 Task: Find connections with filter location Bāli with filter topic #Futurismwith filter profile language Spanish with filter current company Apollo Tyres Ltd with filter school College of Engineering & Management, Kolaghat with filter industry Baked Goods Manufacturing with filter service category Headshot Photography with filter keywords title Administrator
Action: Mouse moved to (597, 81)
Screenshot: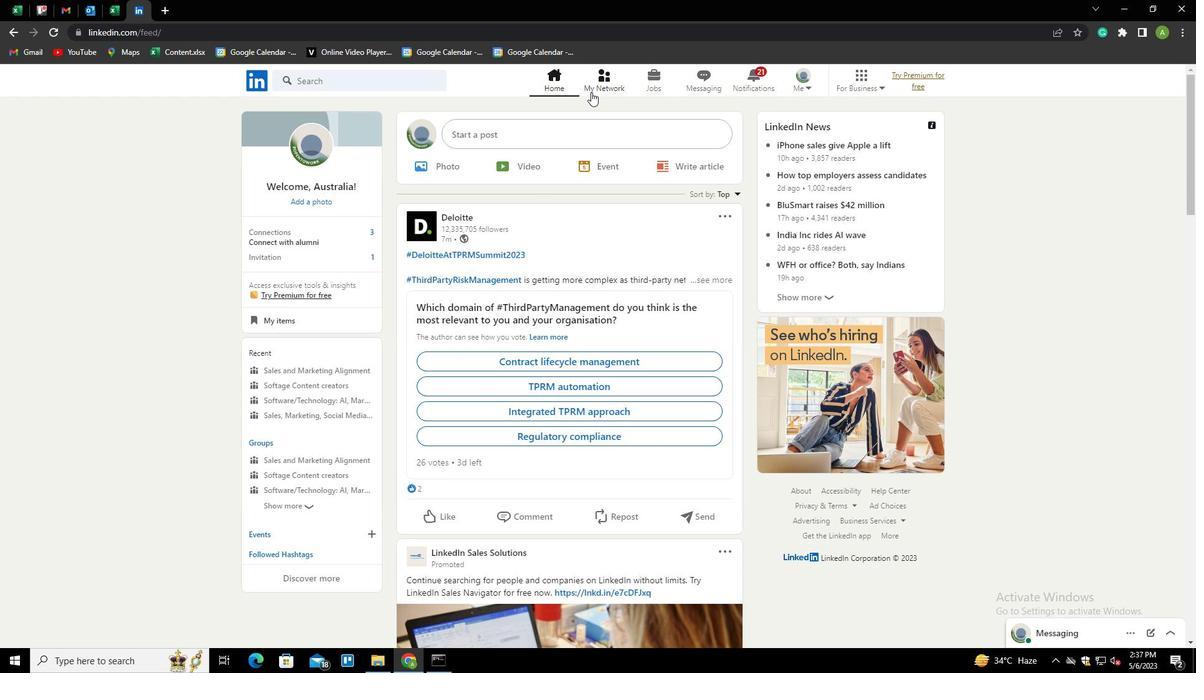 
Action: Mouse pressed left at (597, 81)
Screenshot: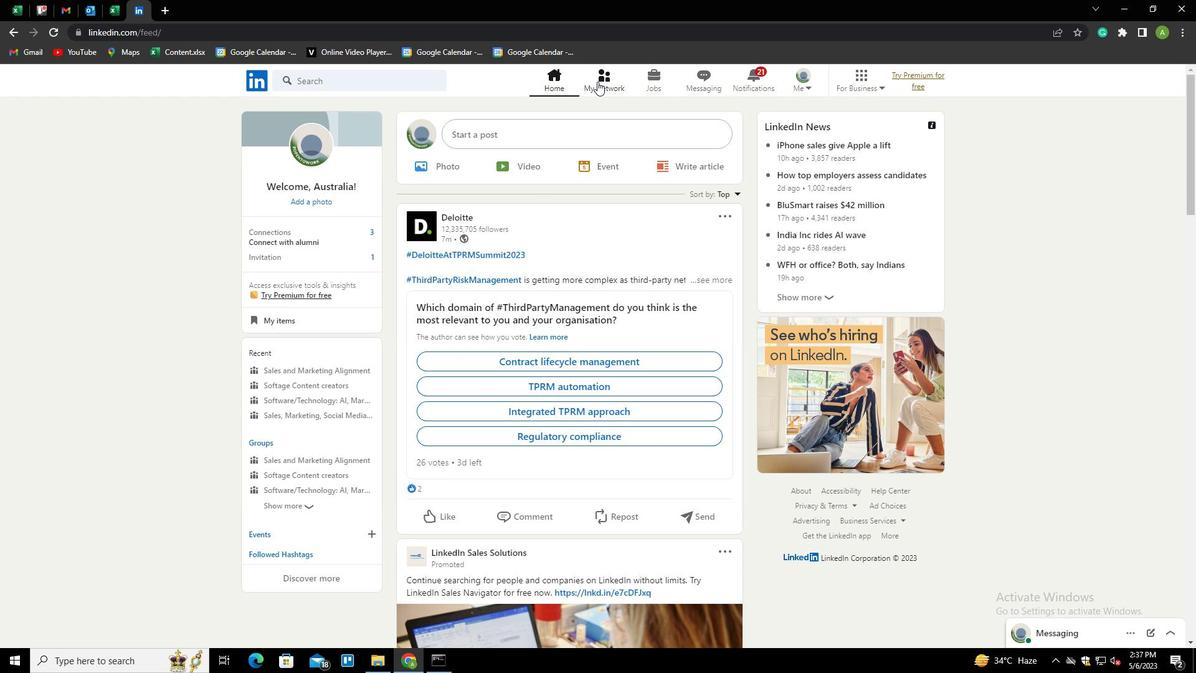 
Action: Mouse moved to (322, 148)
Screenshot: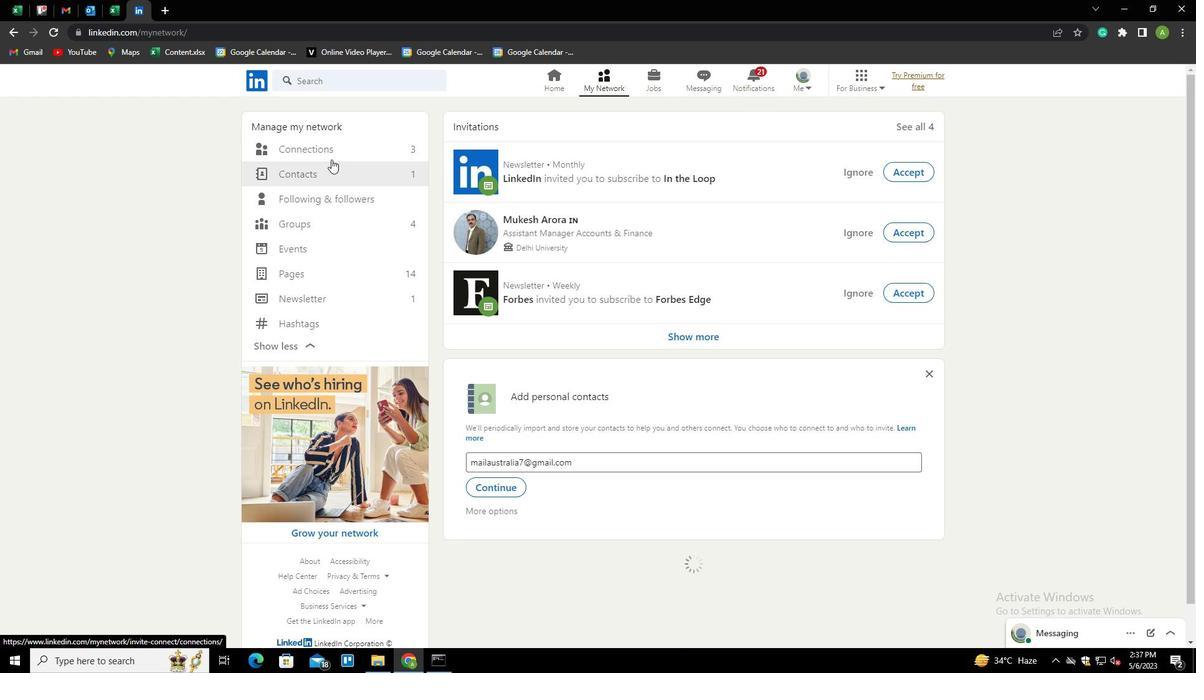 
Action: Mouse pressed left at (322, 148)
Screenshot: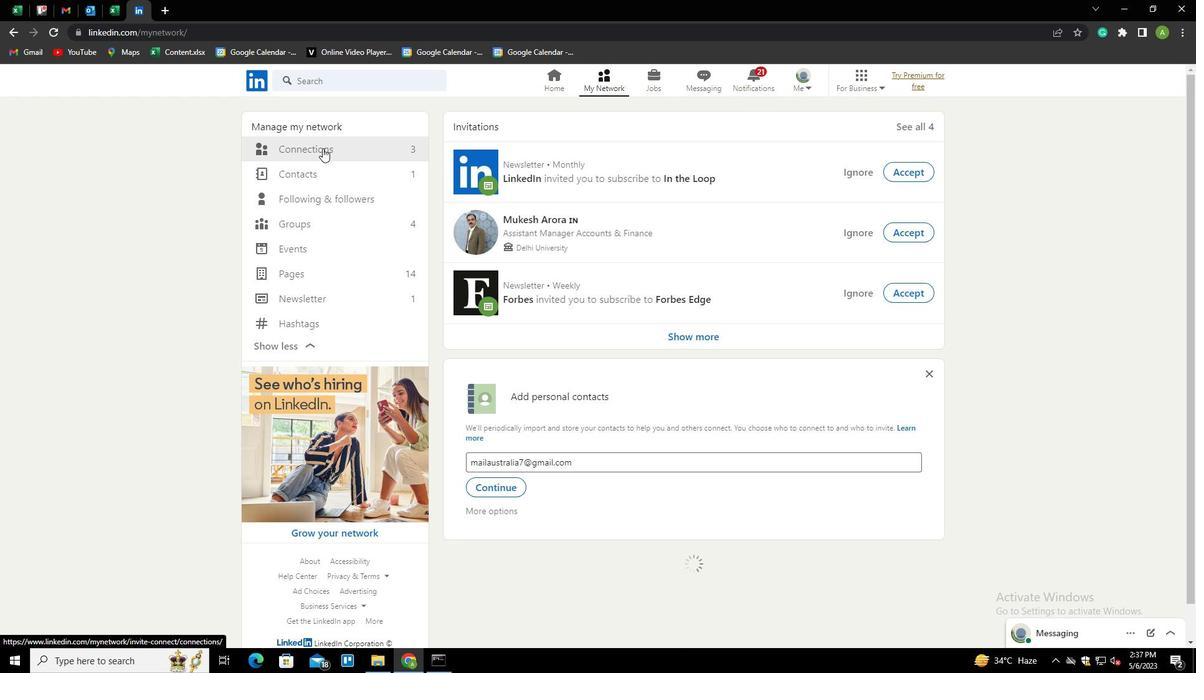 
Action: Mouse moved to (682, 147)
Screenshot: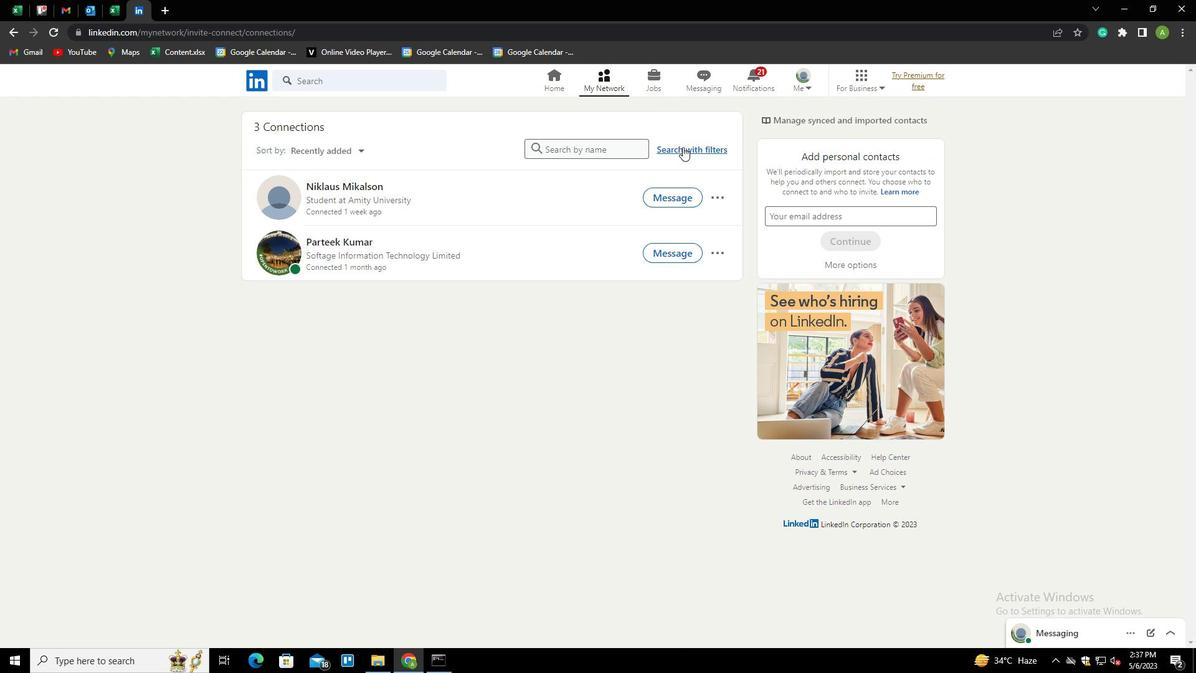 
Action: Mouse pressed left at (682, 147)
Screenshot: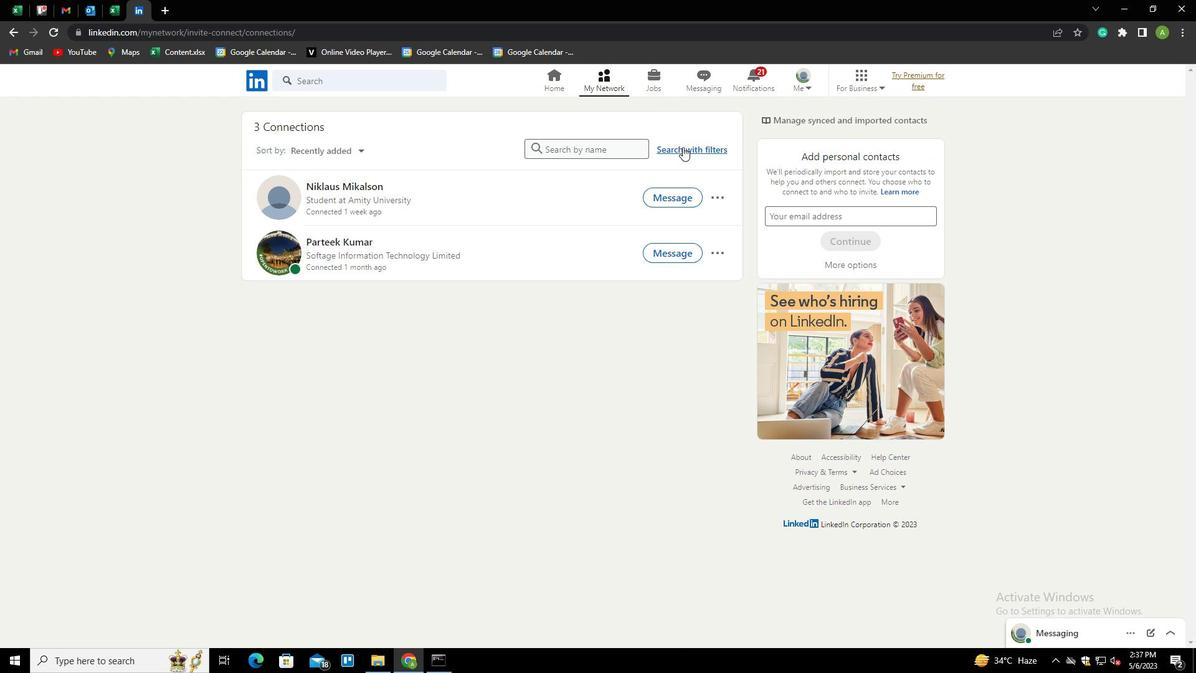 
Action: Mouse moved to (639, 112)
Screenshot: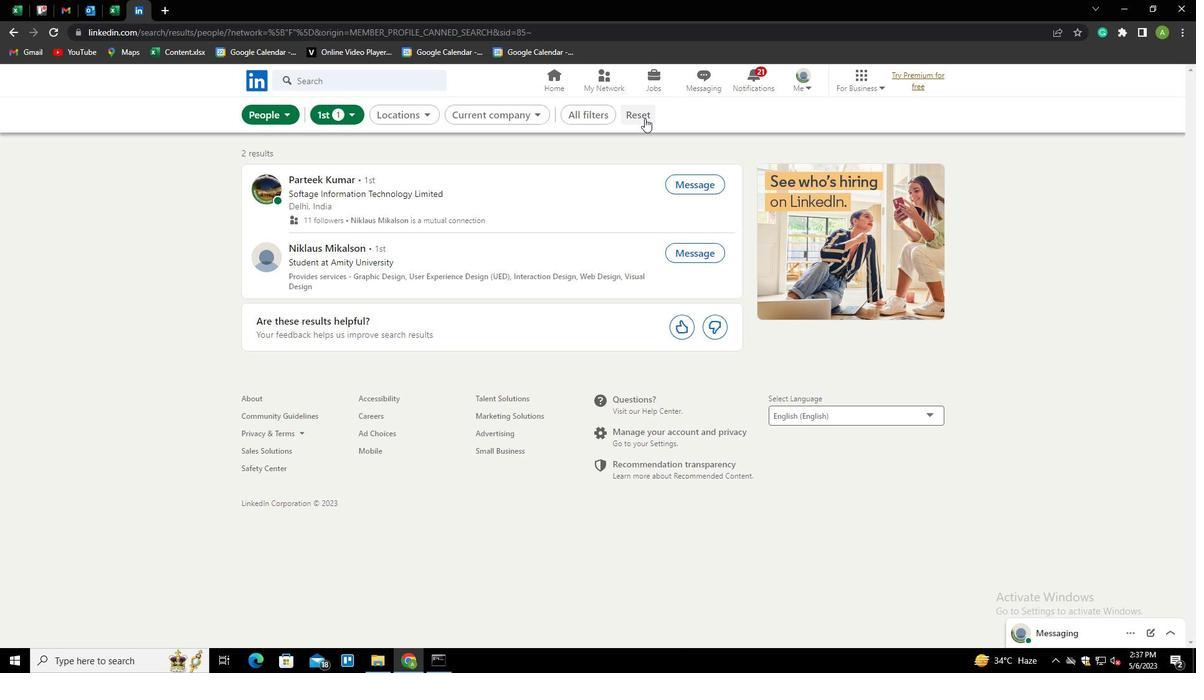 
Action: Mouse pressed left at (639, 112)
Screenshot: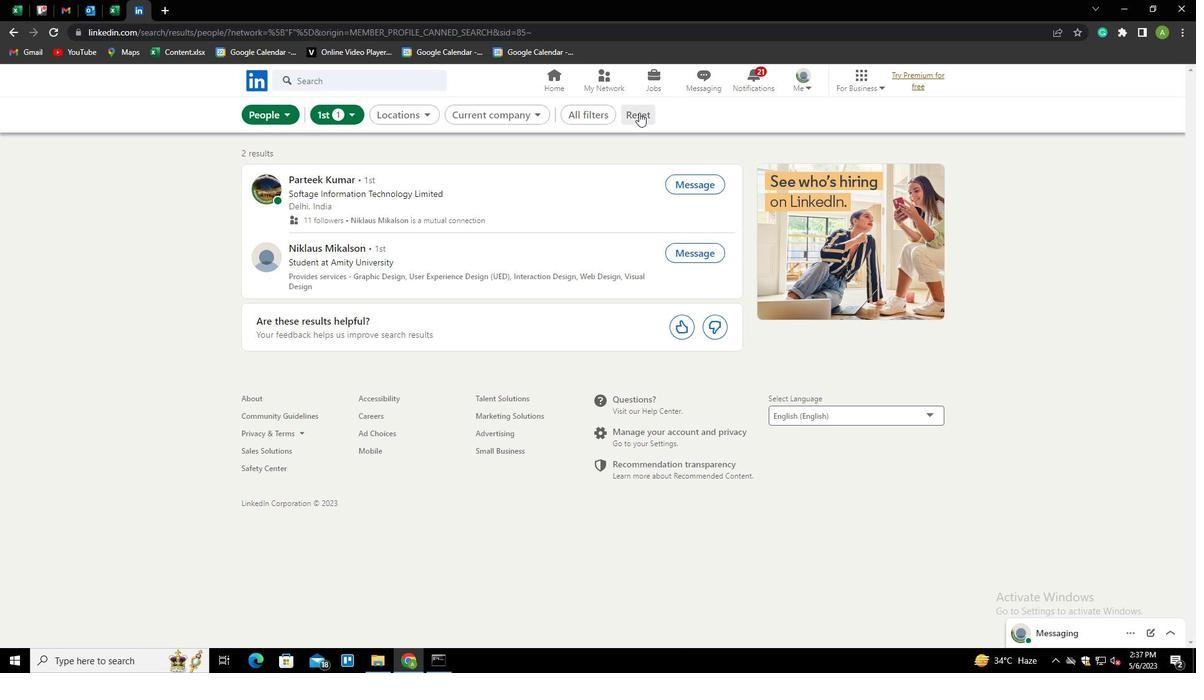 
Action: Mouse moved to (616, 112)
Screenshot: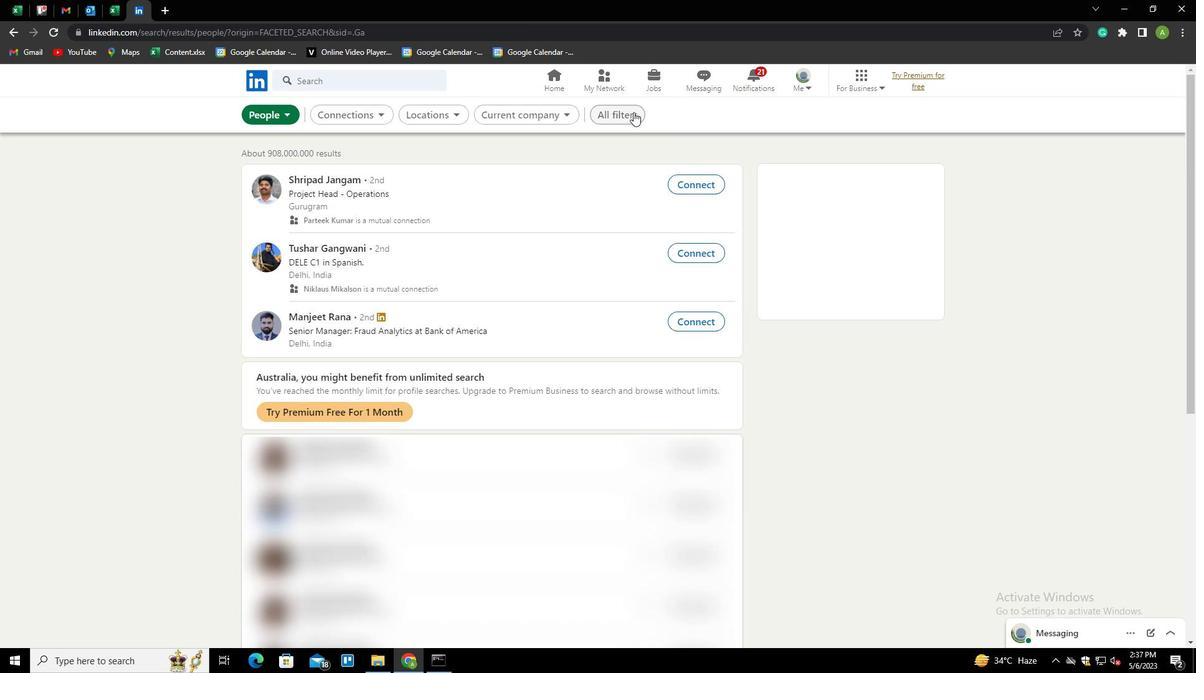 
Action: Mouse pressed left at (616, 112)
Screenshot: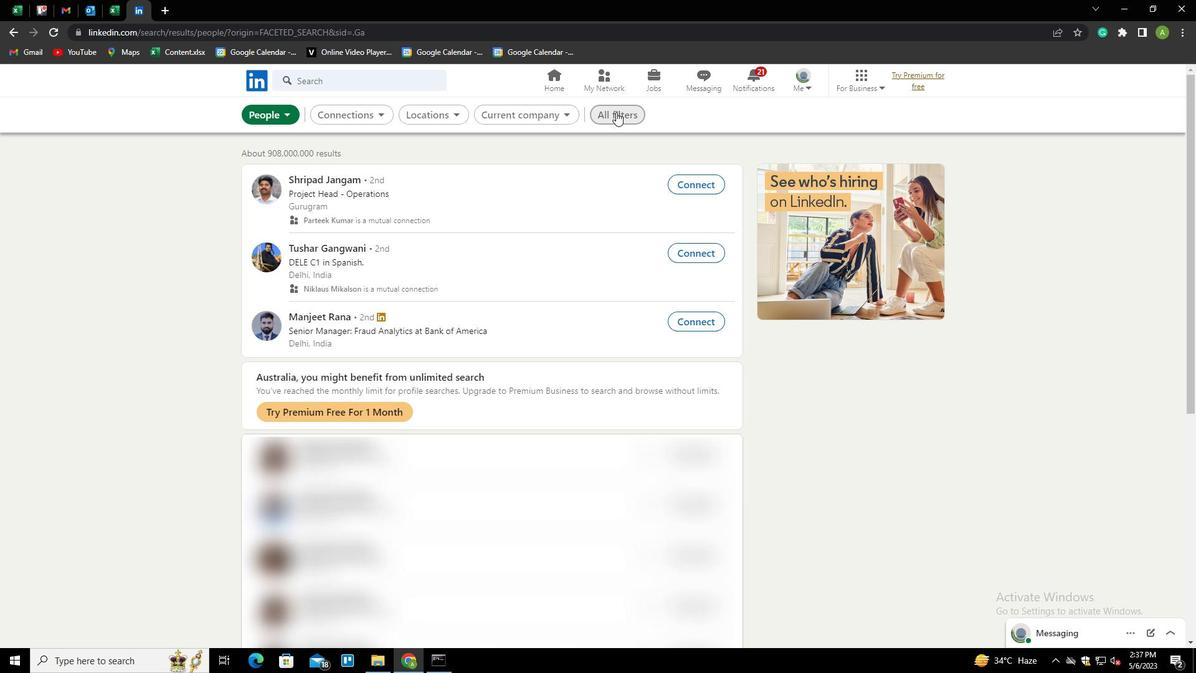
Action: Mouse moved to (1037, 375)
Screenshot: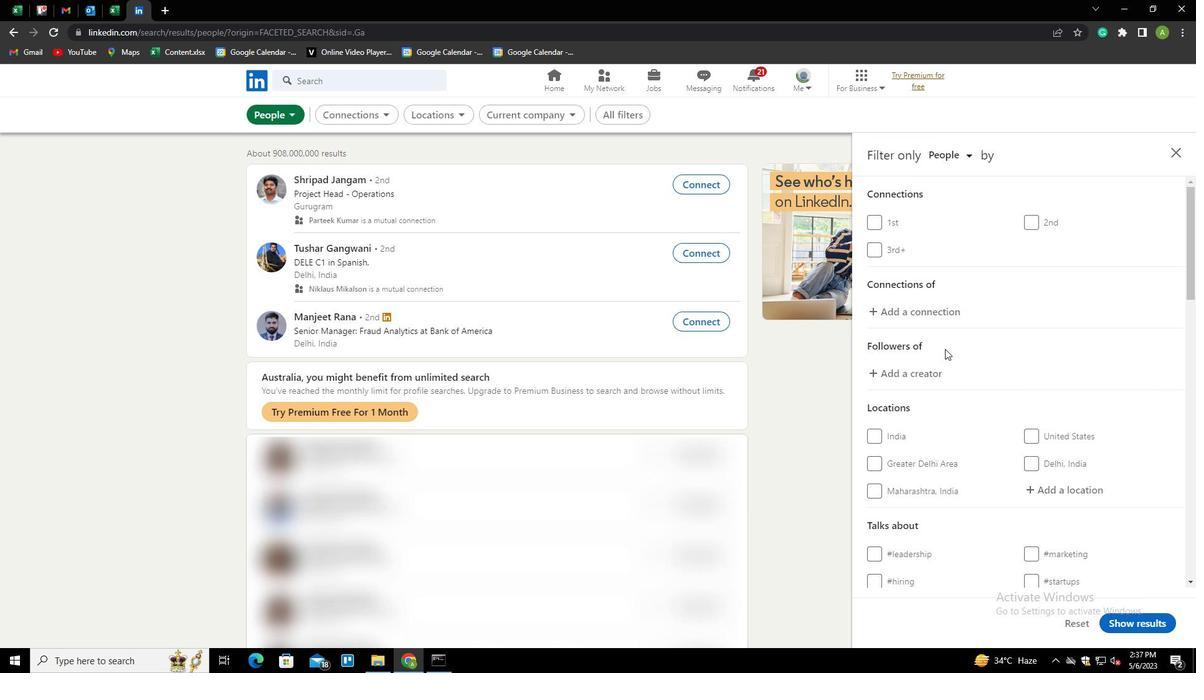 
Action: Mouse scrolled (1037, 374) with delta (0, 0)
Screenshot: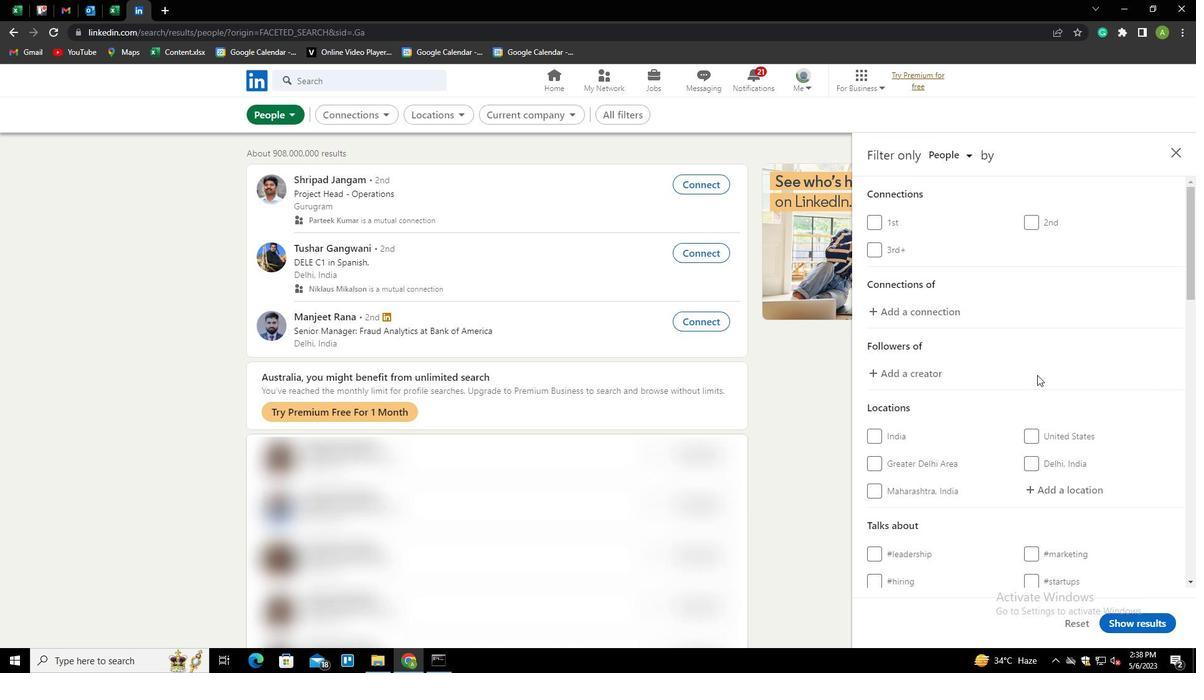 
Action: Mouse scrolled (1037, 374) with delta (0, 0)
Screenshot: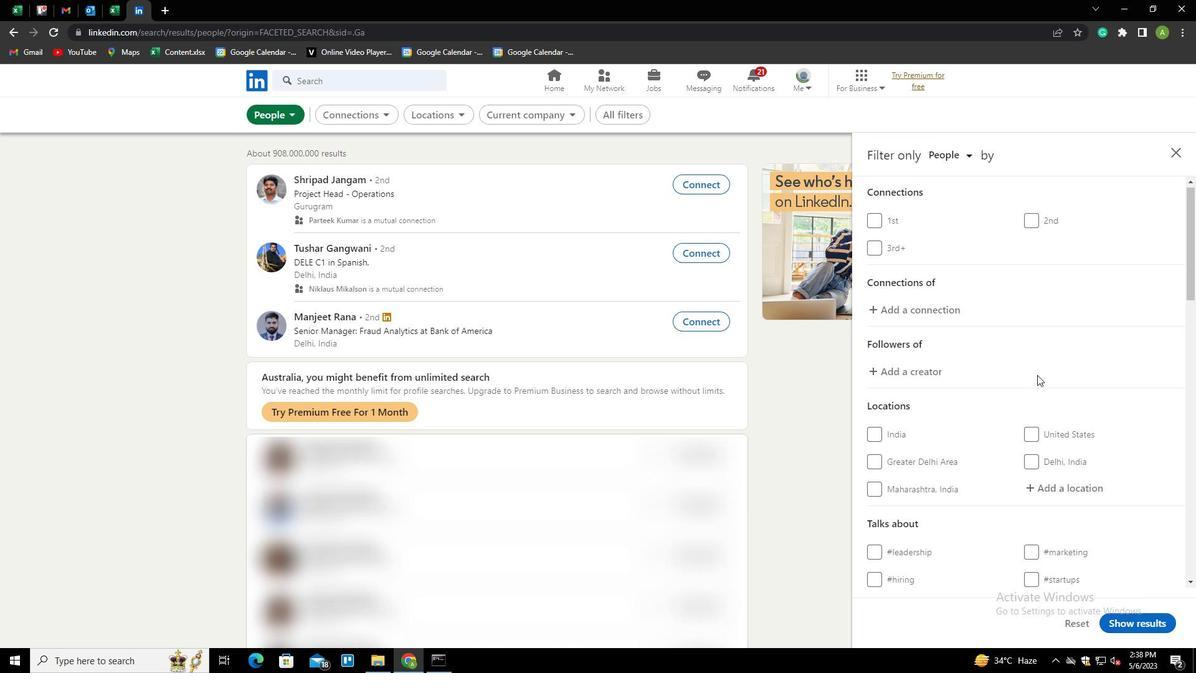 
Action: Mouse moved to (1037, 370)
Screenshot: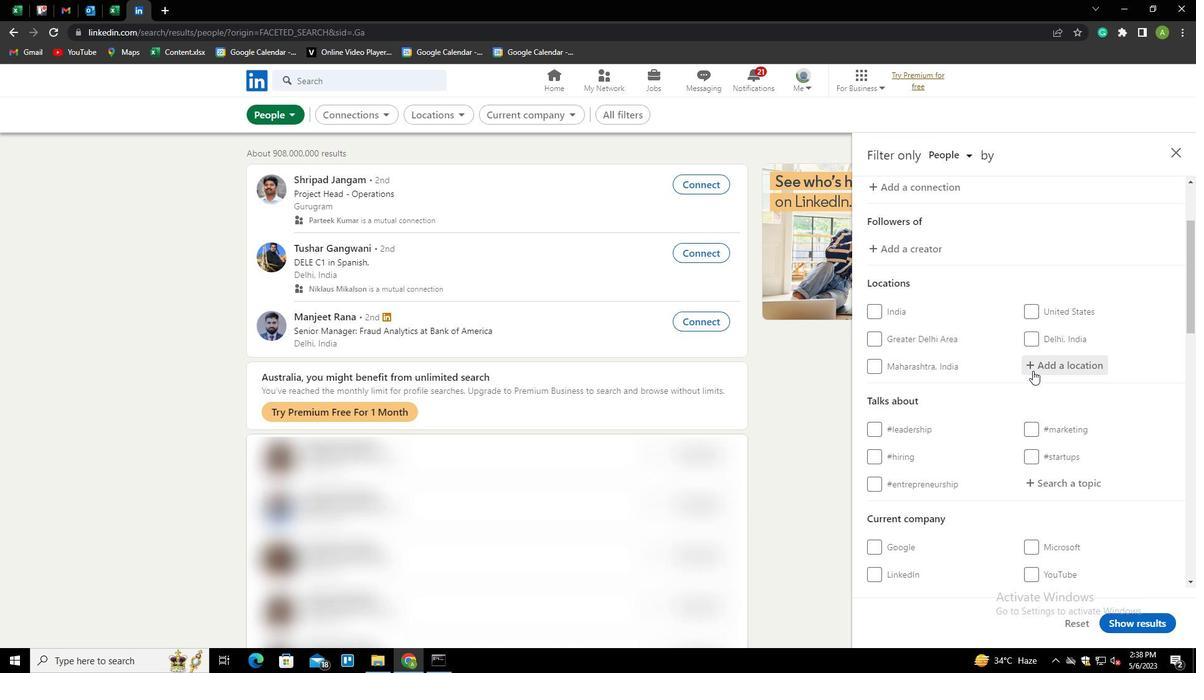 
Action: Mouse scrolled (1037, 369) with delta (0, 0)
Screenshot: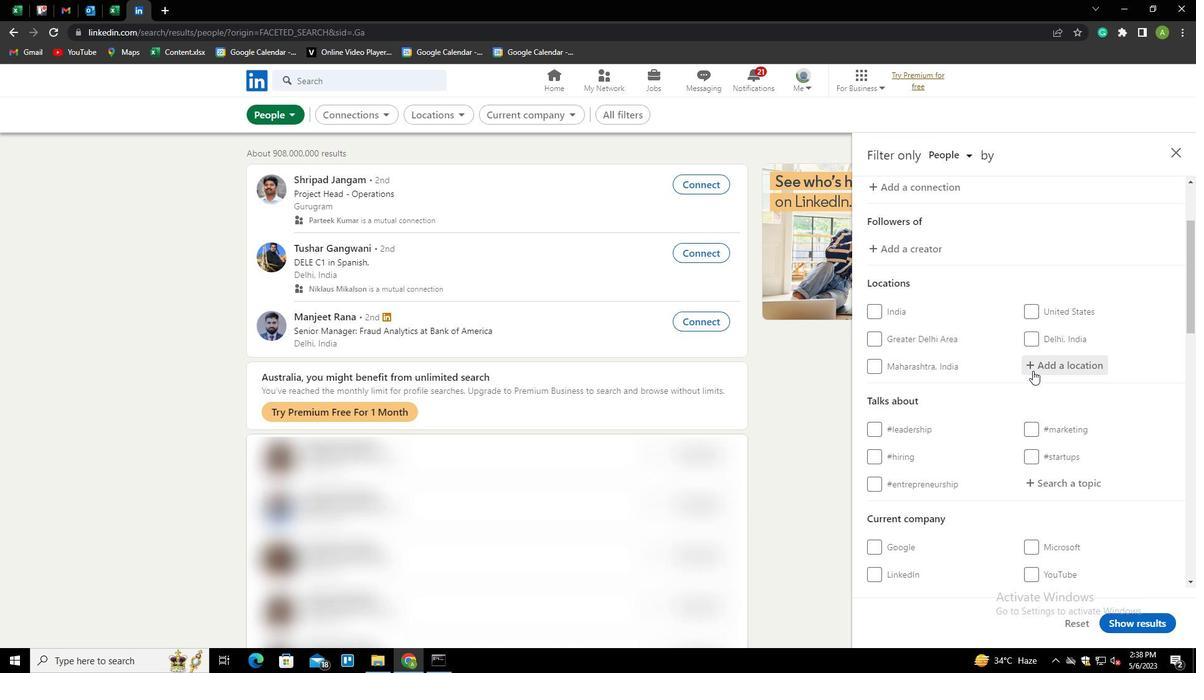 
Action: Mouse moved to (1040, 311)
Screenshot: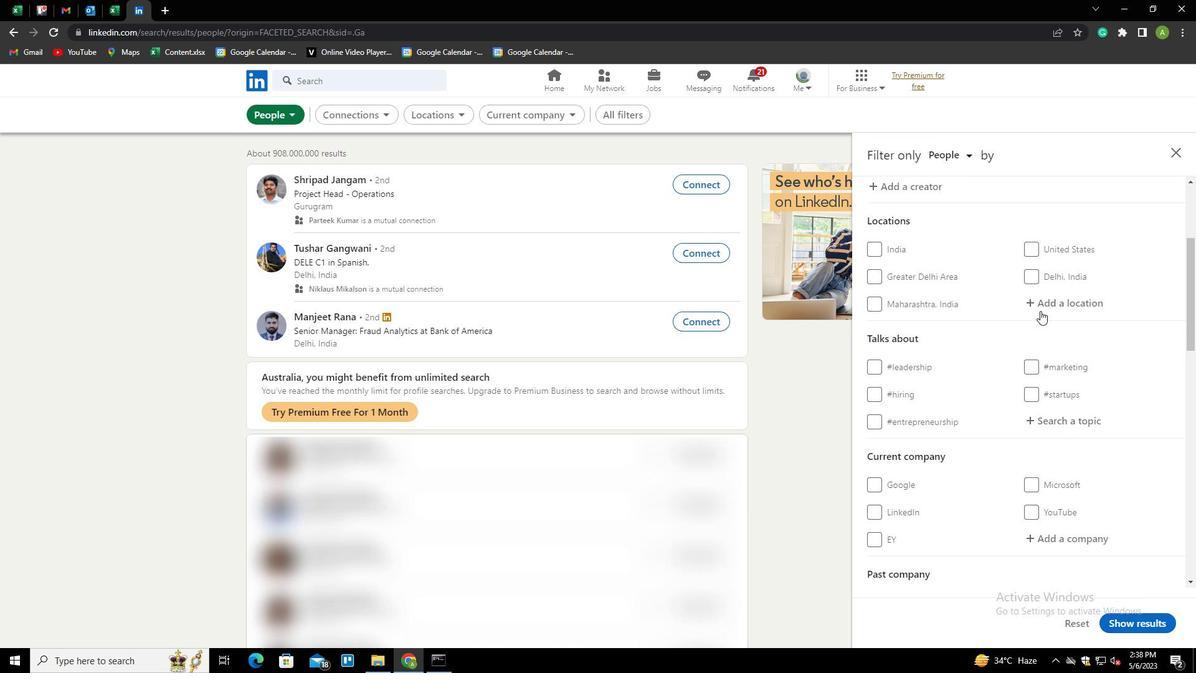 
Action: Mouse pressed left at (1040, 311)
Screenshot: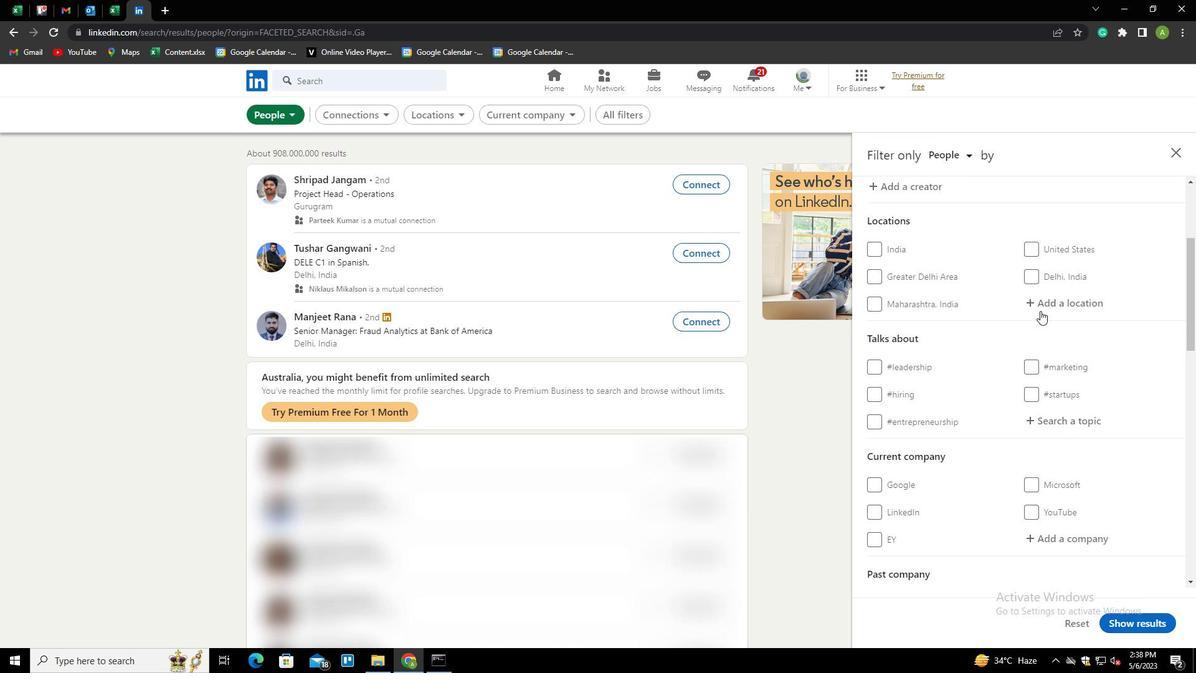 
Action: Mouse moved to (1090, 223)
Screenshot: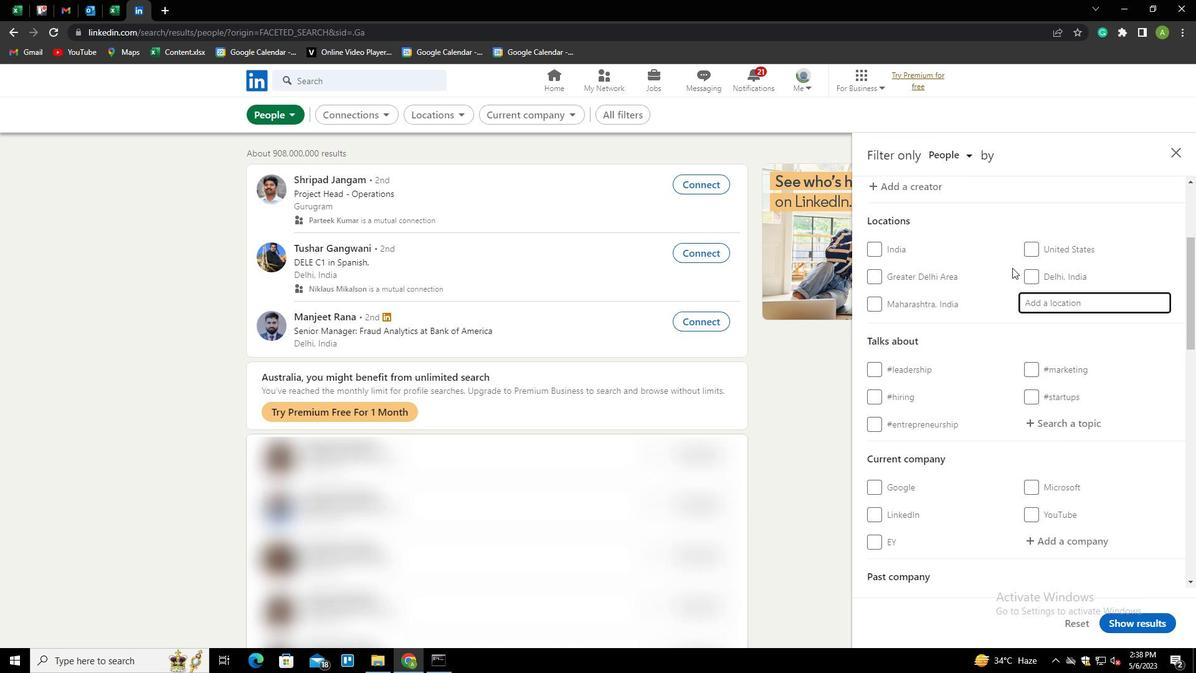
Action: Key pressed <Key.shift><Key.shift><Key.shift><Key.shift><Key.shift><Key.shift><Key.shift><Key.shift><Key.shift><Key.shift><Key.shift><Key.shift><Key.shift>BALI<Key.down><Key.enter>
Screenshot: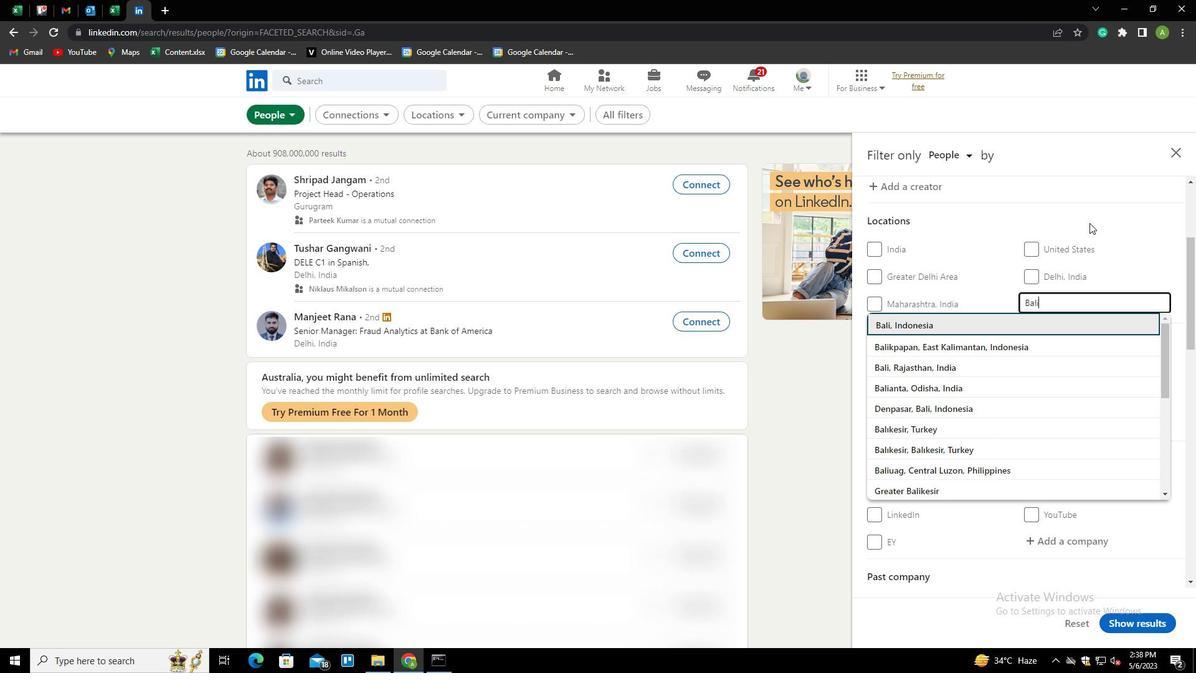 
Action: Mouse moved to (1091, 221)
Screenshot: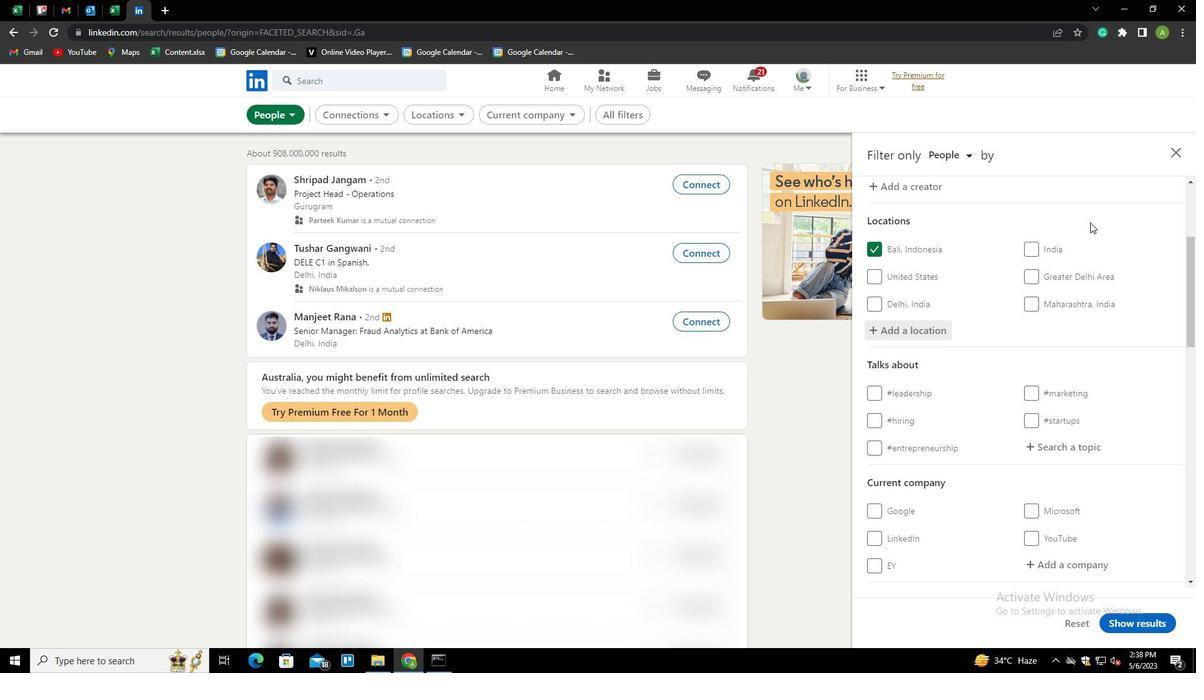 
Action: Mouse scrolled (1091, 221) with delta (0, 0)
Screenshot: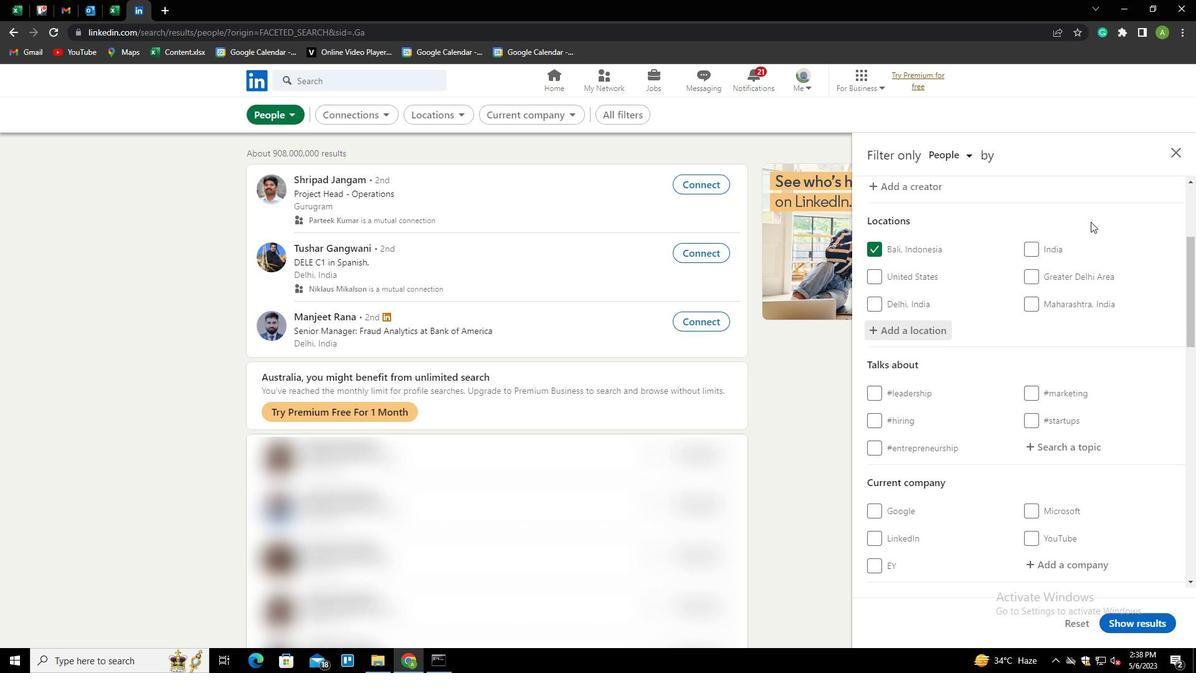 
Action: Mouse scrolled (1091, 221) with delta (0, 0)
Screenshot: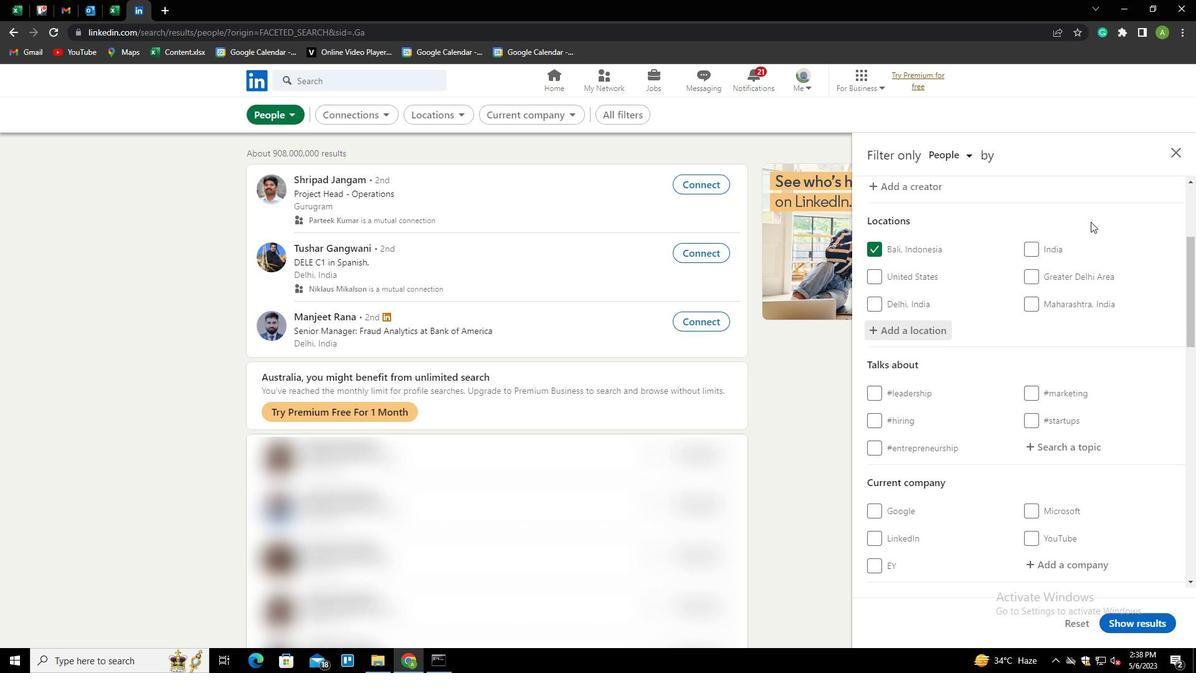 
Action: Mouse moved to (1062, 319)
Screenshot: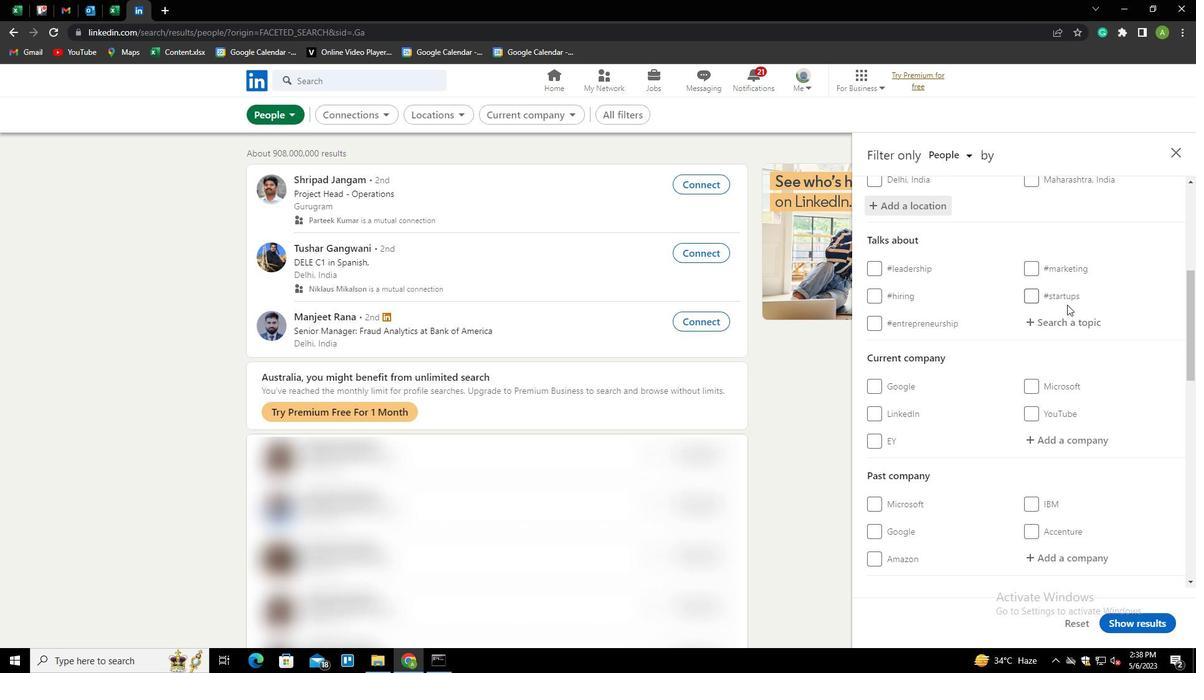 
Action: Mouse pressed left at (1062, 319)
Screenshot: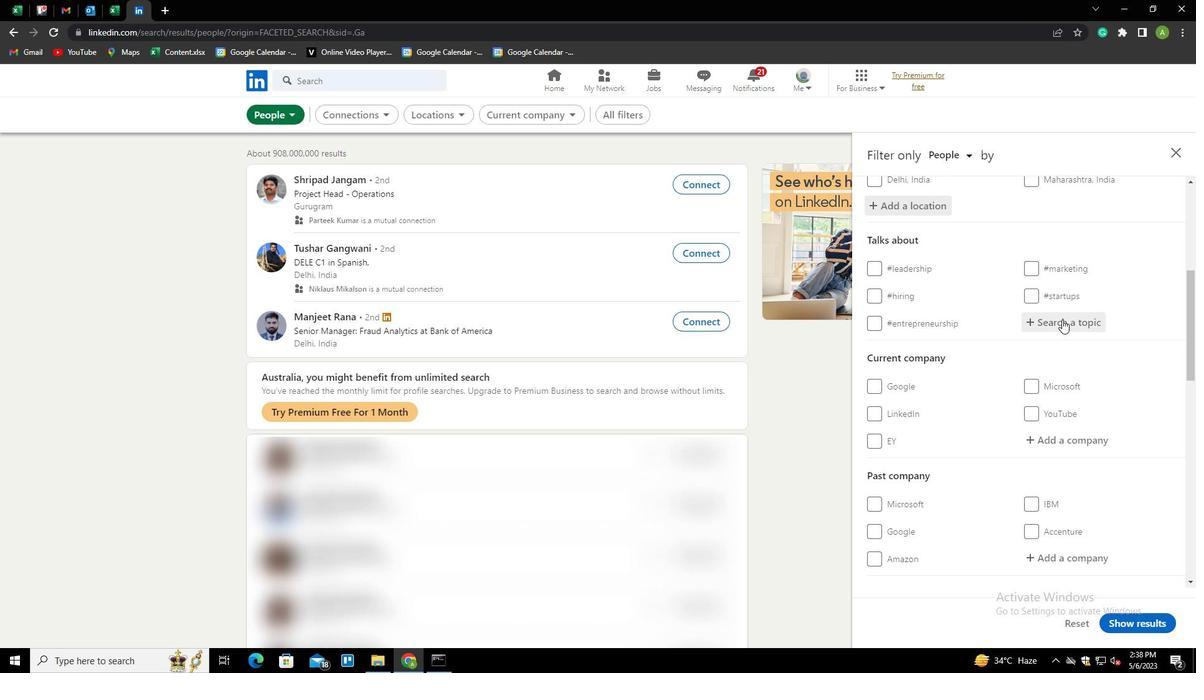 
Action: Key pressed F
Screenshot: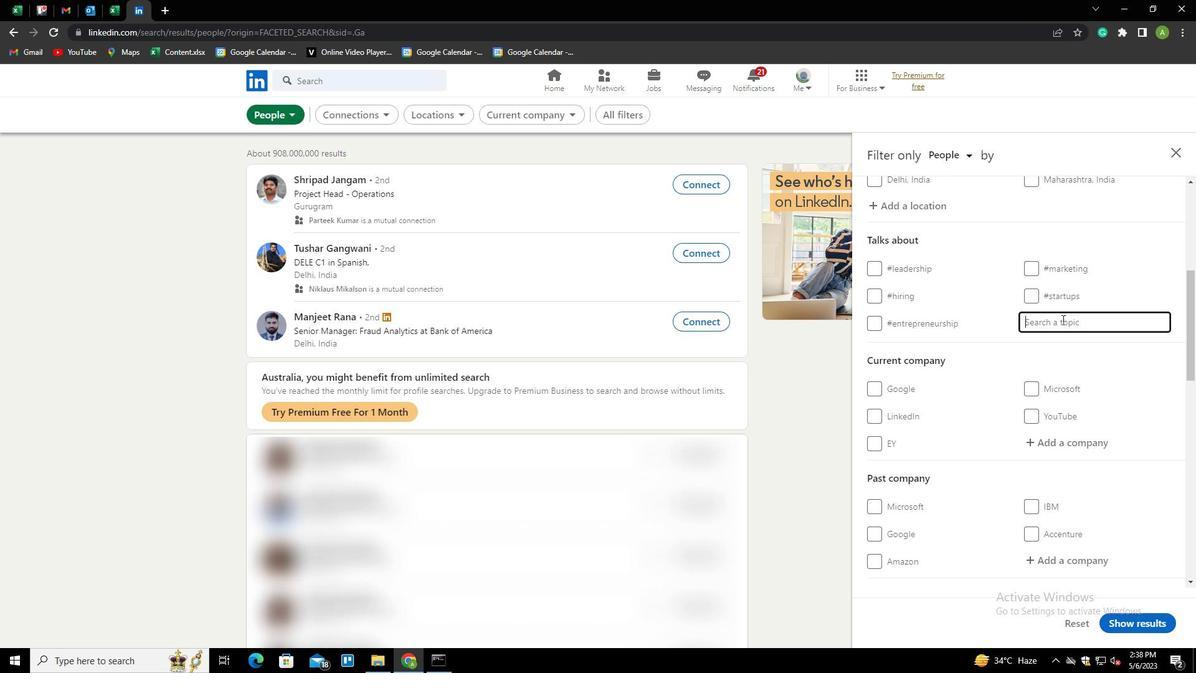 
Action: Mouse moved to (1082, 306)
Screenshot: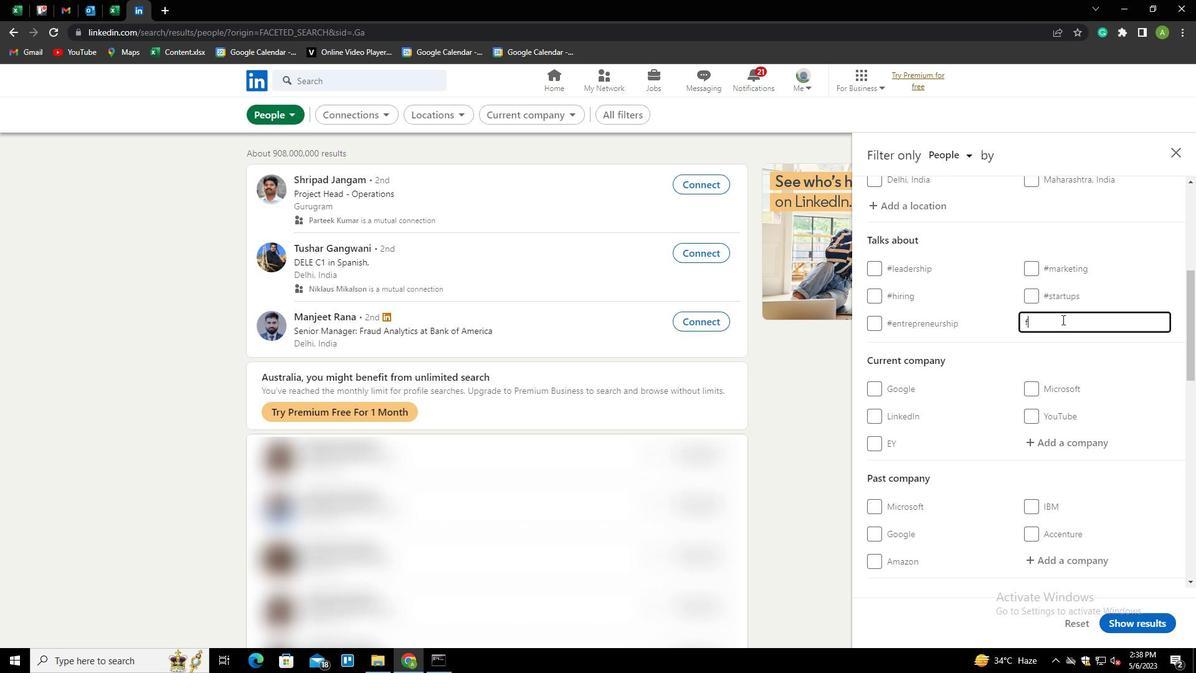 
Action: Key pressed UTURISM<Key.down><Key.enter>
Screenshot: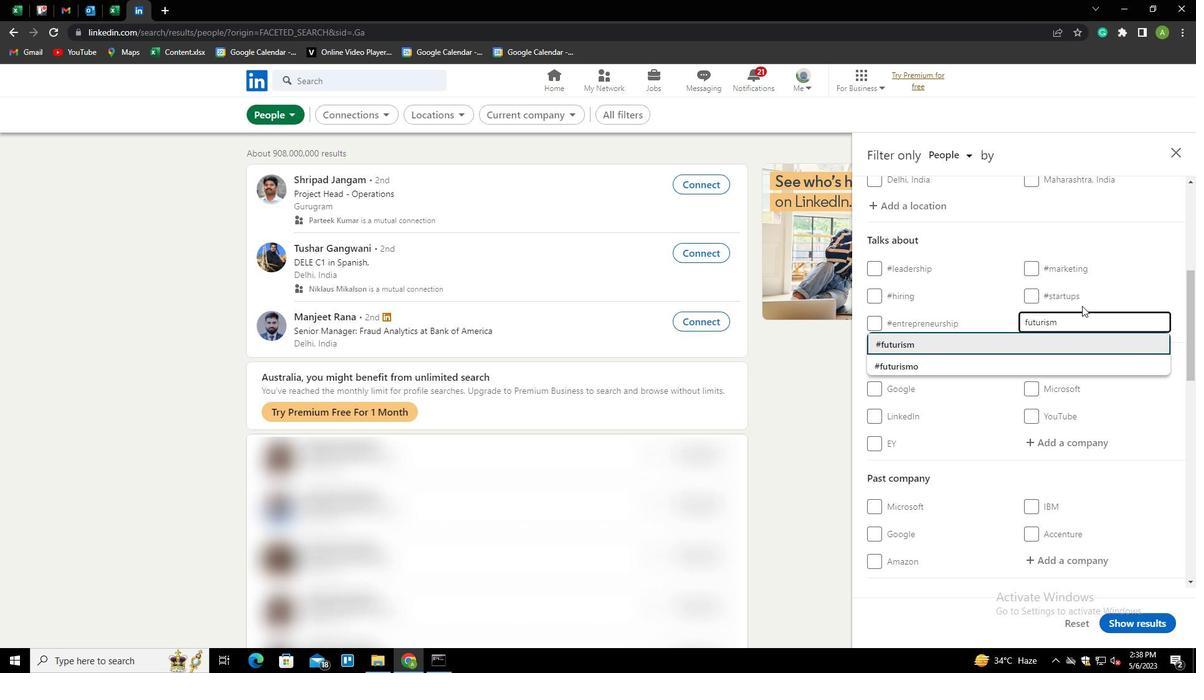 
Action: Mouse scrolled (1082, 305) with delta (0, 0)
Screenshot: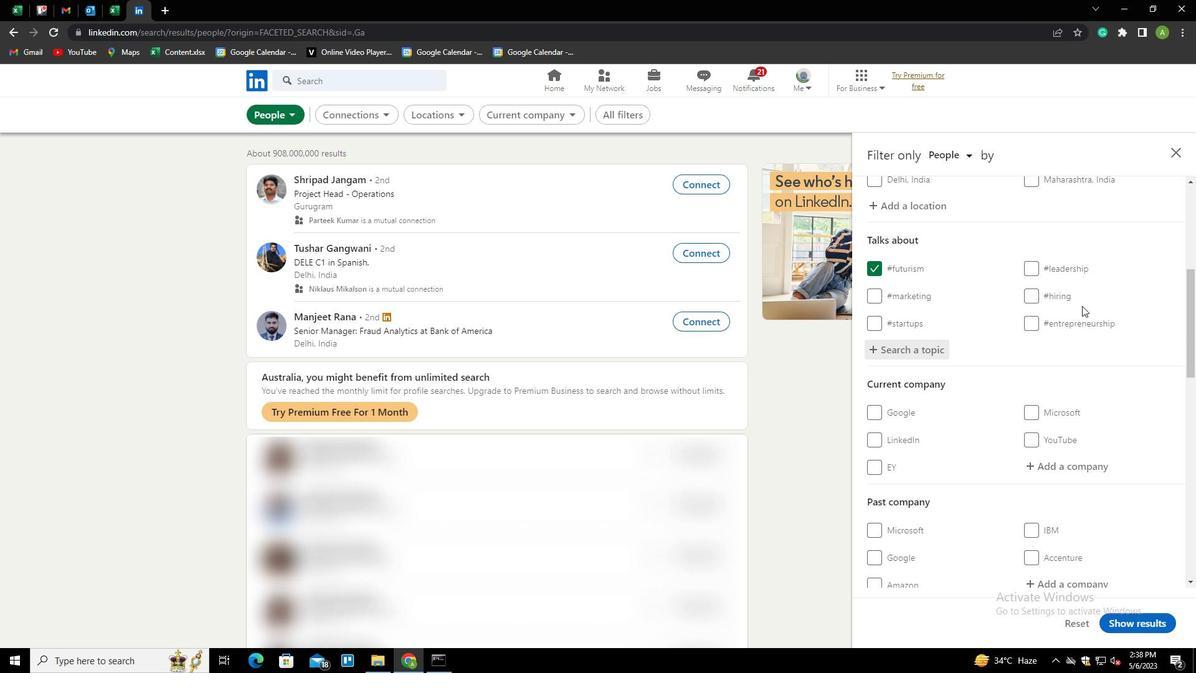 
Action: Mouse scrolled (1082, 305) with delta (0, 0)
Screenshot: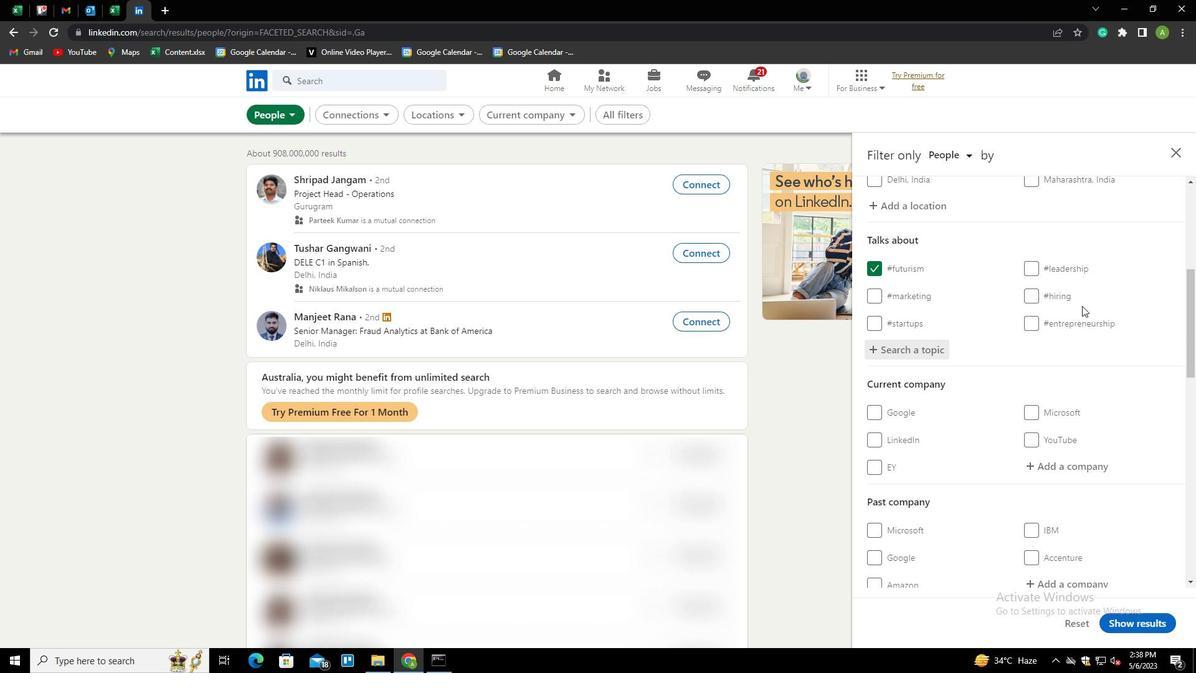 
Action: Mouse moved to (1082, 306)
Screenshot: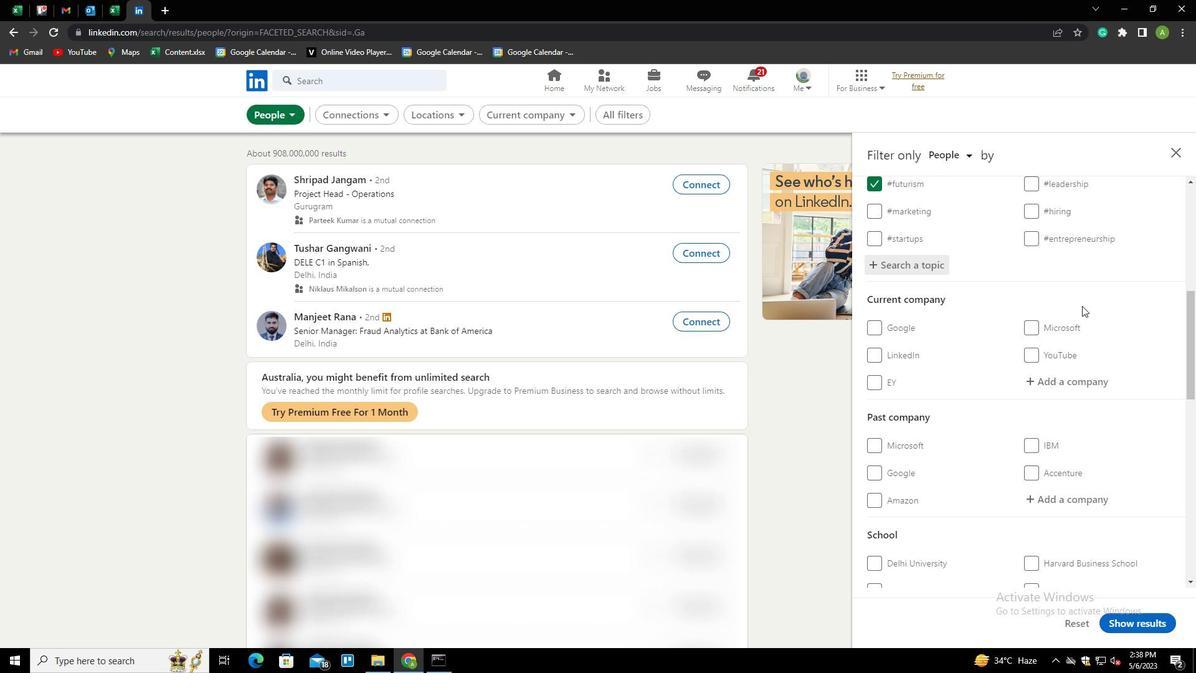 
Action: Mouse scrolled (1082, 306) with delta (0, 0)
Screenshot: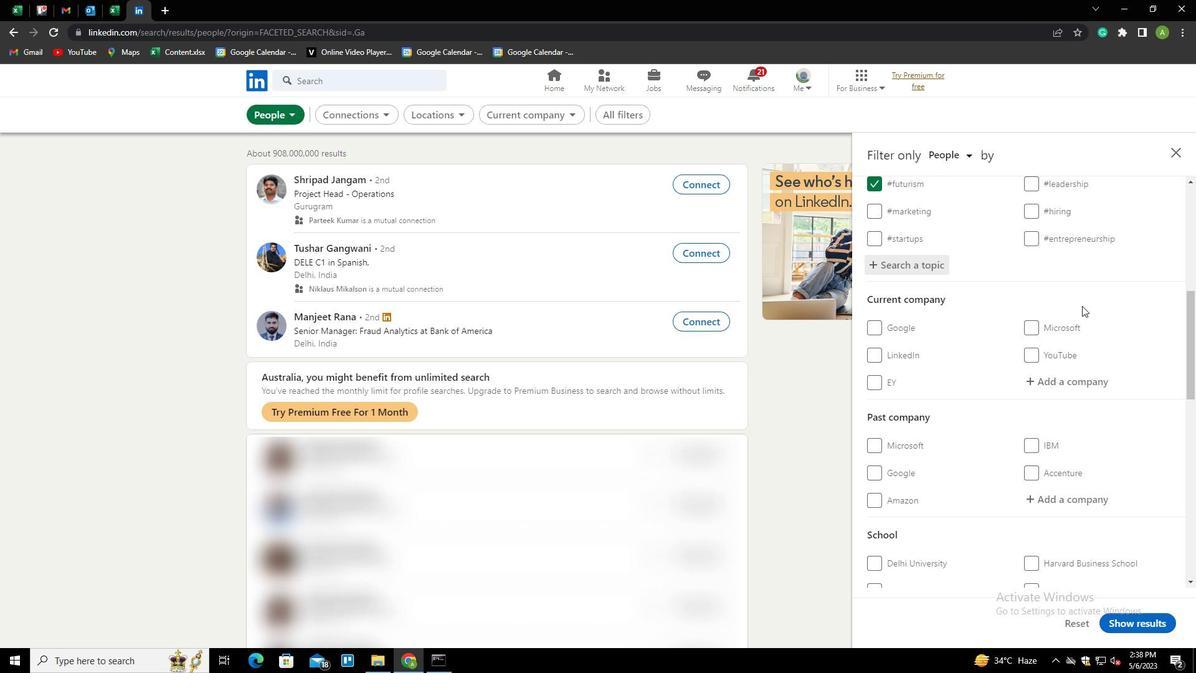 
Action: Mouse scrolled (1082, 306) with delta (0, 0)
Screenshot: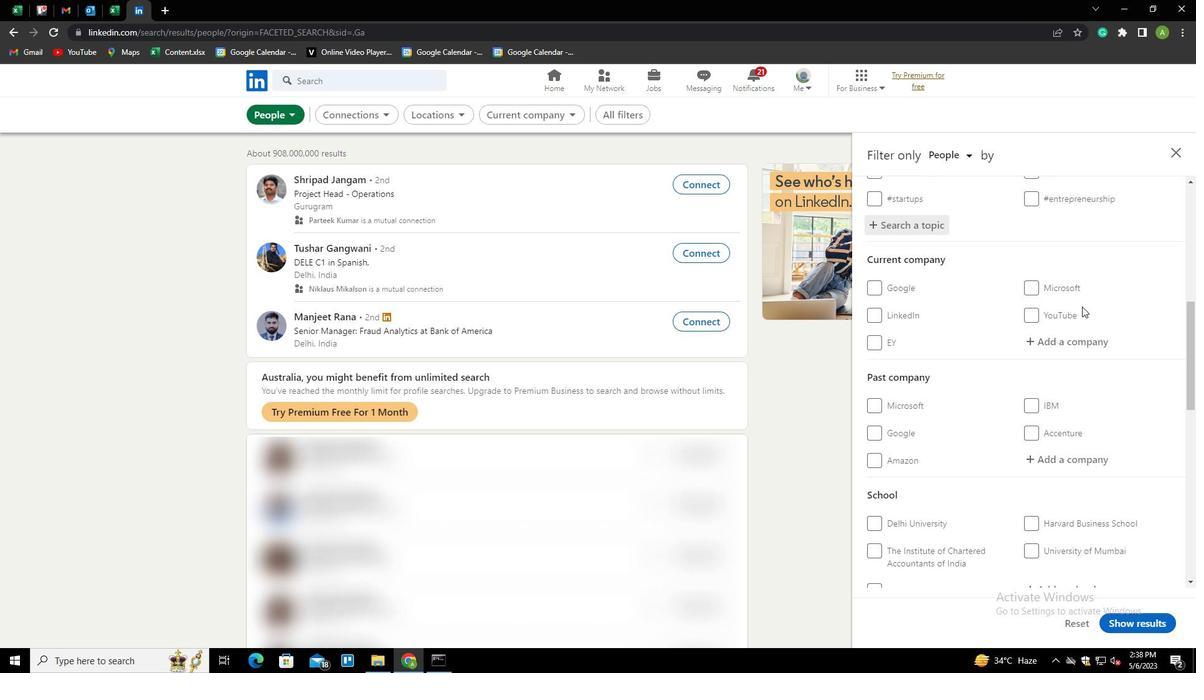 
Action: Mouse scrolled (1082, 306) with delta (0, 0)
Screenshot: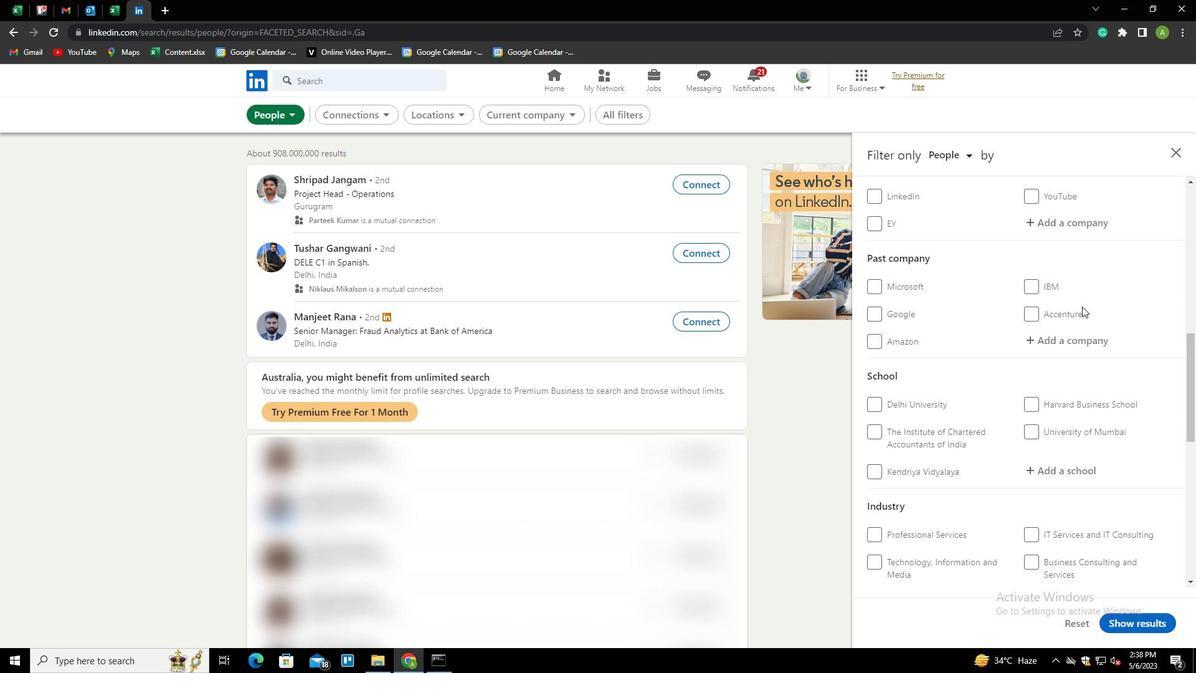
Action: Mouse moved to (1082, 307)
Screenshot: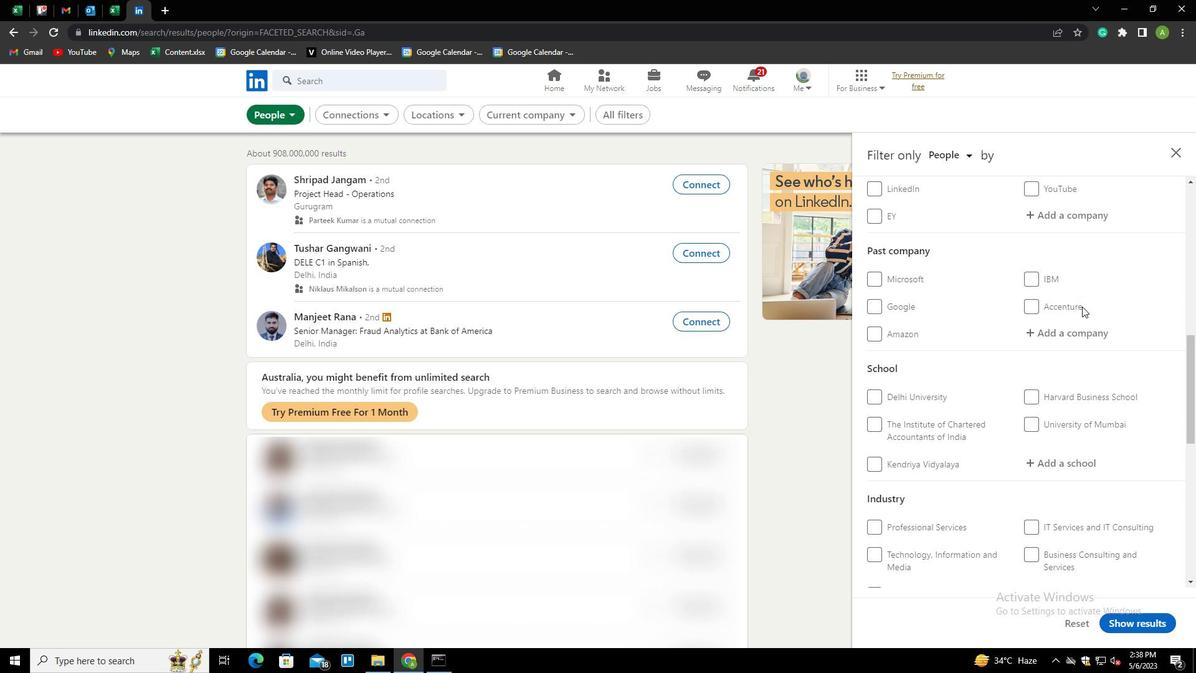 
Action: Mouse scrolled (1082, 306) with delta (0, 0)
Screenshot: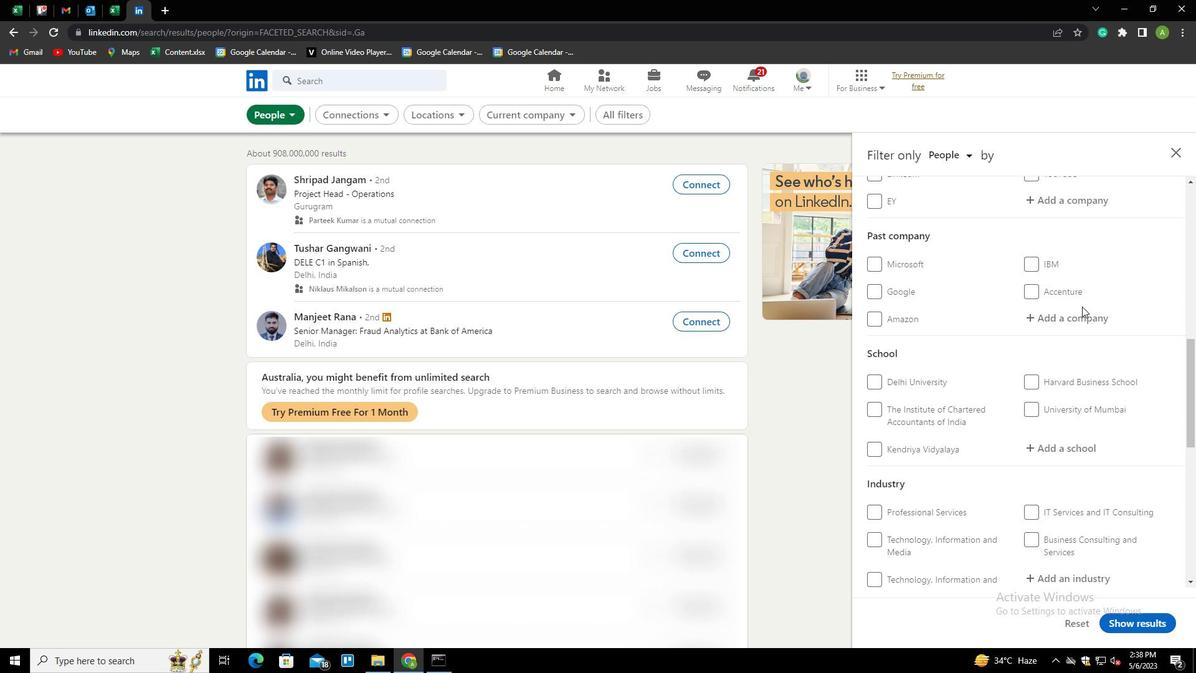 
Action: Mouse moved to (1082, 307)
Screenshot: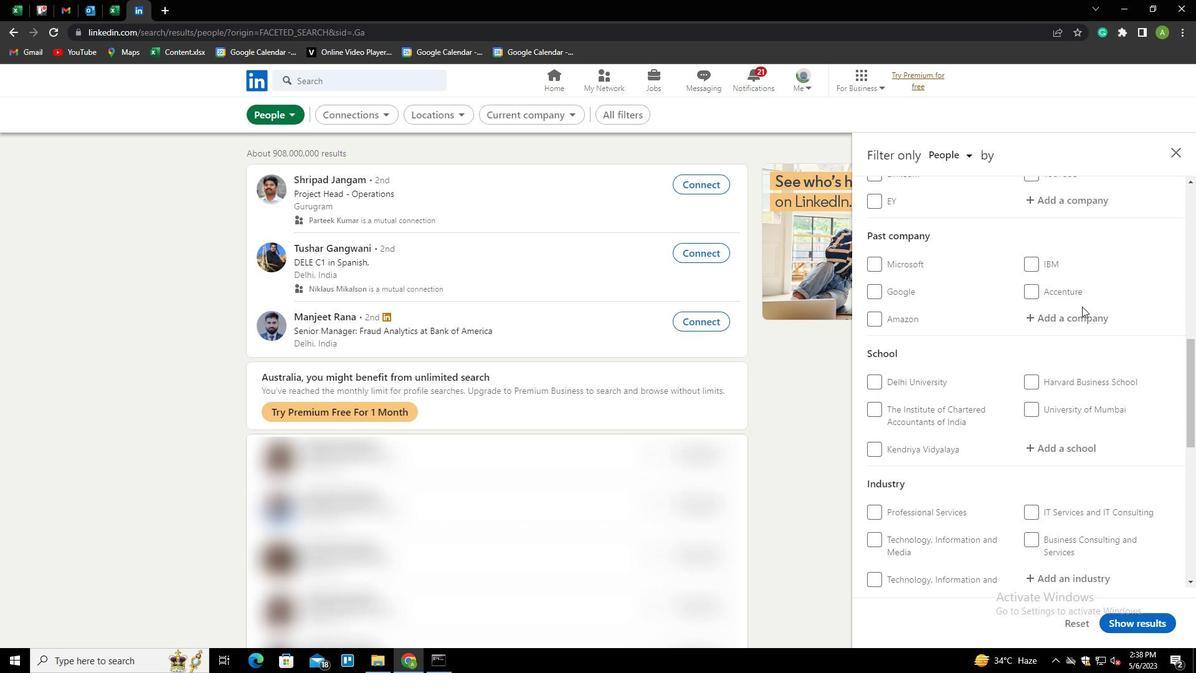 
Action: Mouse scrolled (1082, 306) with delta (0, 0)
Screenshot: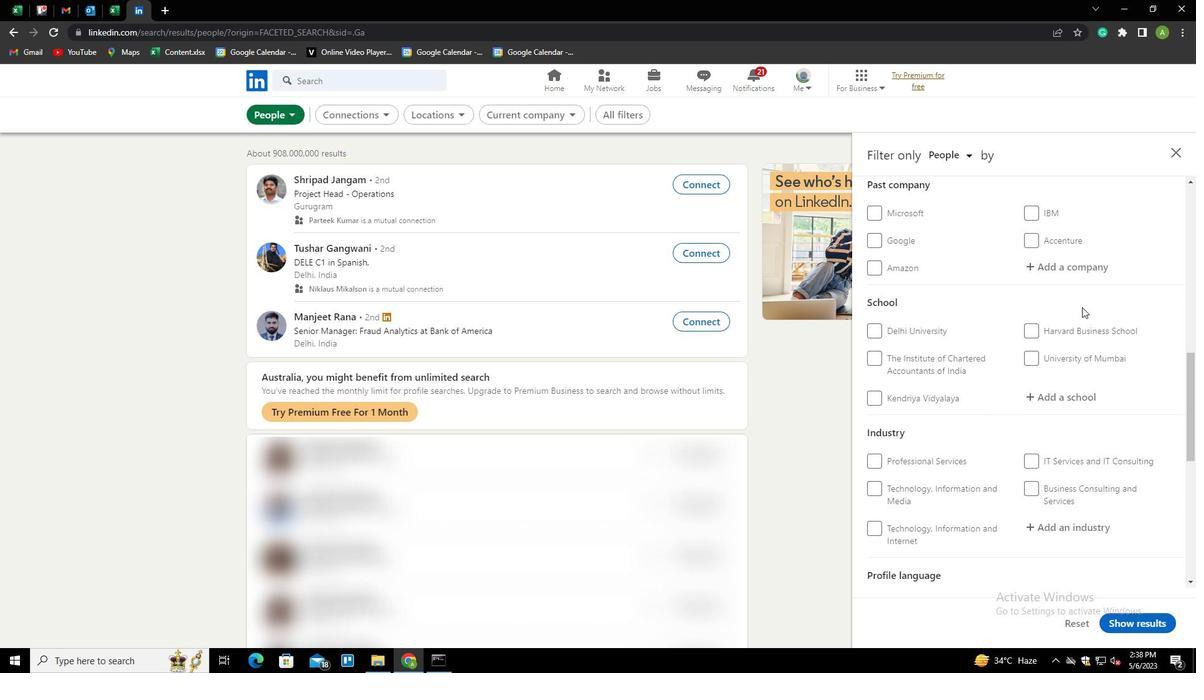 
Action: Mouse moved to (1082, 307)
Screenshot: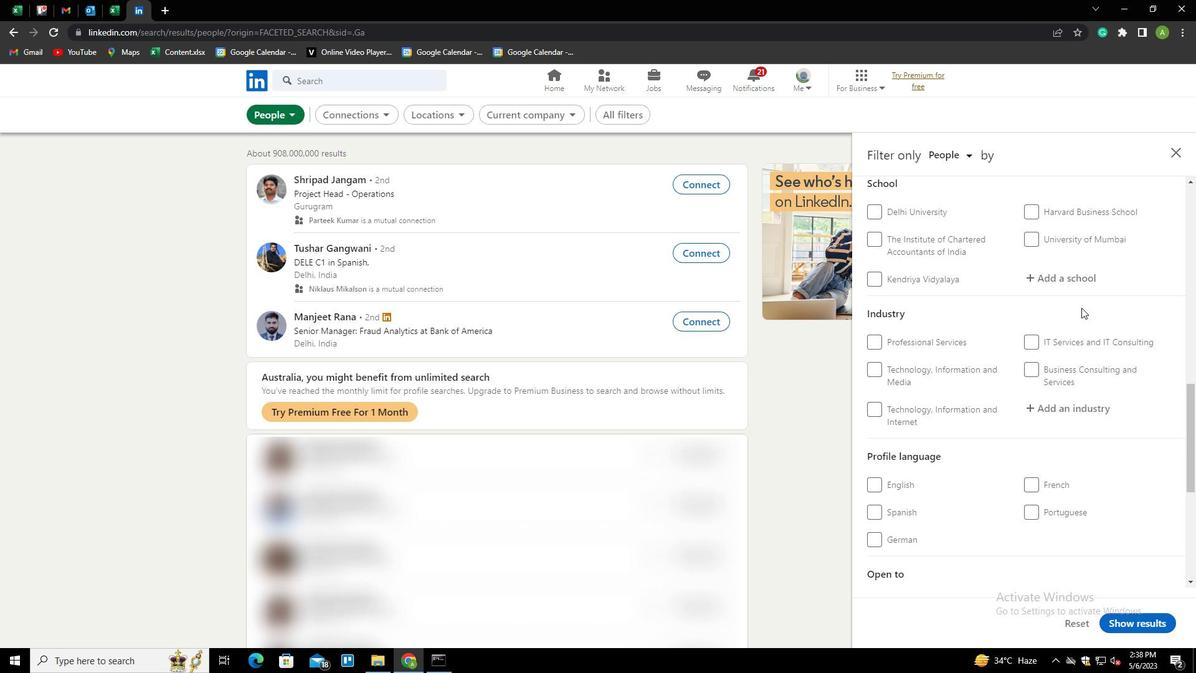 
Action: Mouse scrolled (1082, 307) with delta (0, 0)
Screenshot: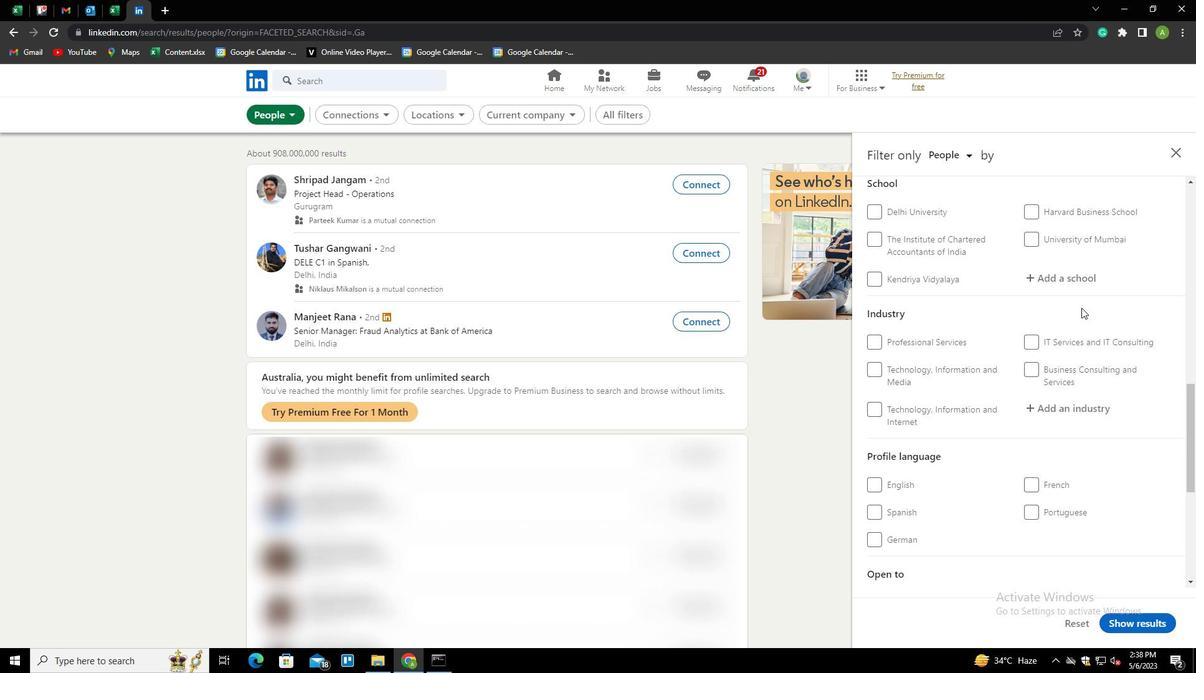 
Action: Mouse moved to (1080, 310)
Screenshot: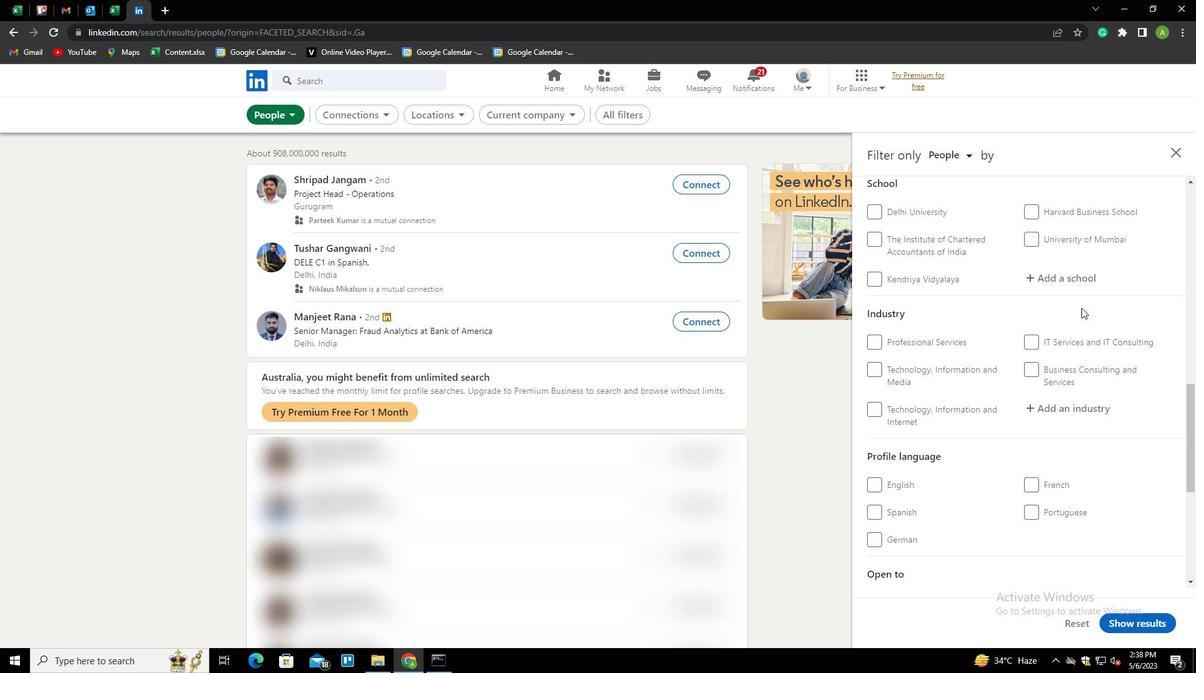 
Action: Mouse scrolled (1080, 309) with delta (0, 0)
Screenshot: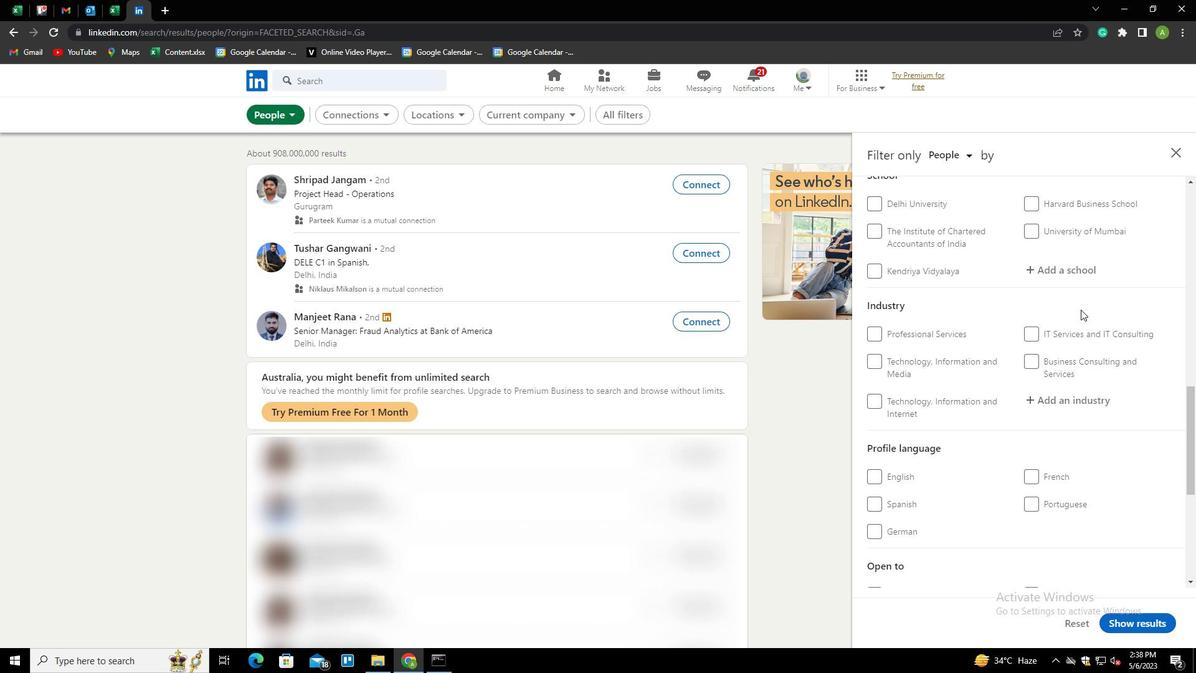 
Action: Mouse moved to (888, 383)
Screenshot: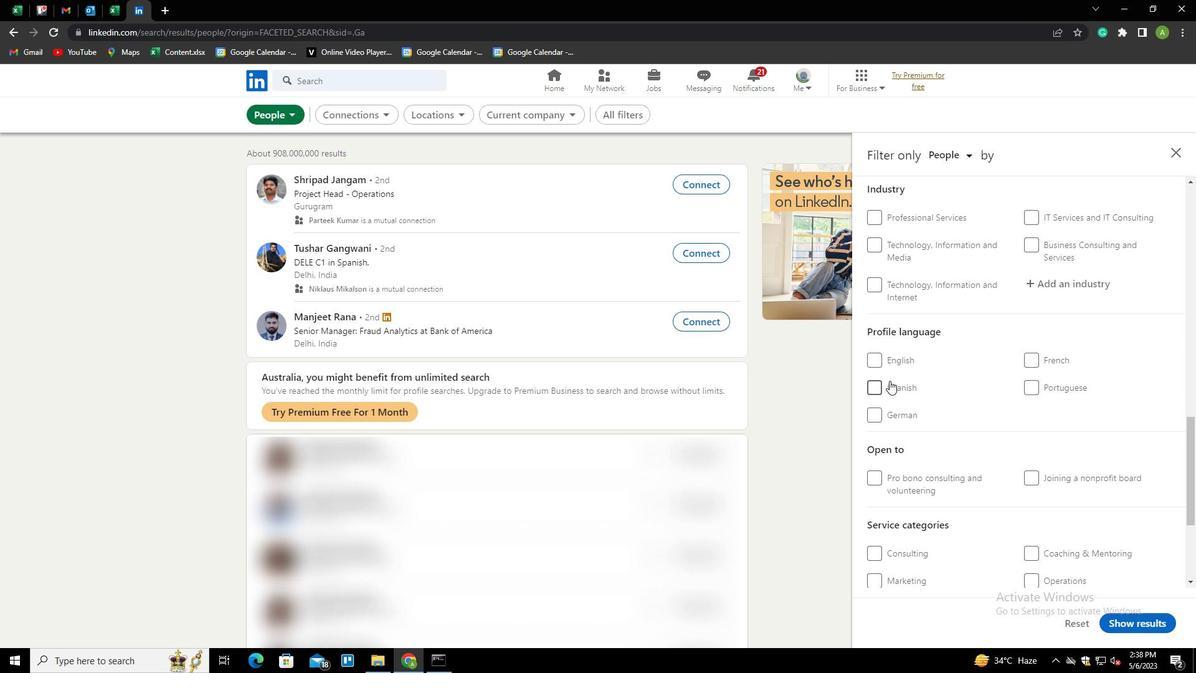 
Action: Mouse pressed left at (888, 383)
Screenshot: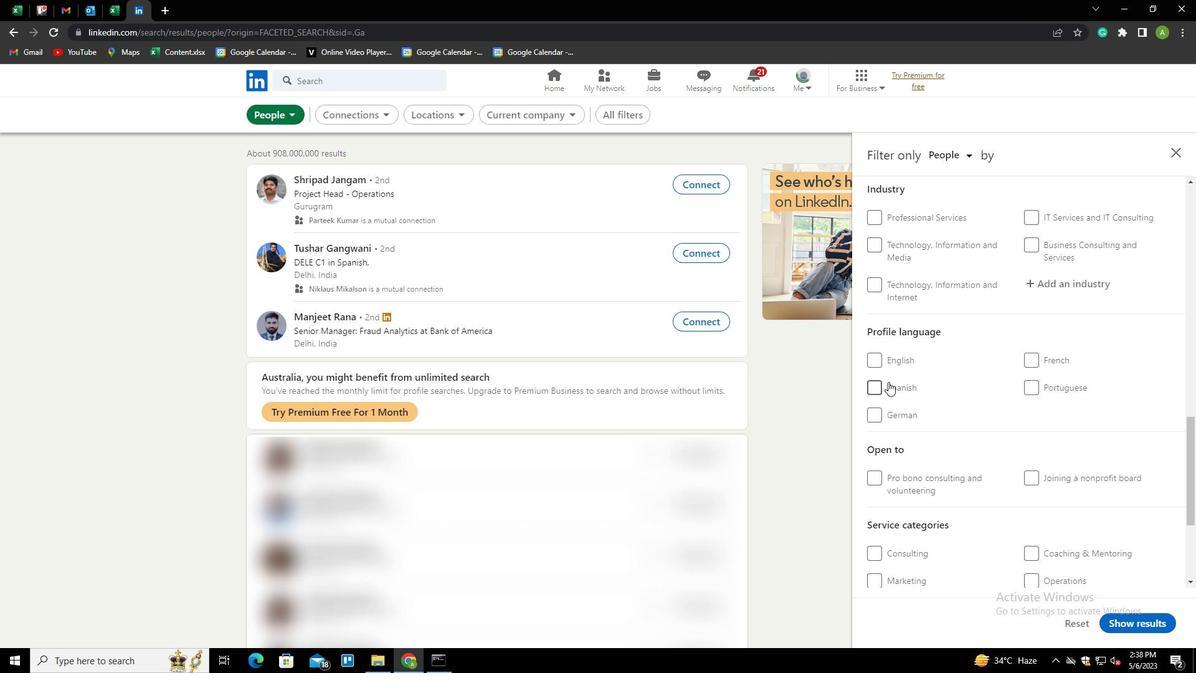 
Action: Mouse moved to (1002, 350)
Screenshot: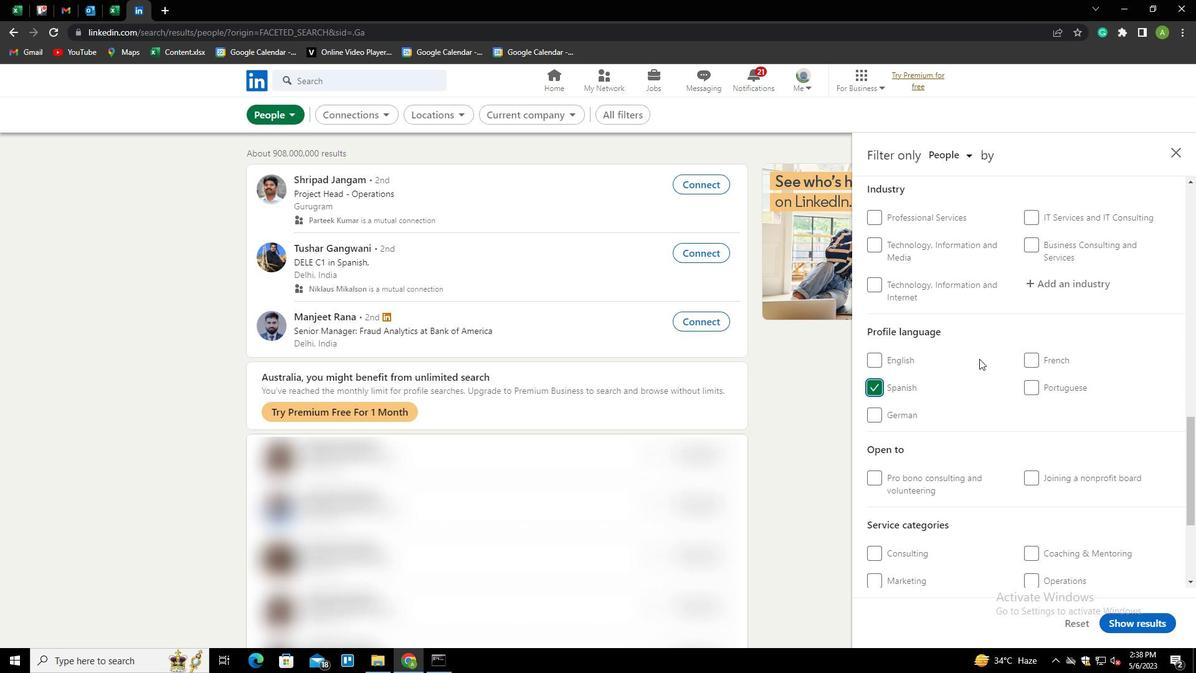 
Action: Mouse scrolled (1002, 351) with delta (0, 0)
Screenshot: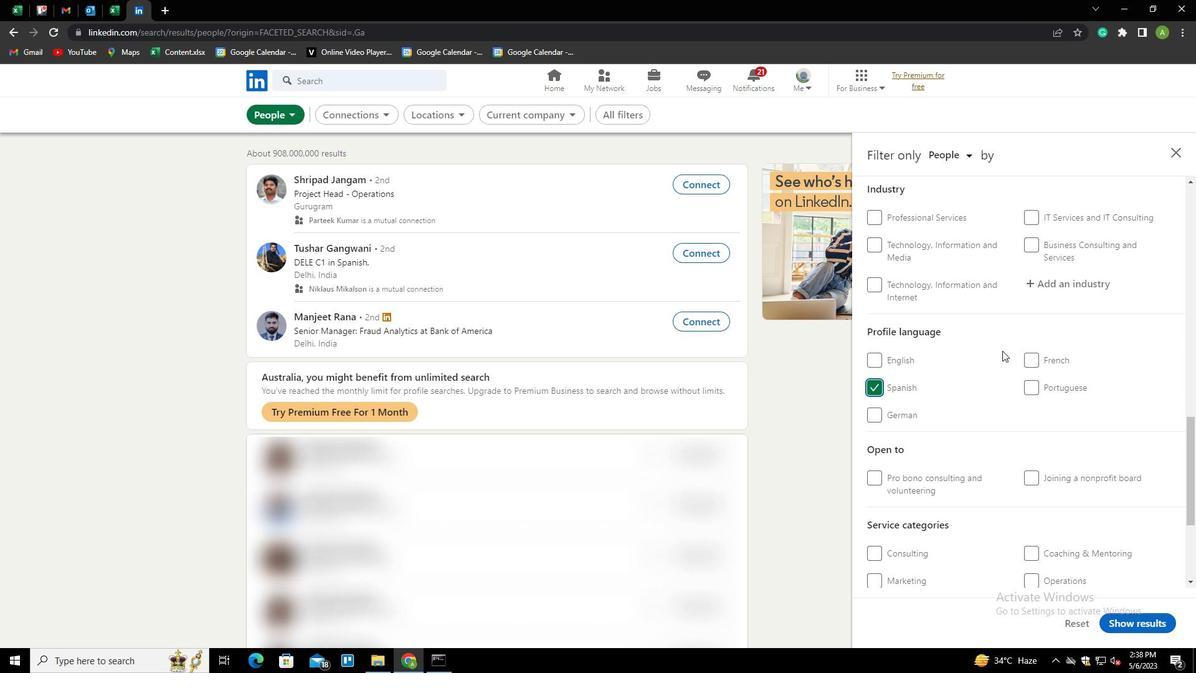 
Action: Mouse scrolled (1002, 351) with delta (0, 0)
Screenshot: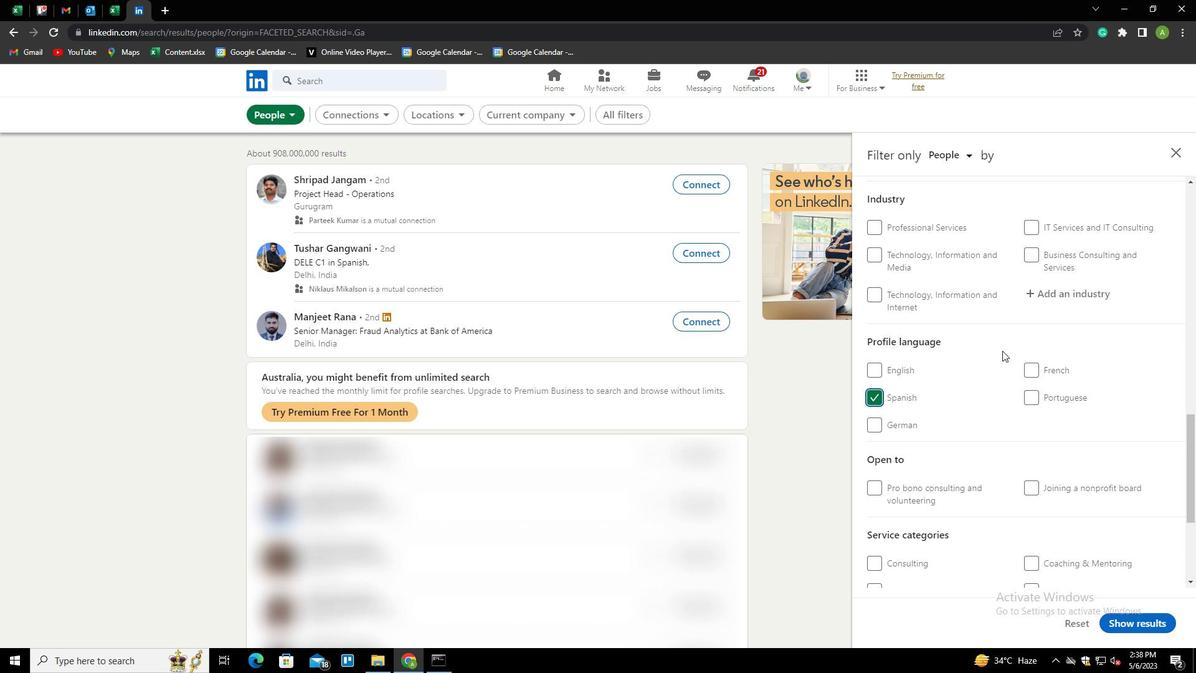 
Action: Mouse scrolled (1002, 351) with delta (0, 0)
Screenshot: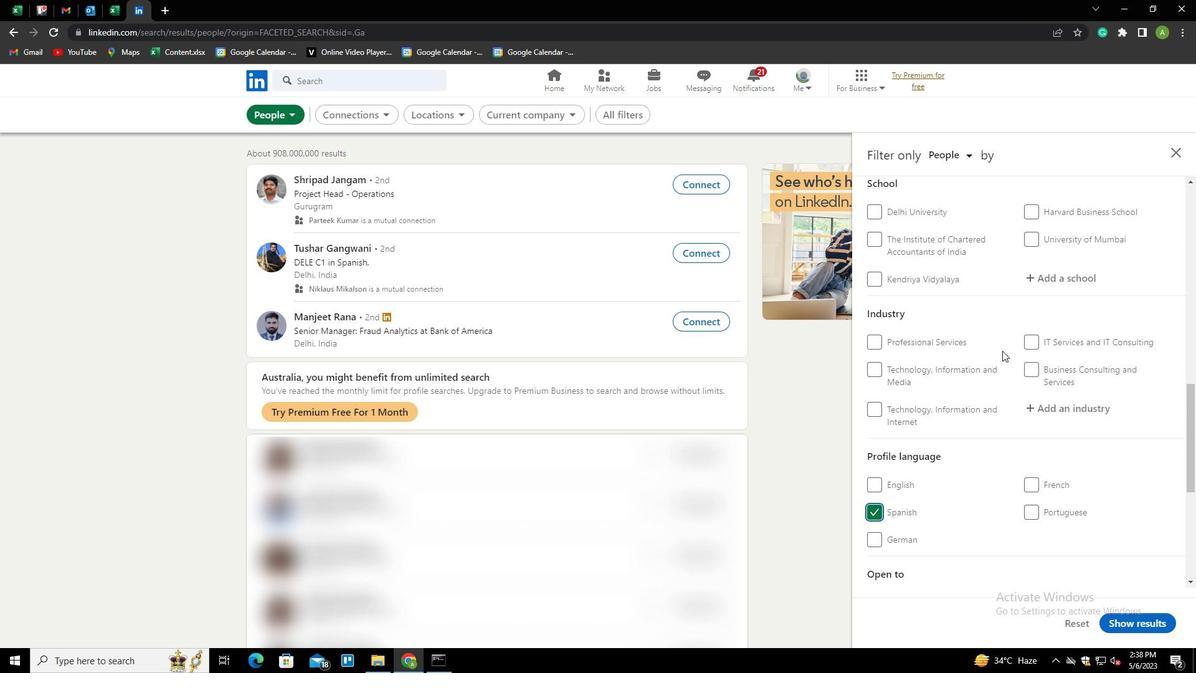 
Action: Mouse scrolled (1002, 351) with delta (0, 0)
Screenshot: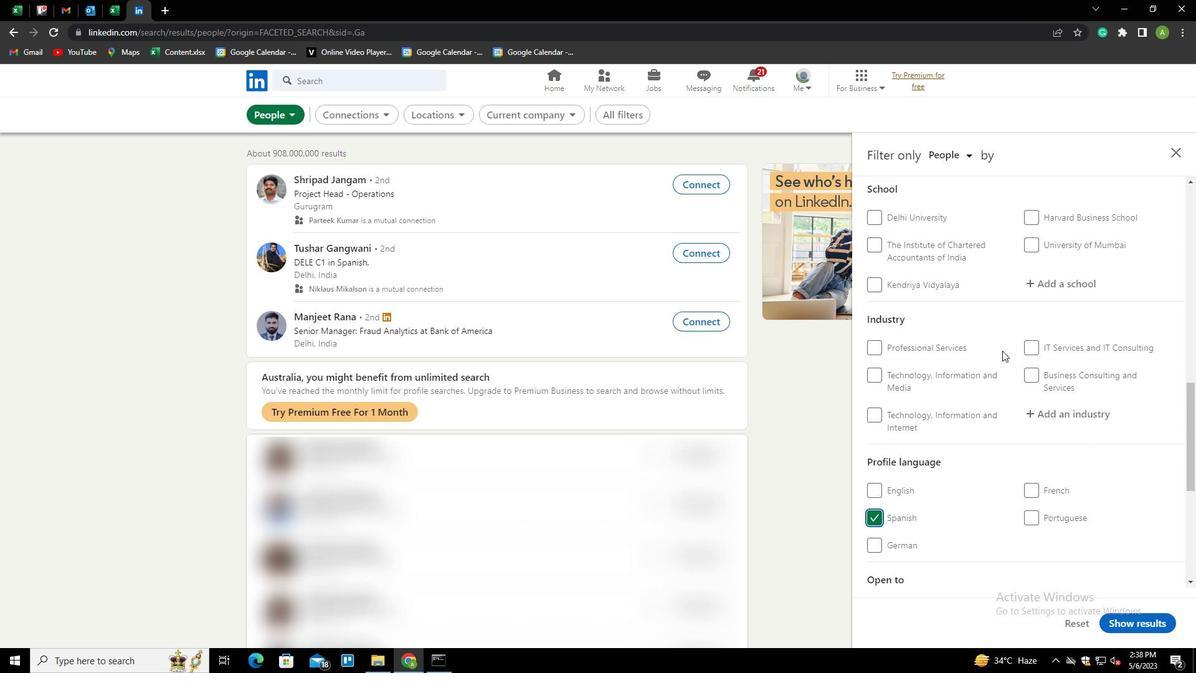 
Action: Mouse scrolled (1002, 351) with delta (0, 0)
Screenshot: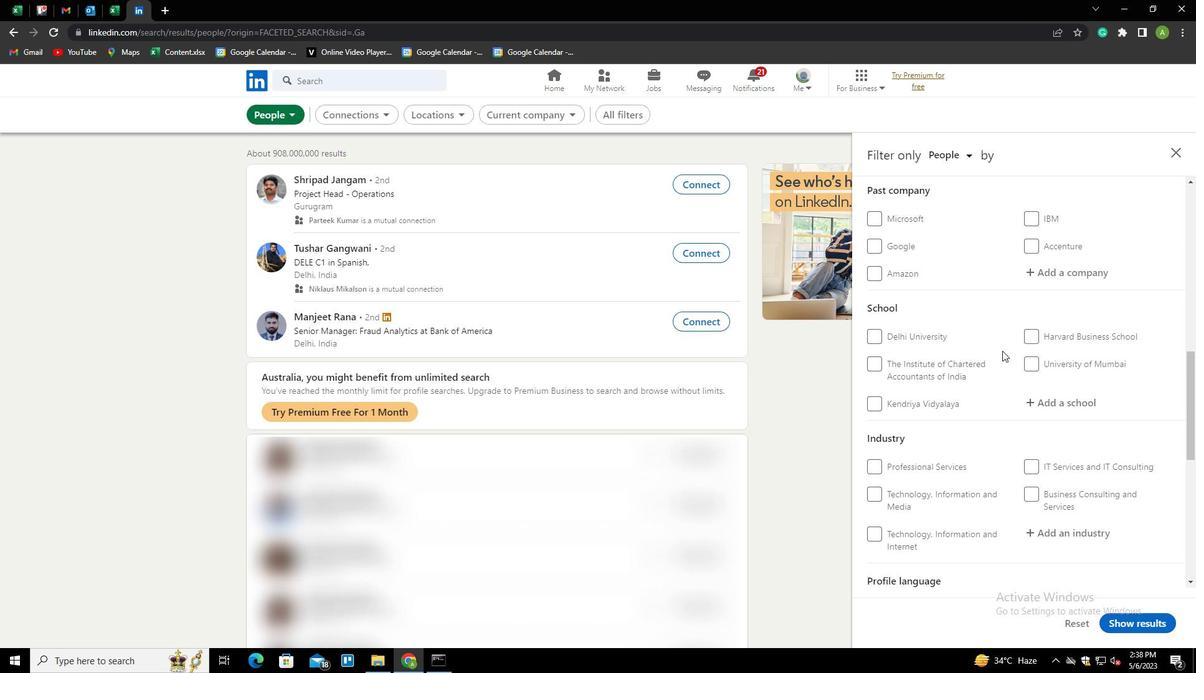 
Action: Mouse scrolled (1002, 351) with delta (0, 0)
Screenshot: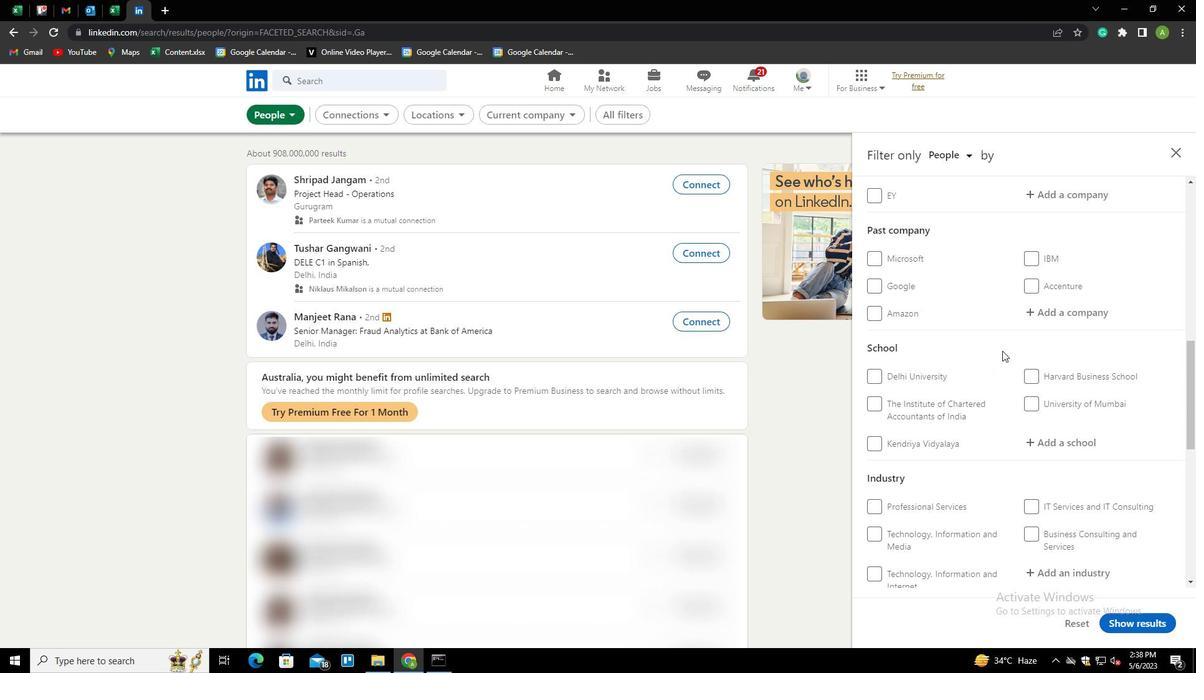 
Action: Mouse scrolled (1002, 351) with delta (0, 0)
Screenshot: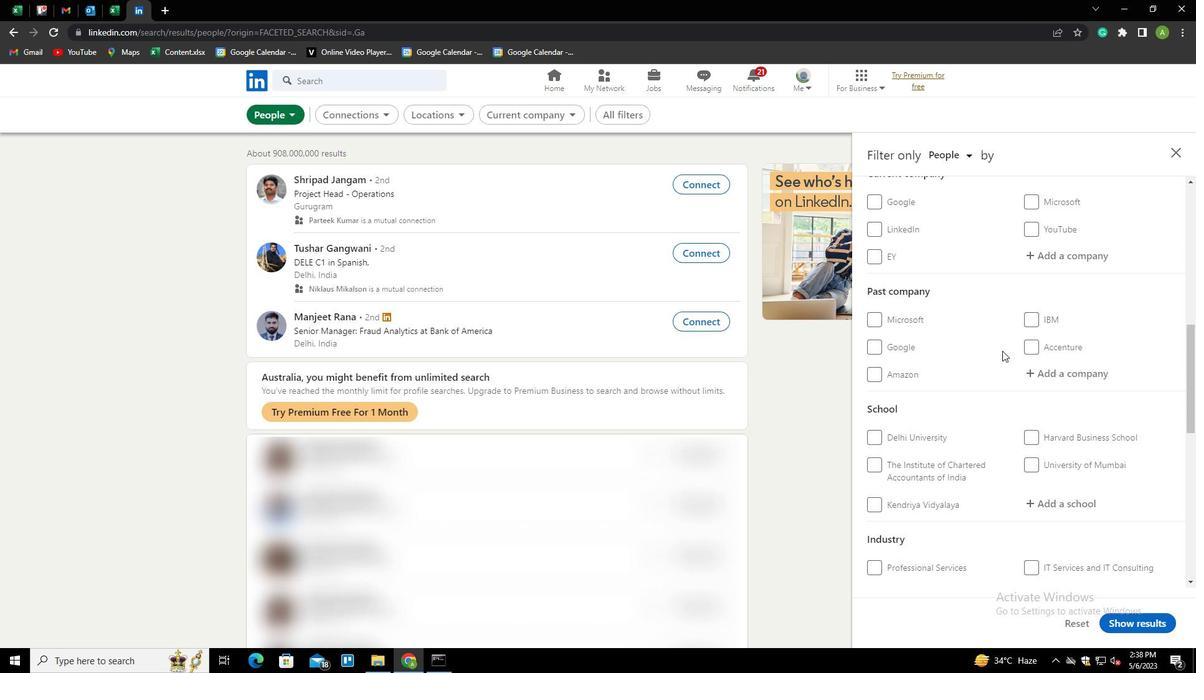 
Action: Mouse moved to (1043, 342)
Screenshot: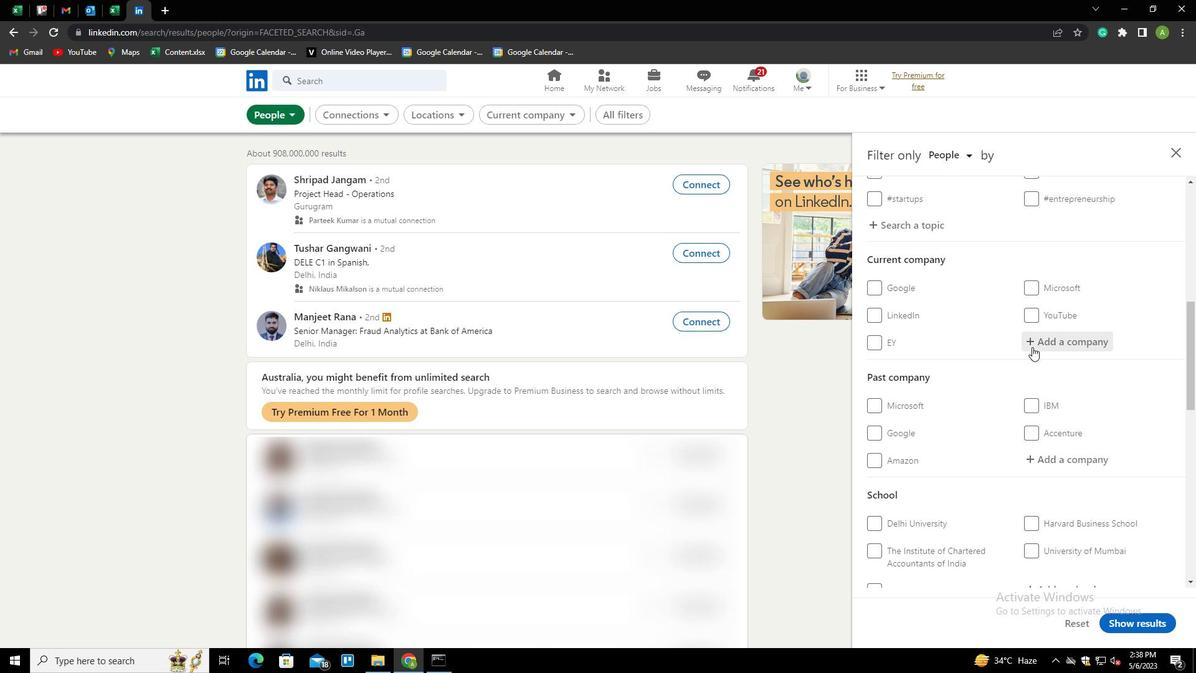 
Action: Mouse pressed left at (1043, 342)
Screenshot: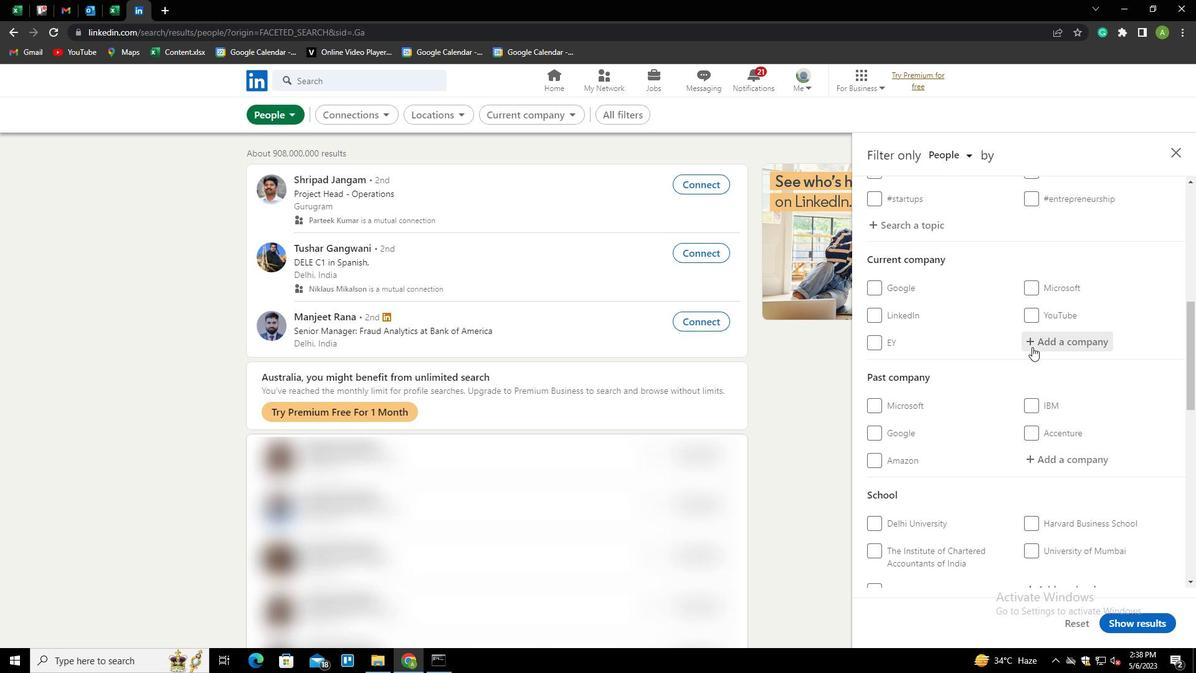 
Action: Mouse moved to (1044, 342)
Screenshot: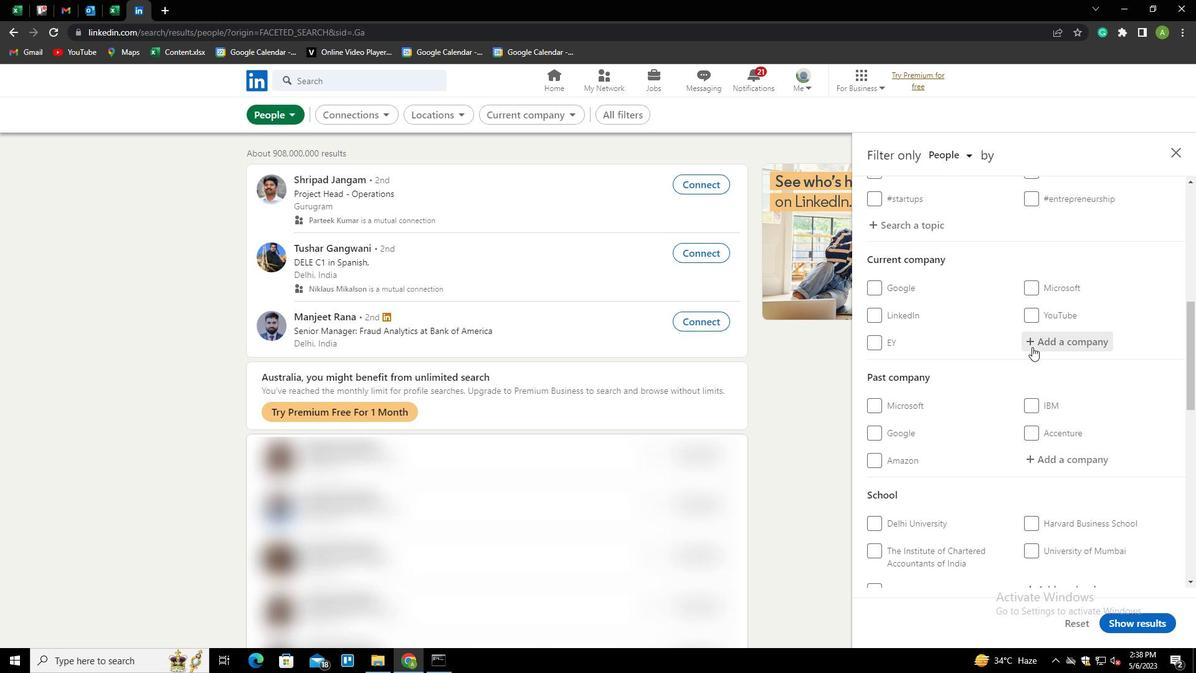 
Action: Key pressed <Key.shift><Key.shift>A
Screenshot: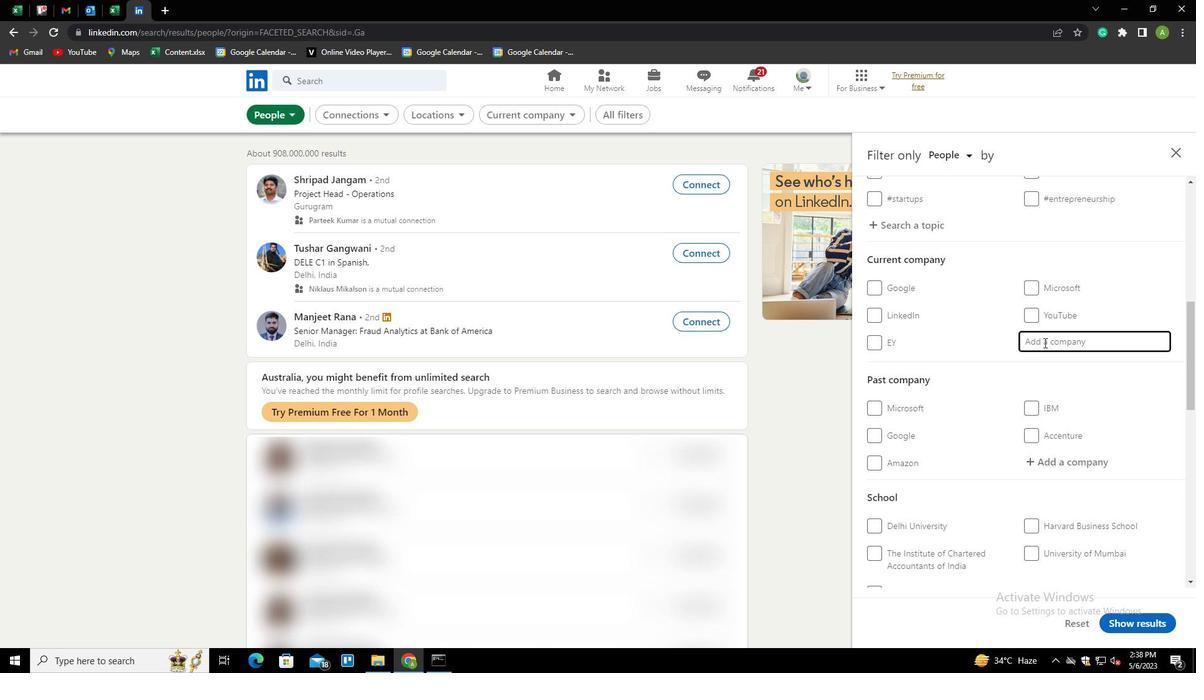 
Action: Mouse moved to (1039, 335)
Screenshot: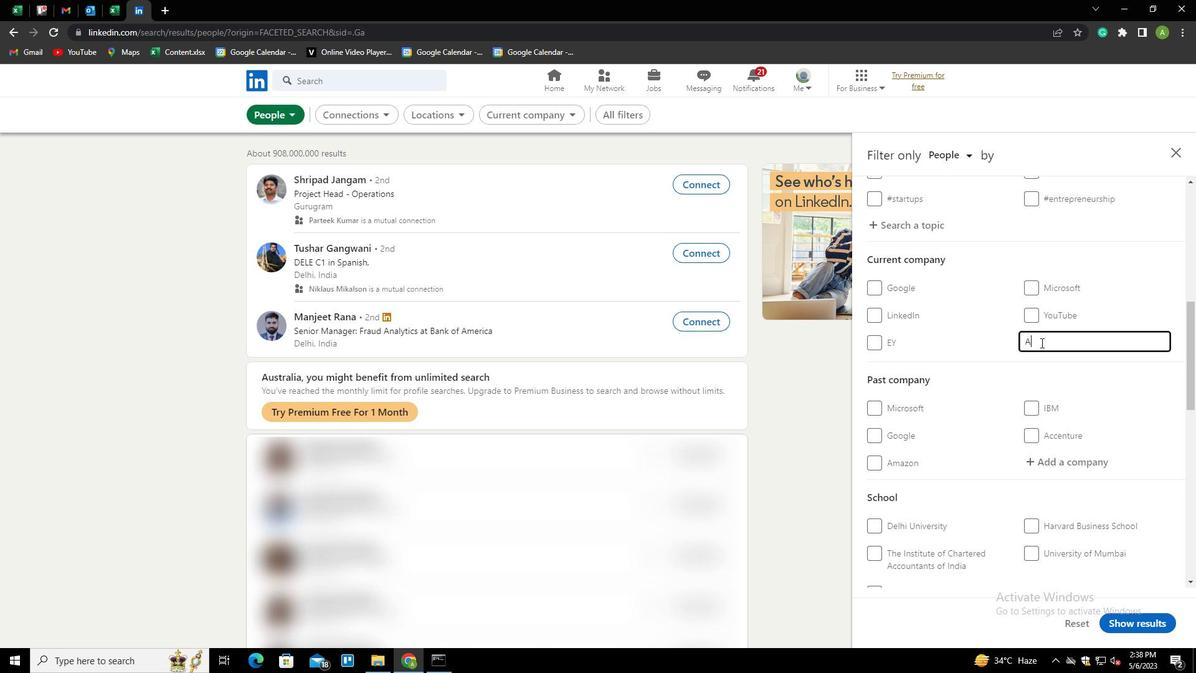 
Action: Key pressed POLLO<Key.space><Key.shift>TR<Key.backspace><Key.backspace><Key.shift>TYRES<Key.space><Key.shift>LTD<Key.down><Key.enter>
Screenshot: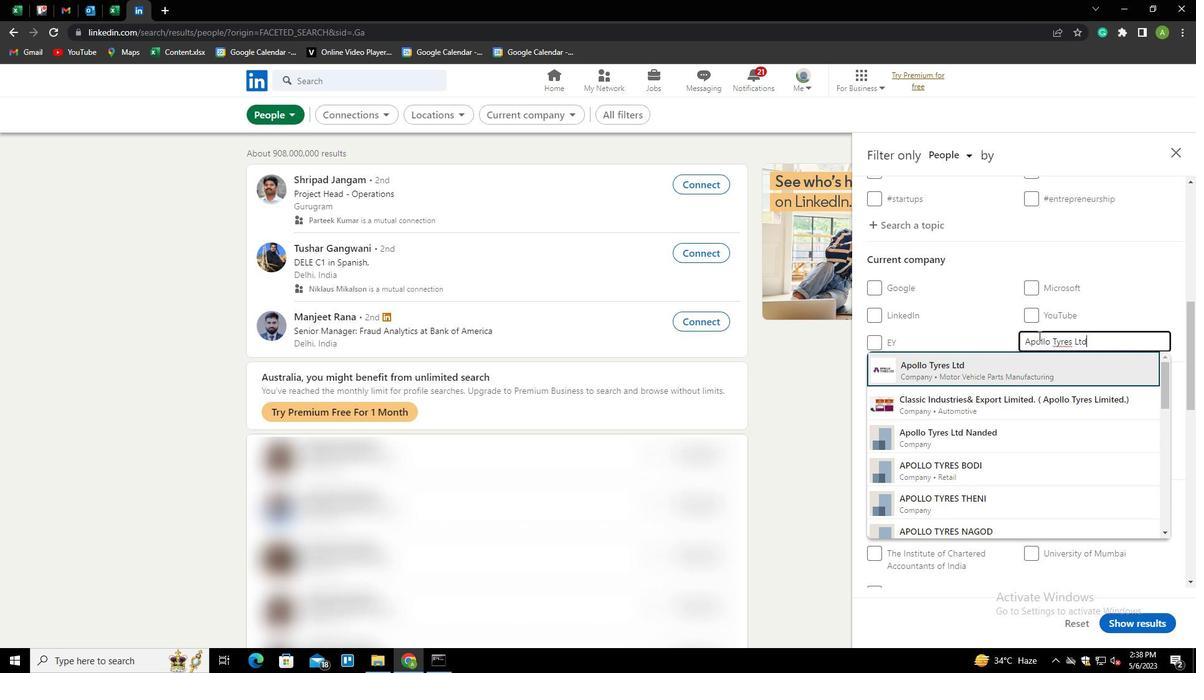 
Action: Mouse moved to (1040, 334)
Screenshot: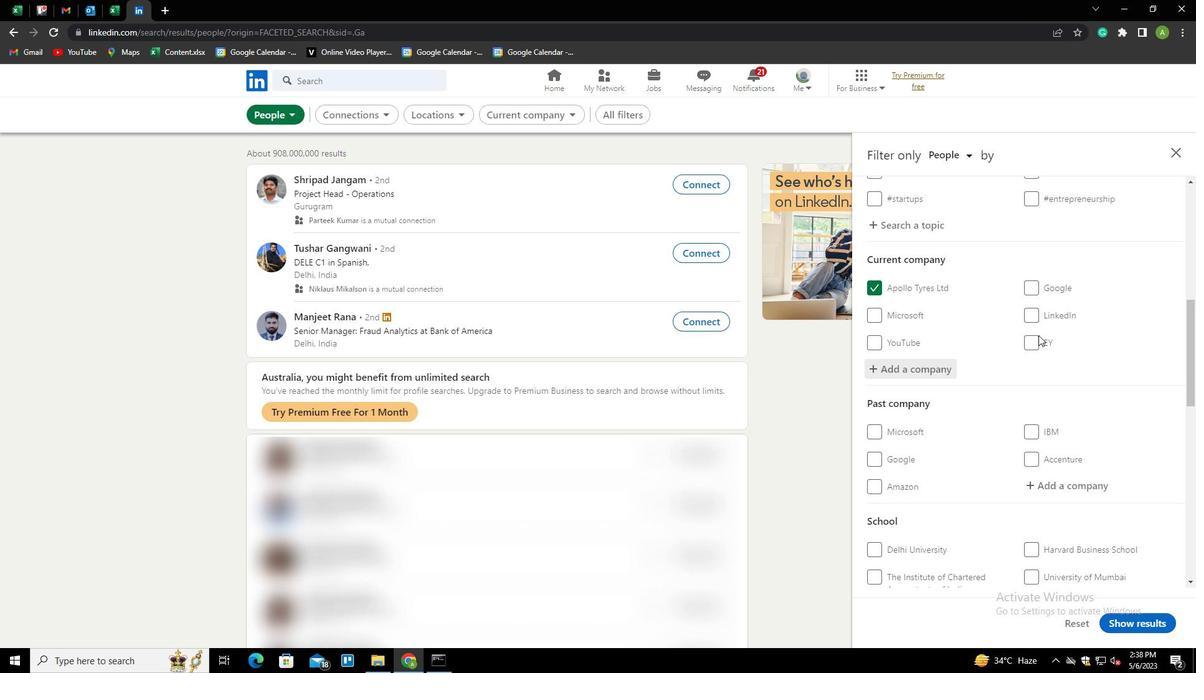 
Action: Mouse scrolled (1040, 333) with delta (0, 0)
Screenshot: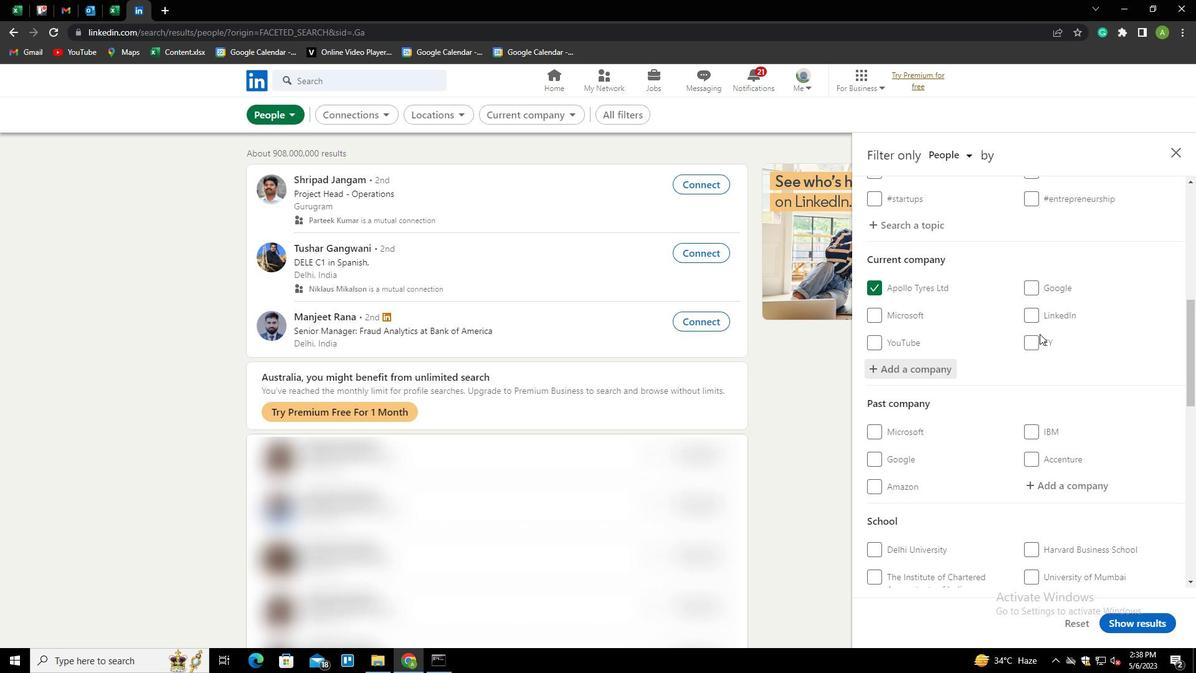 
Action: Mouse scrolled (1040, 333) with delta (0, 0)
Screenshot: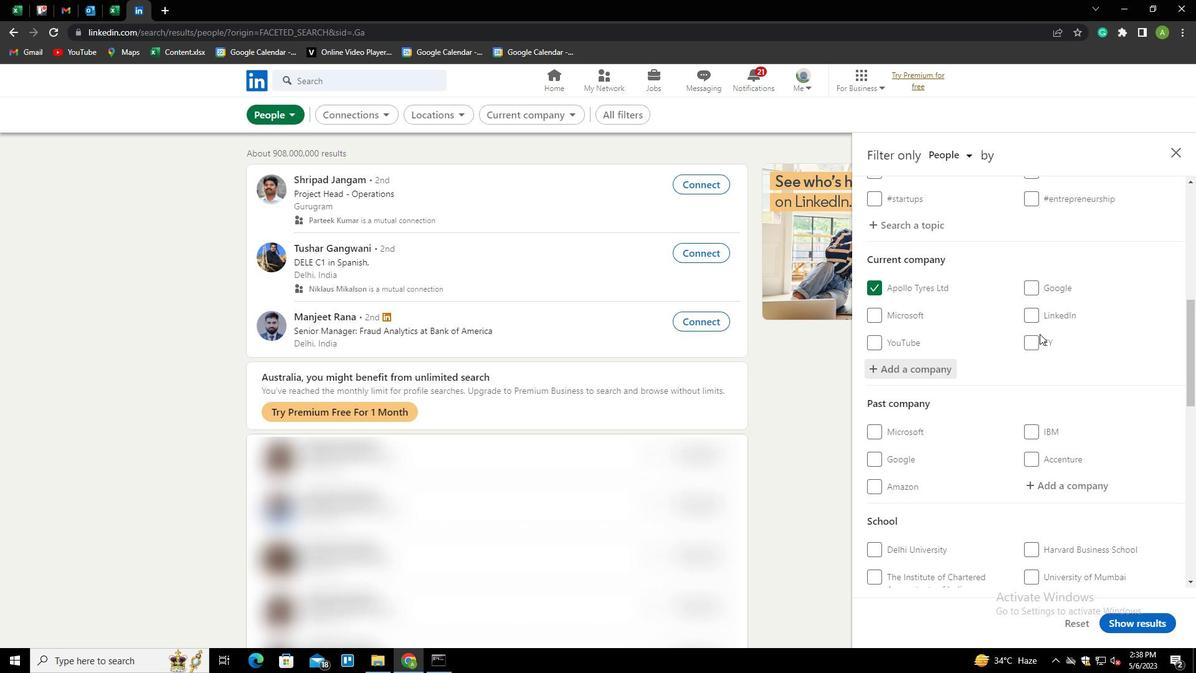 
Action: Mouse scrolled (1040, 333) with delta (0, 0)
Screenshot: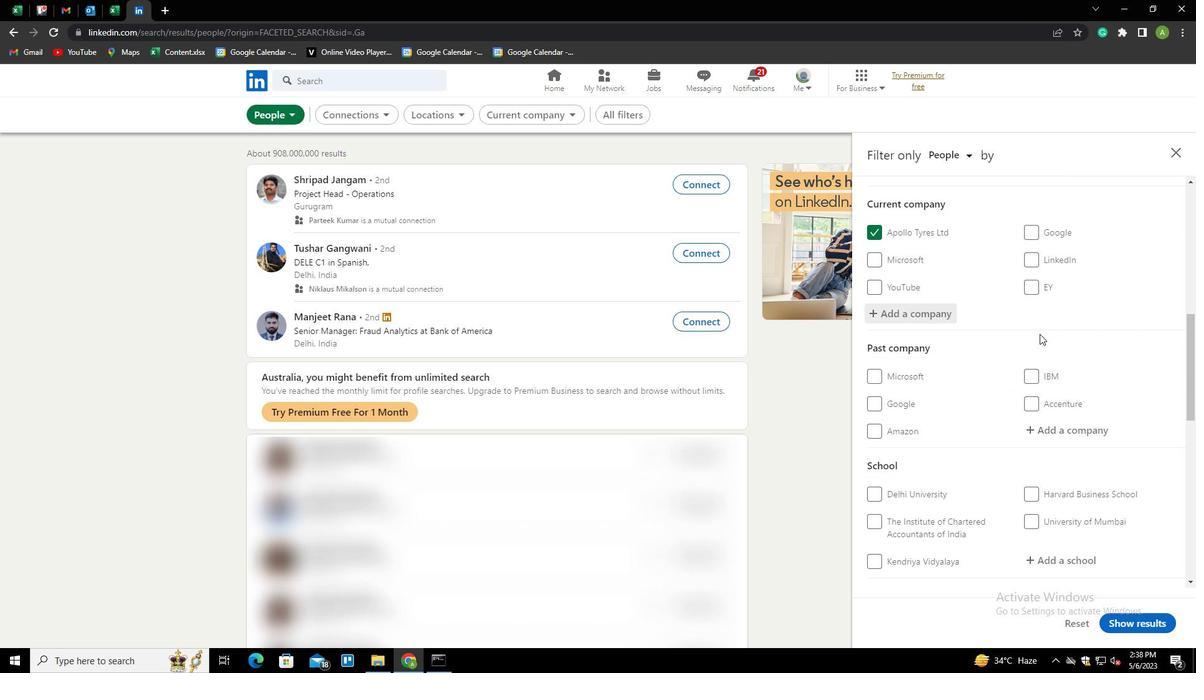 
Action: Mouse scrolled (1040, 333) with delta (0, 0)
Screenshot: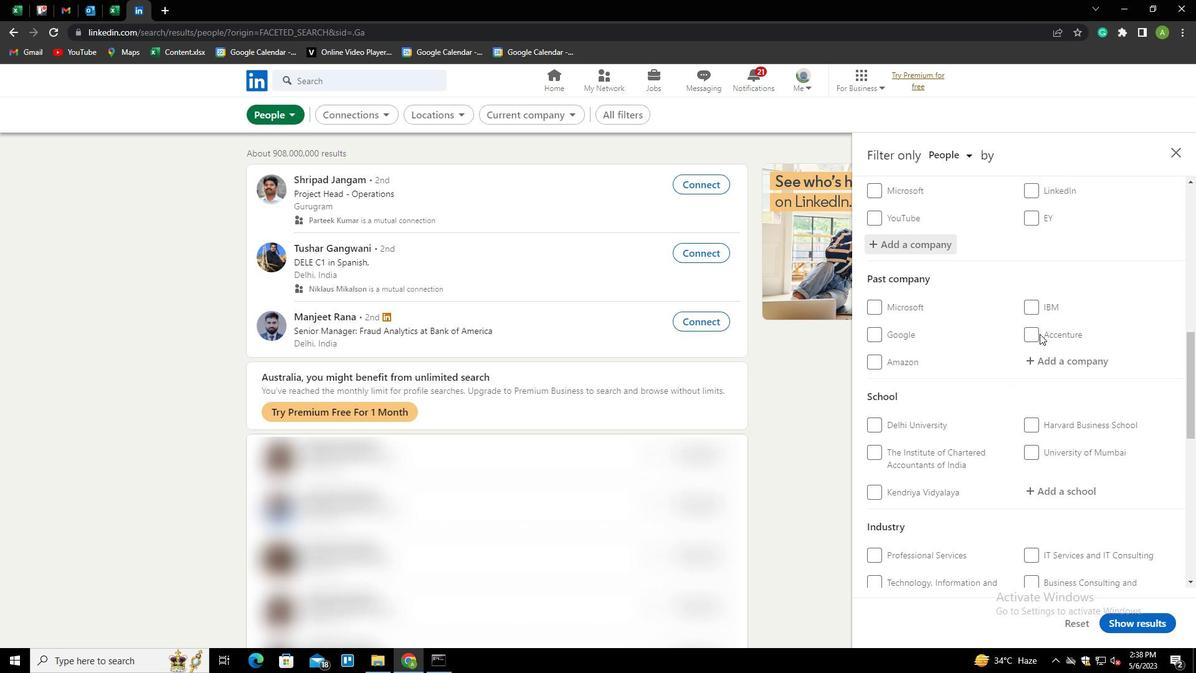 
Action: Mouse moved to (1046, 364)
Screenshot: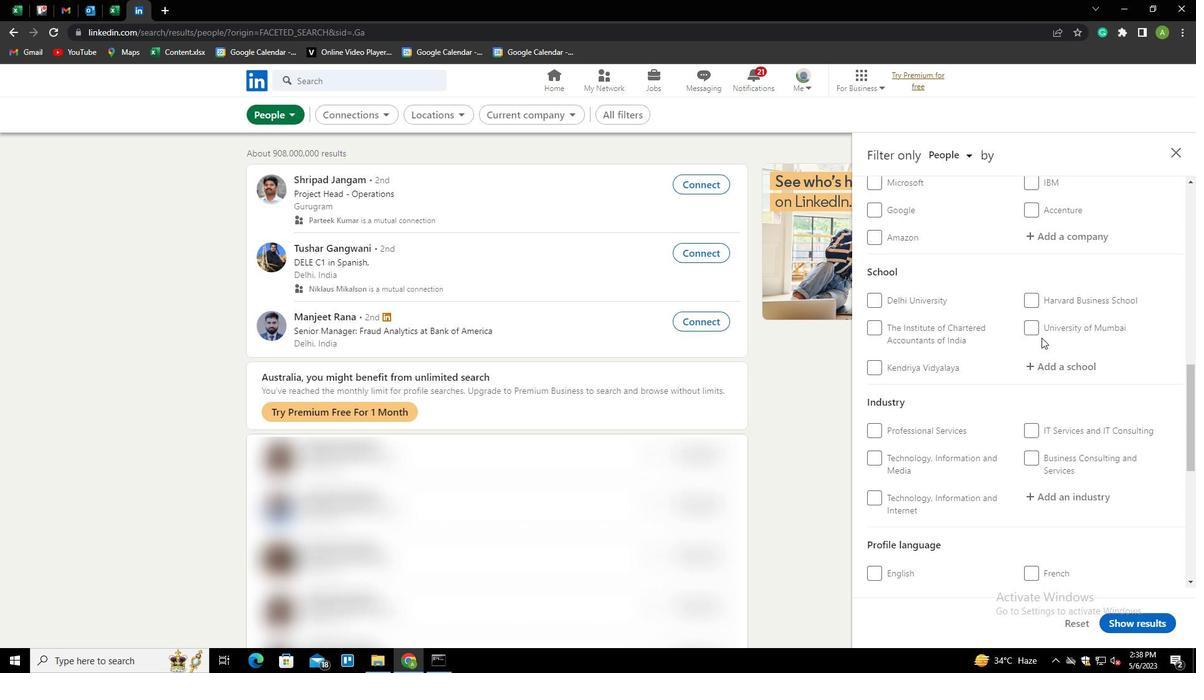 
Action: Mouse pressed left at (1046, 364)
Screenshot: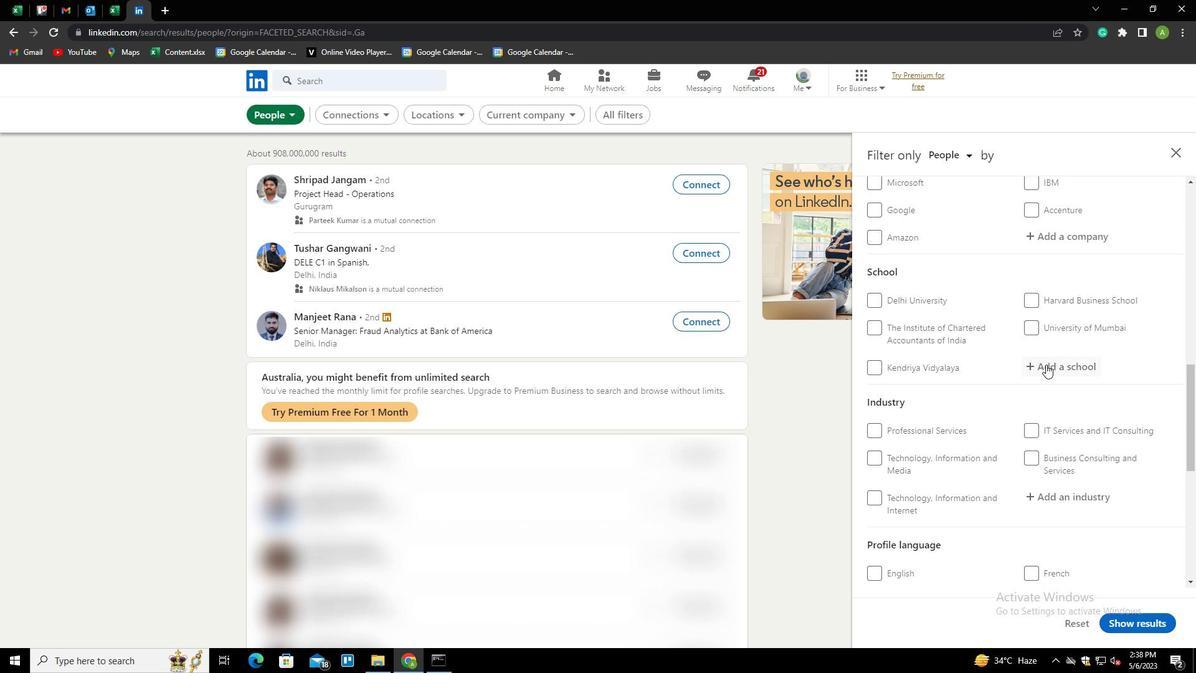 
Action: Key pressed <Key.shift>
Screenshot: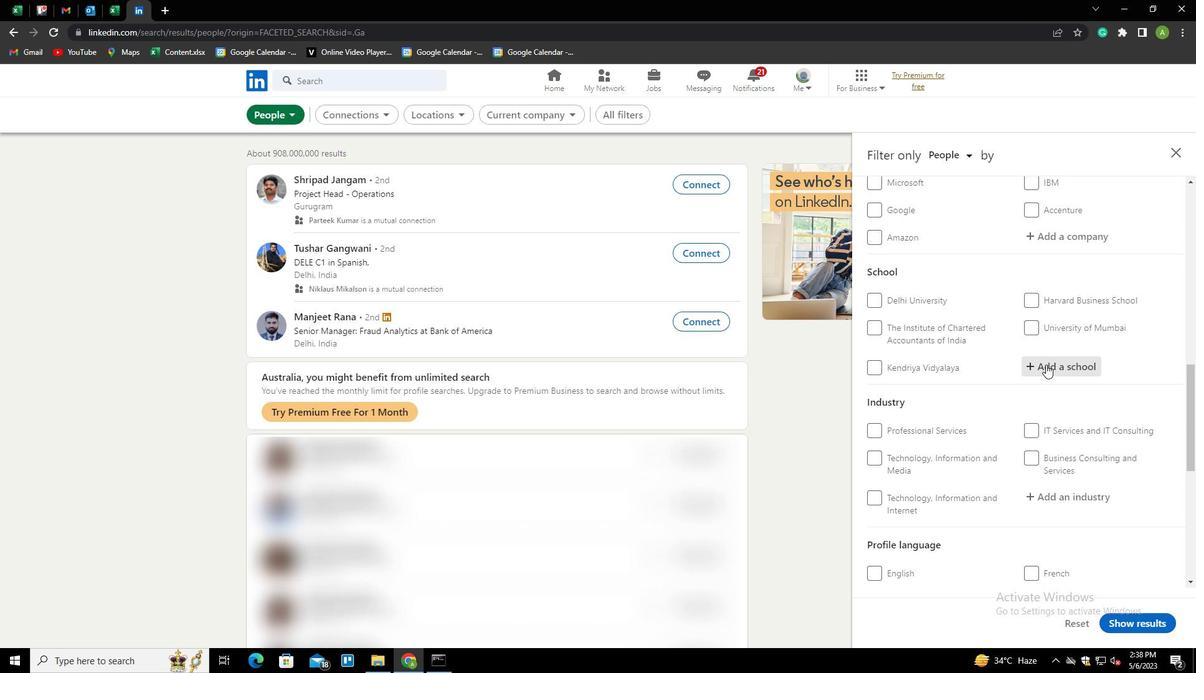 
Action: Mouse moved to (1041, 349)
Screenshot: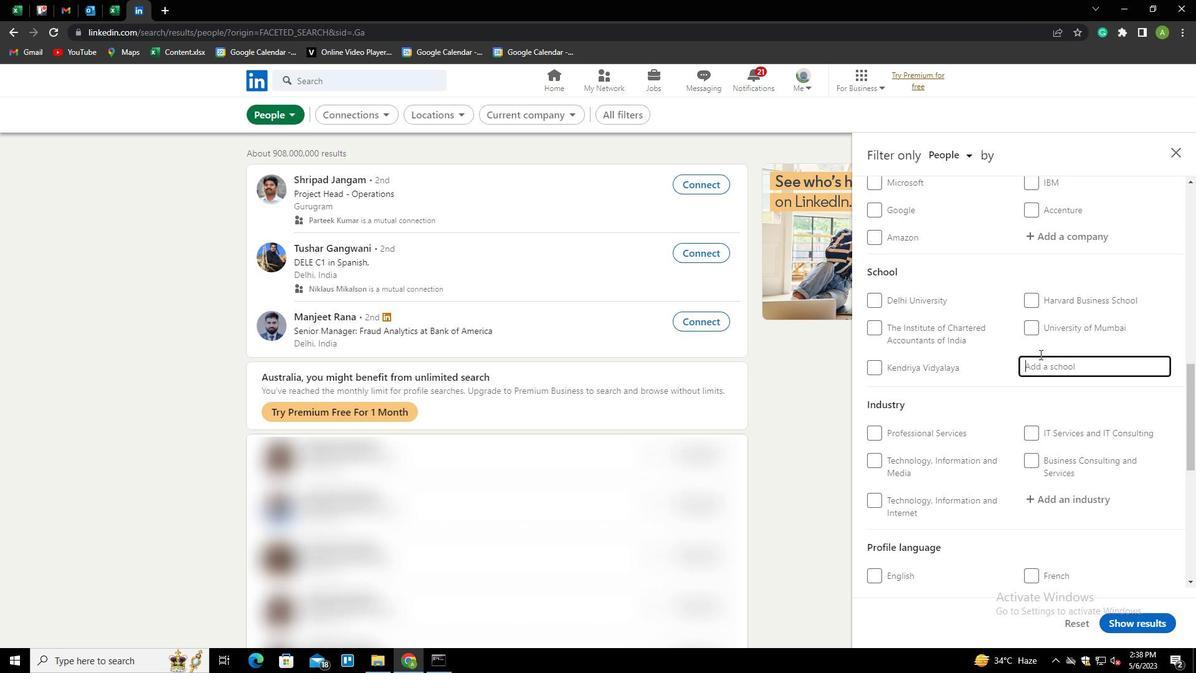 
Action: Key pressed C
Screenshot: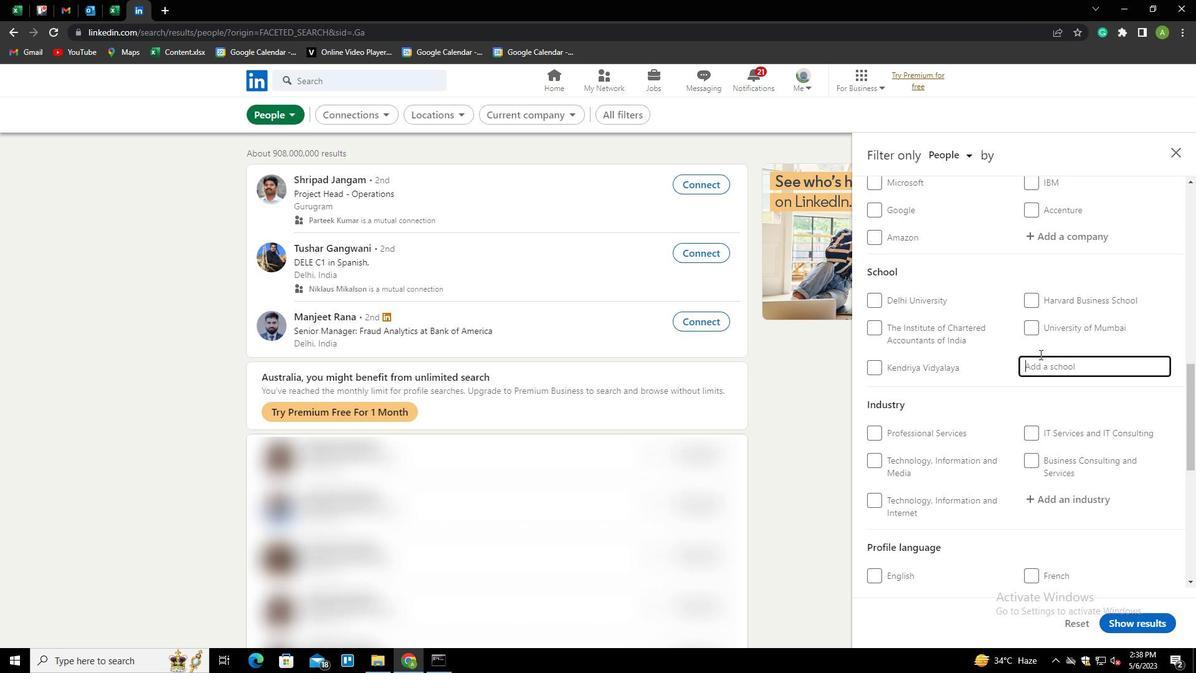 
Action: Mouse moved to (1042, 349)
Screenshot: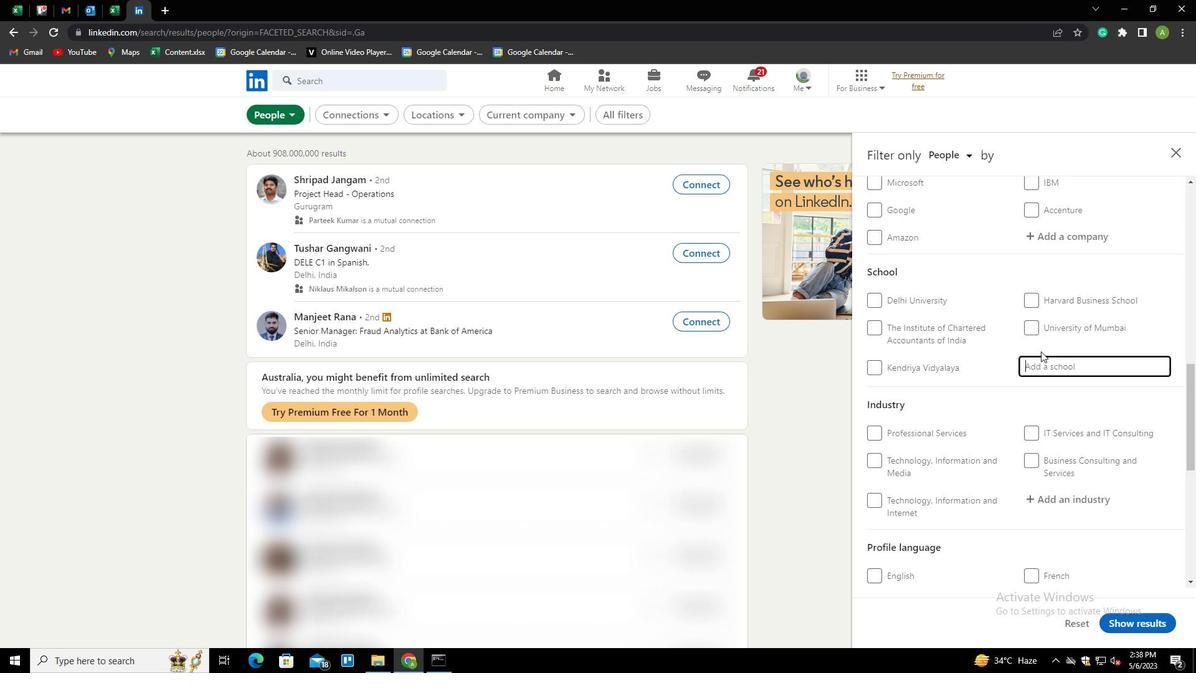 
Action: Key pressed OLLEGE<Key.space><Key.shift><Key.shift><Key.shift><Key.shift><Key.shift><Key.shift>OF<Key.space><Key.shift>ENGINEERING<Key.space><Key.shift>&<Key.space><Key.shift>MANAGEMENT<Key.down><Key.down><Key.down><Key.down><Key.down><Key.down><Key.down><Key.up><Key.up><Key.up><Key.up><Key.up><Key.up><Key.enter>
Screenshot: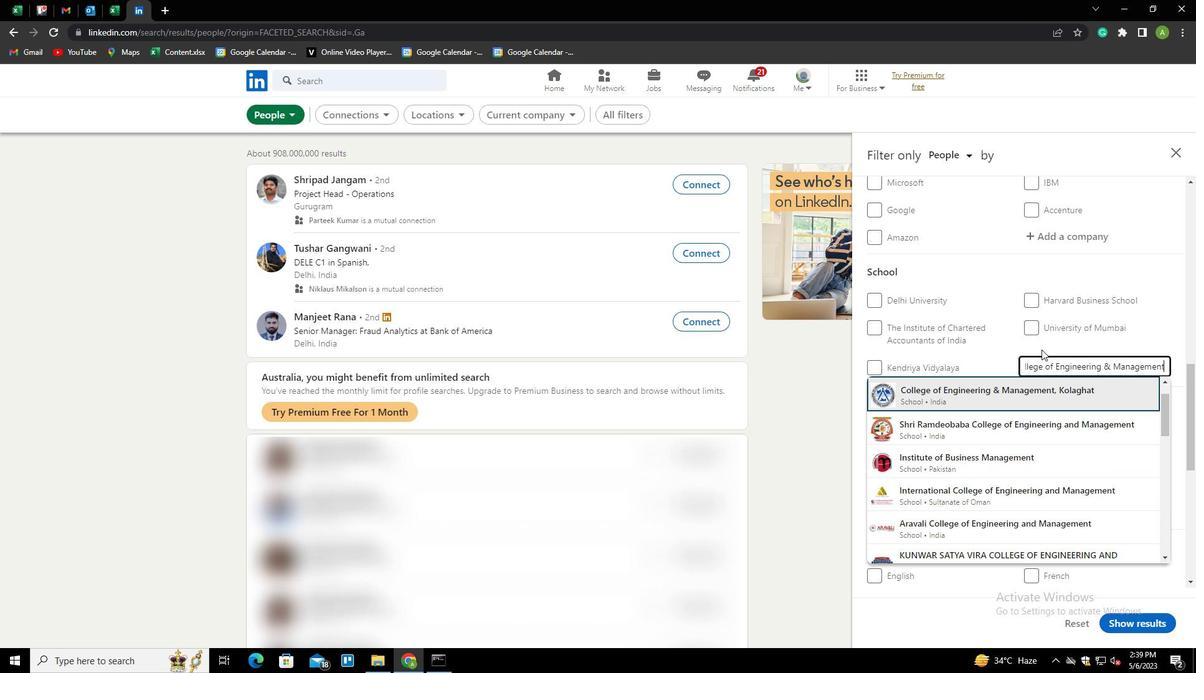 
Action: Mouse moved to (1043, 347)
Screenshot: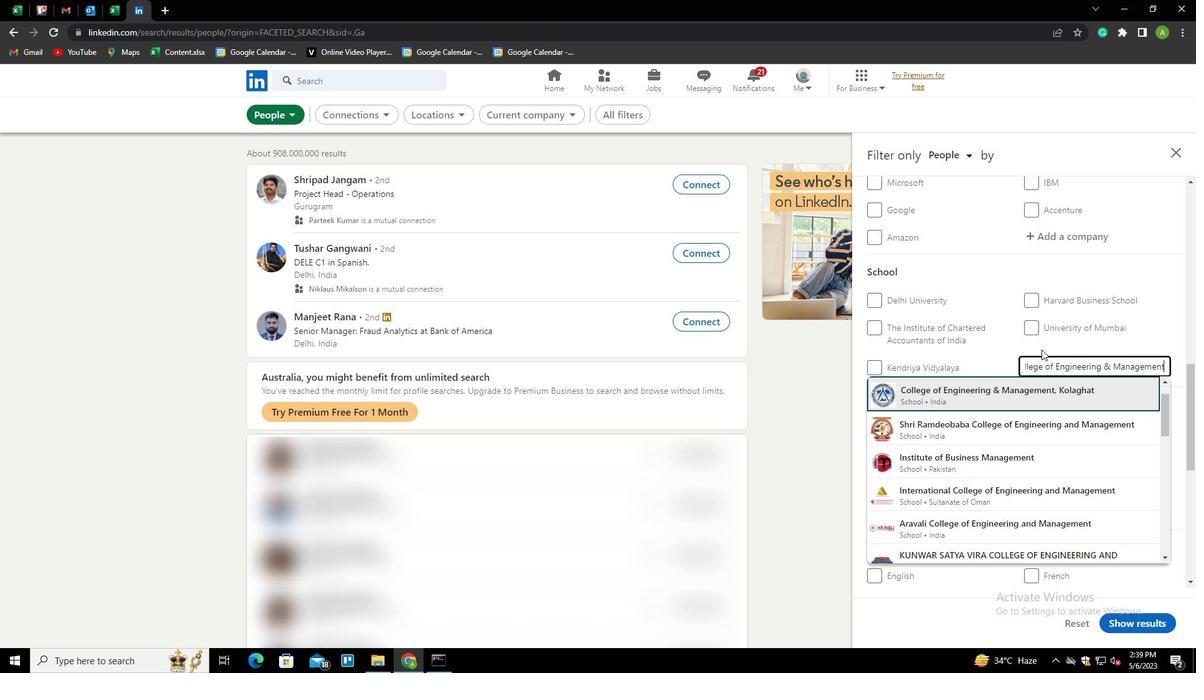 
Action: Mouse scrolled (1043, 347) with delta (0, 0)
Screenshot: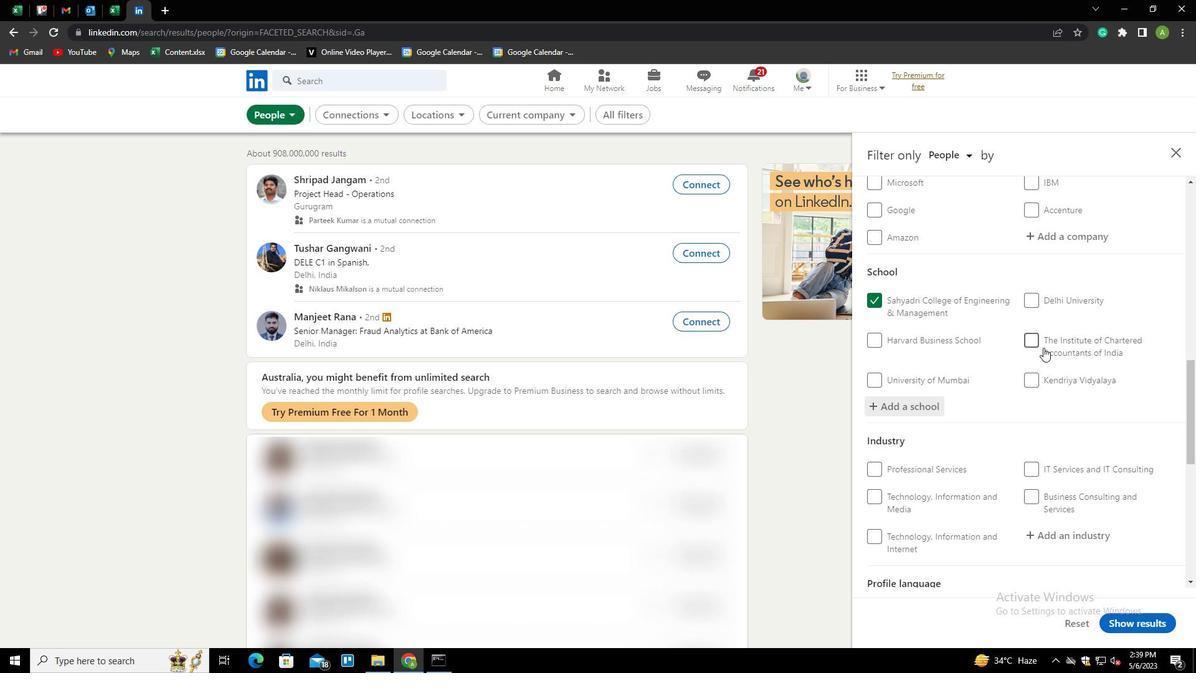 
Action: Mouse scrolled (1043, 347) with delta (0, 0)
Screenshot: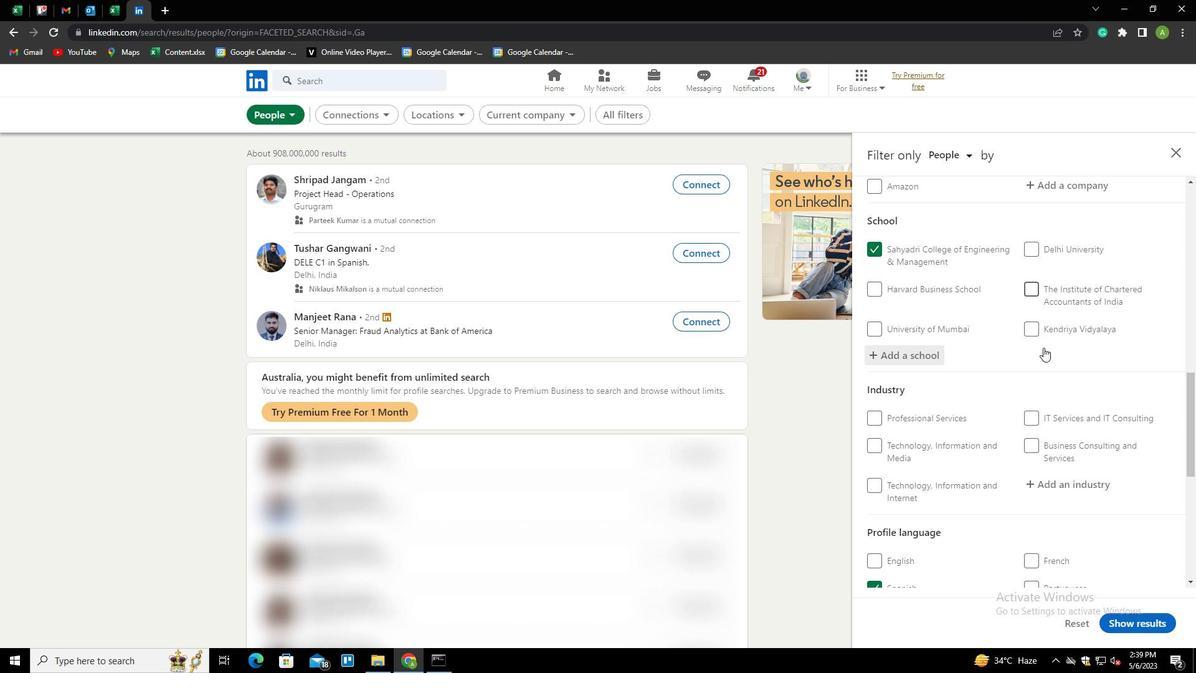 
Action: Mouse scrolled (1043, 347) with delta (0, 0)
Screenshot: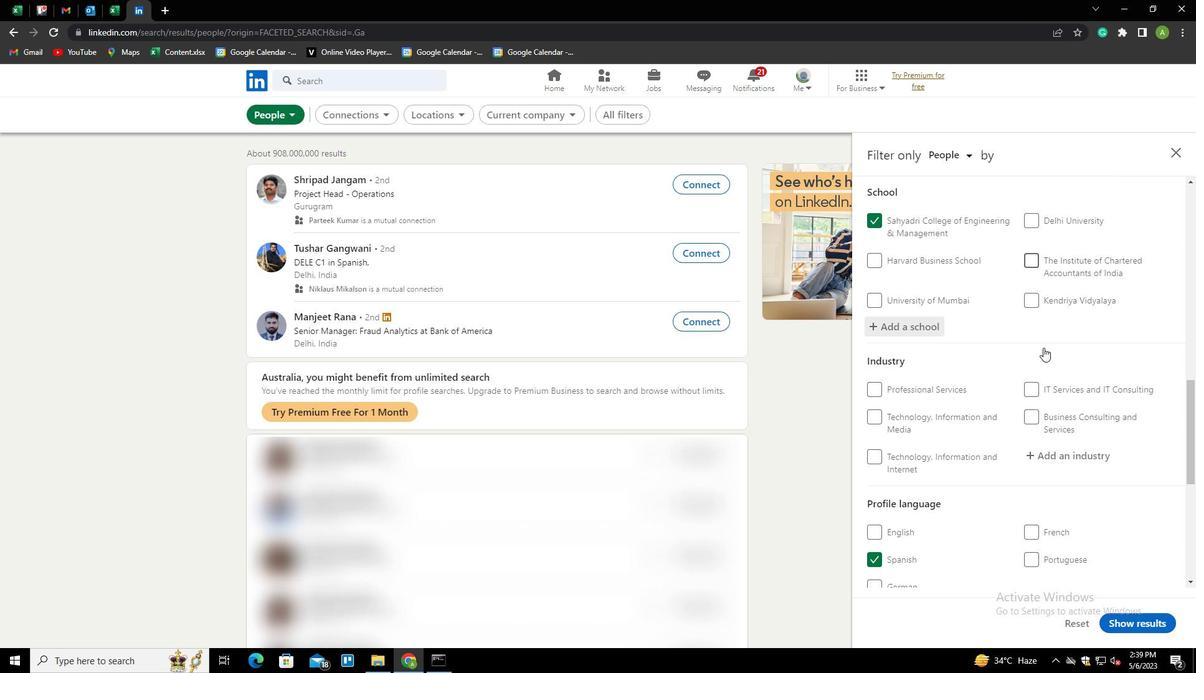 
Action: Mouse moved to (1052, 340)
Screenshot: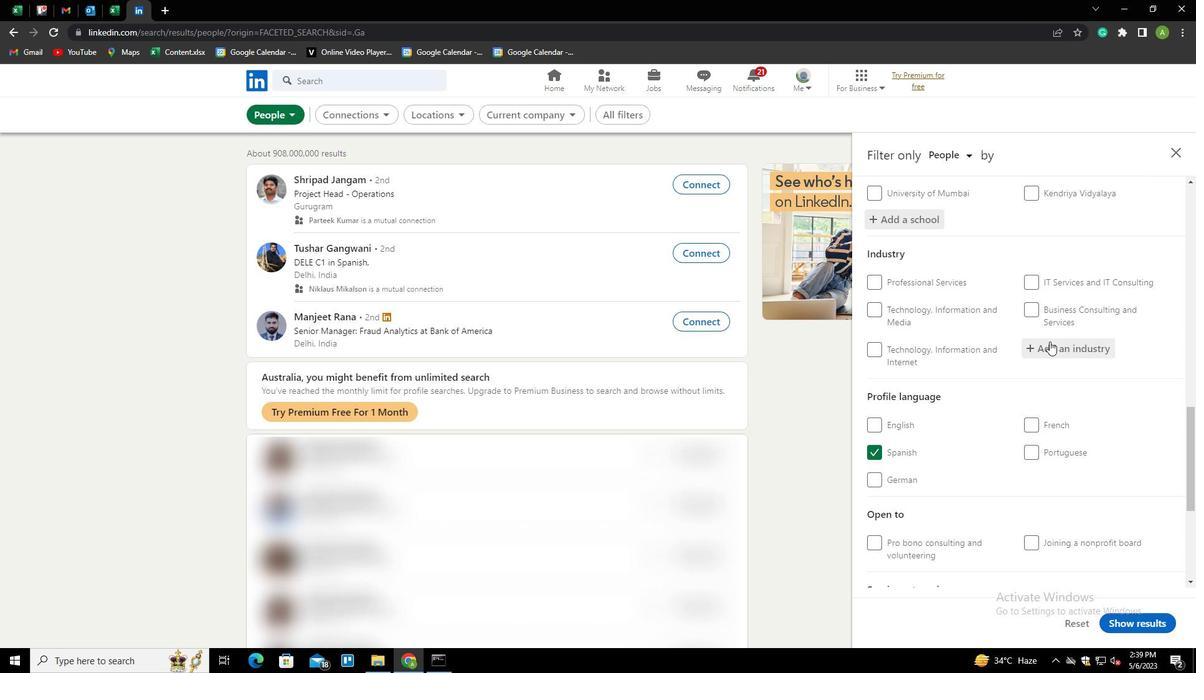 
Action: Mouse pressed left at (1052, 340)
Screenshot: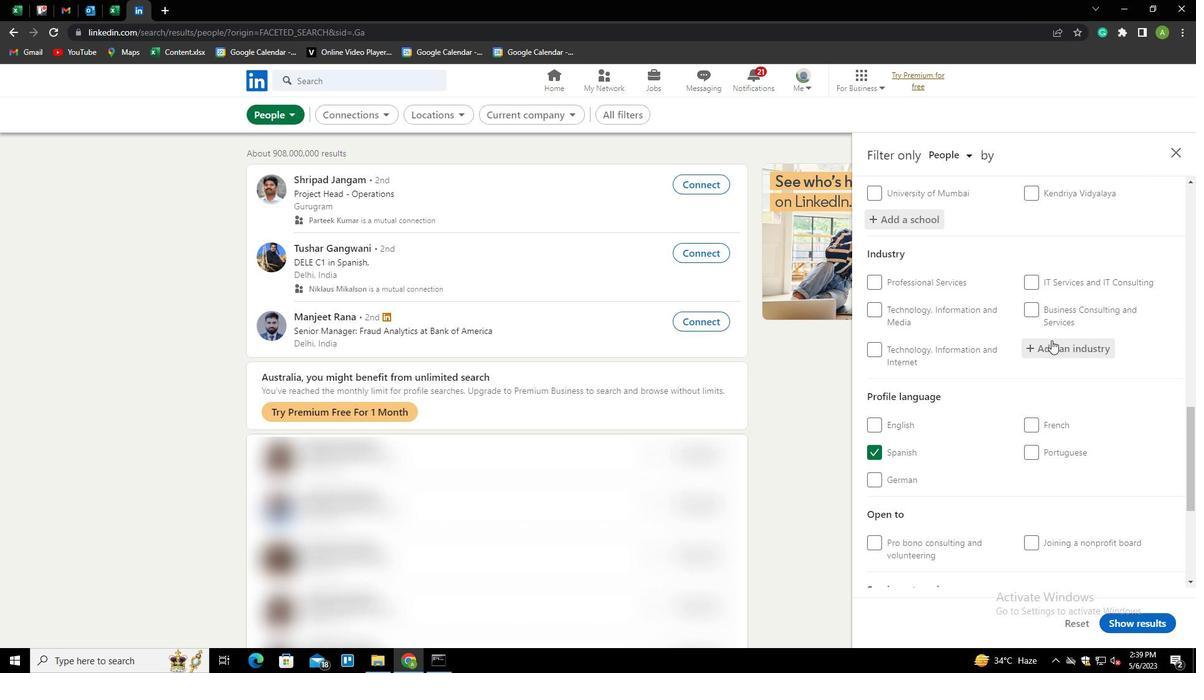 
Action: Key pressed <Key.shift><Key.shift>BAKED<Key.space><Key.shift>GOODS<Key.space><Key.shift>MANUFACTURING<Key.down><Key.enter>
Screenshot: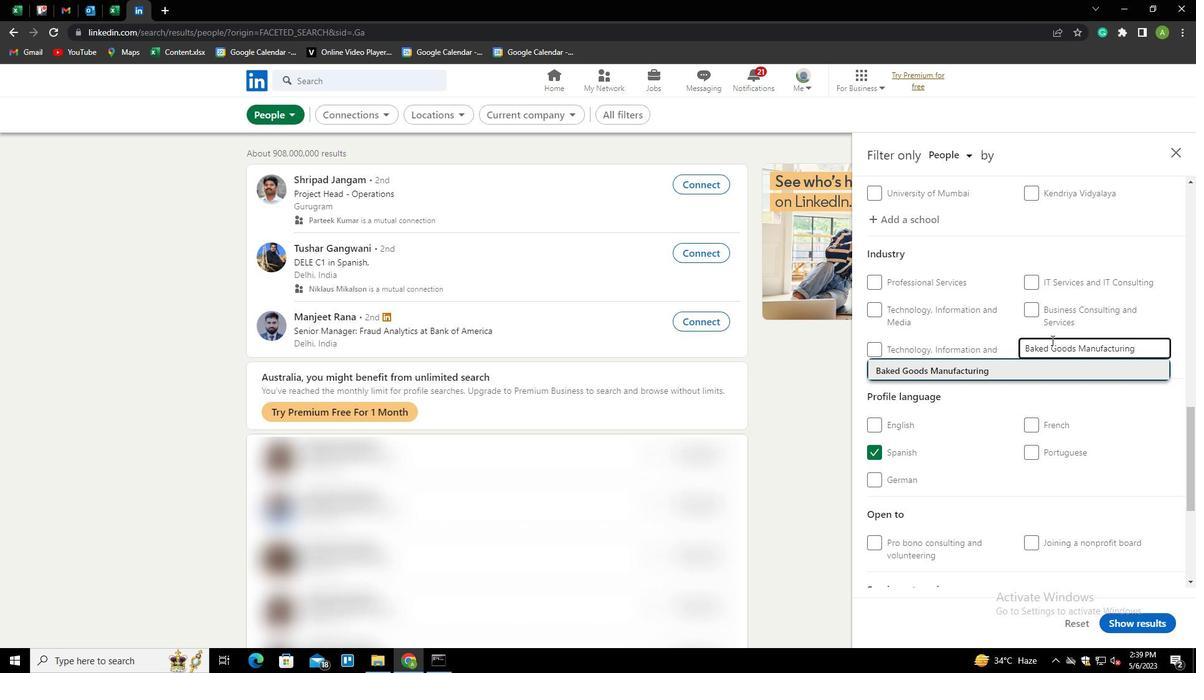 
Action: Mouse scrolled (1052, 339) with delta (0, 0)
Screenshot: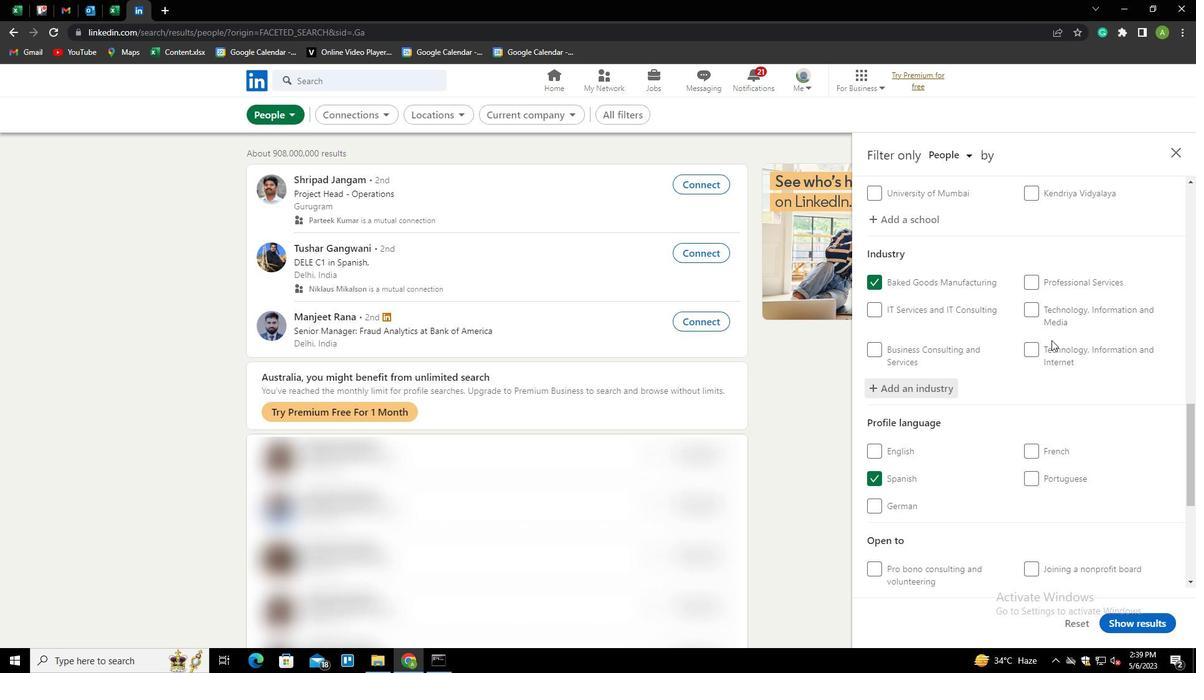 
Action: Mouse scrolled (1052, 339) with delta (0, 0)
Screenshot: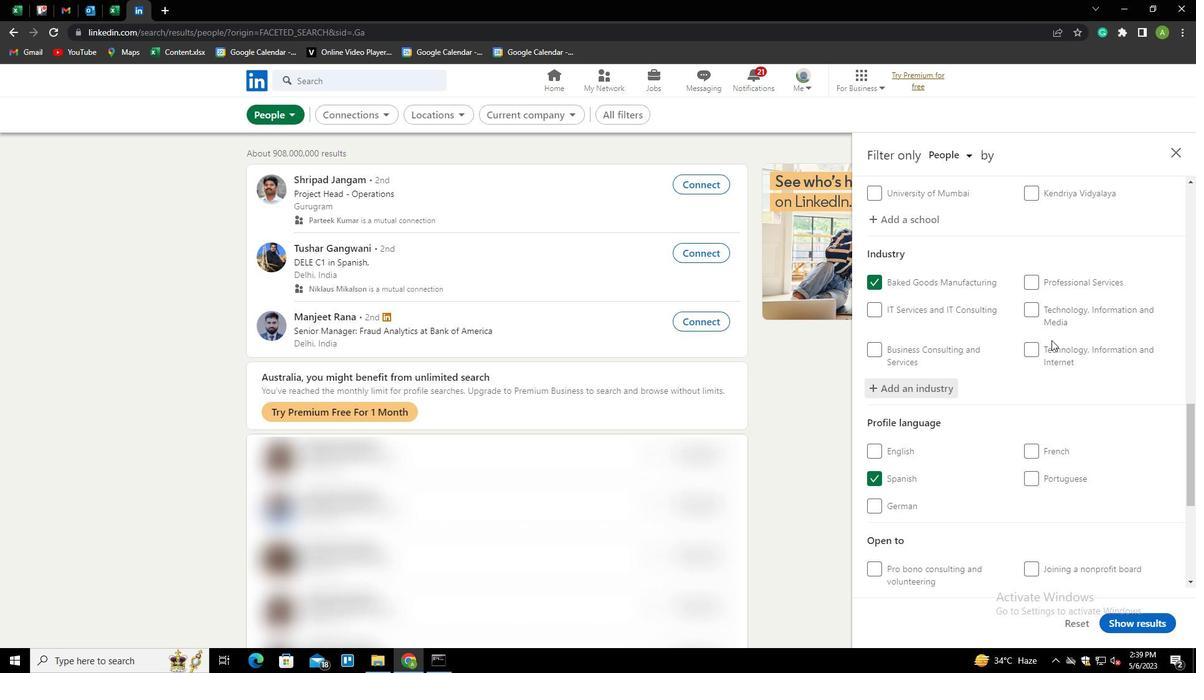 
Action: Mouse scrolled (1052, 339) with delta (0, 0)
Screenshot: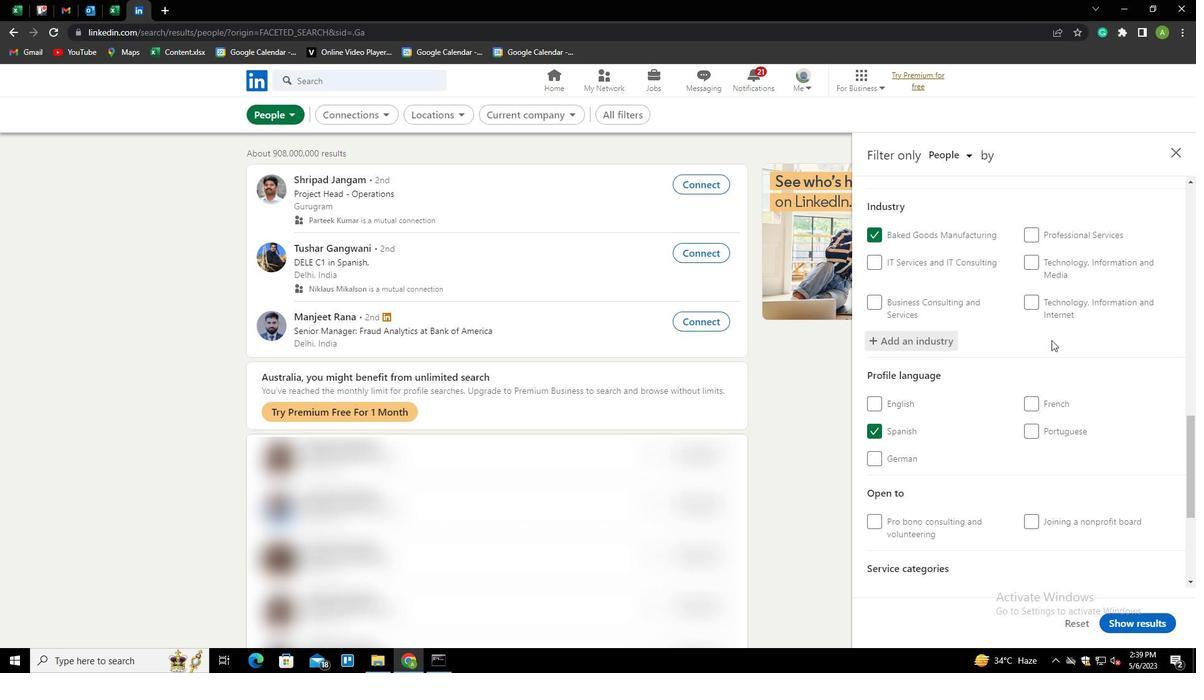 
Action: Mouse scrolled (1052, 339) with delta (0, 0)
Screenshot: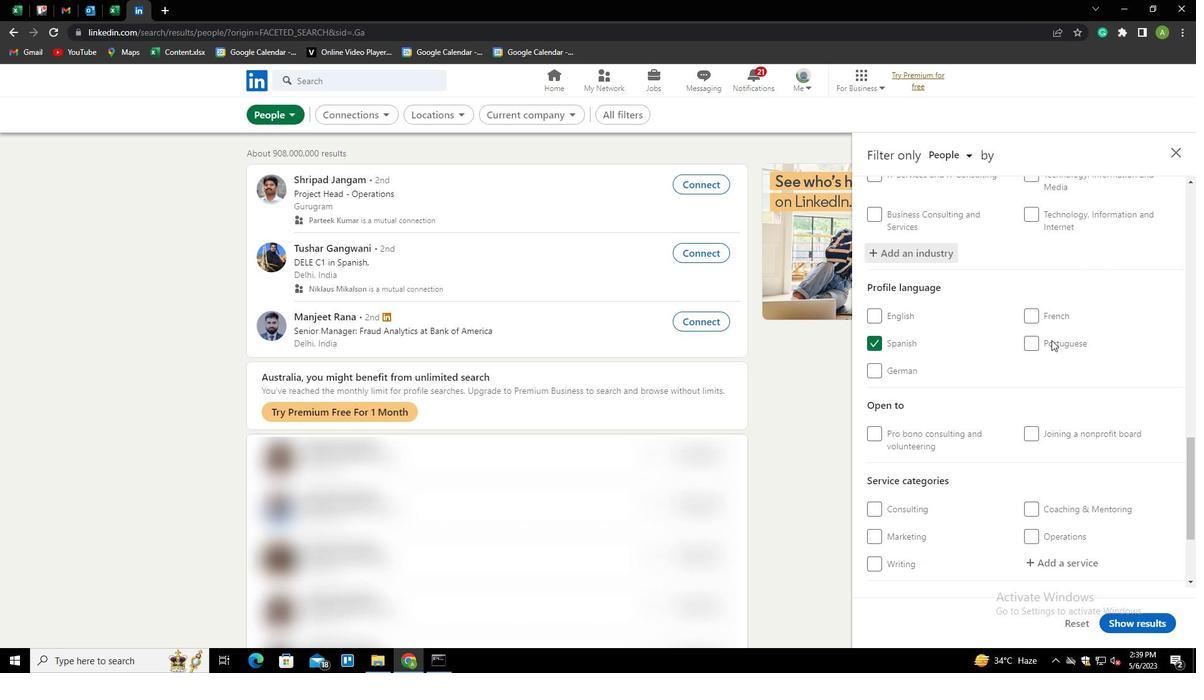 
Action: Mouse scrolled (1052, 339) with delta (0, 0)
Screenshot: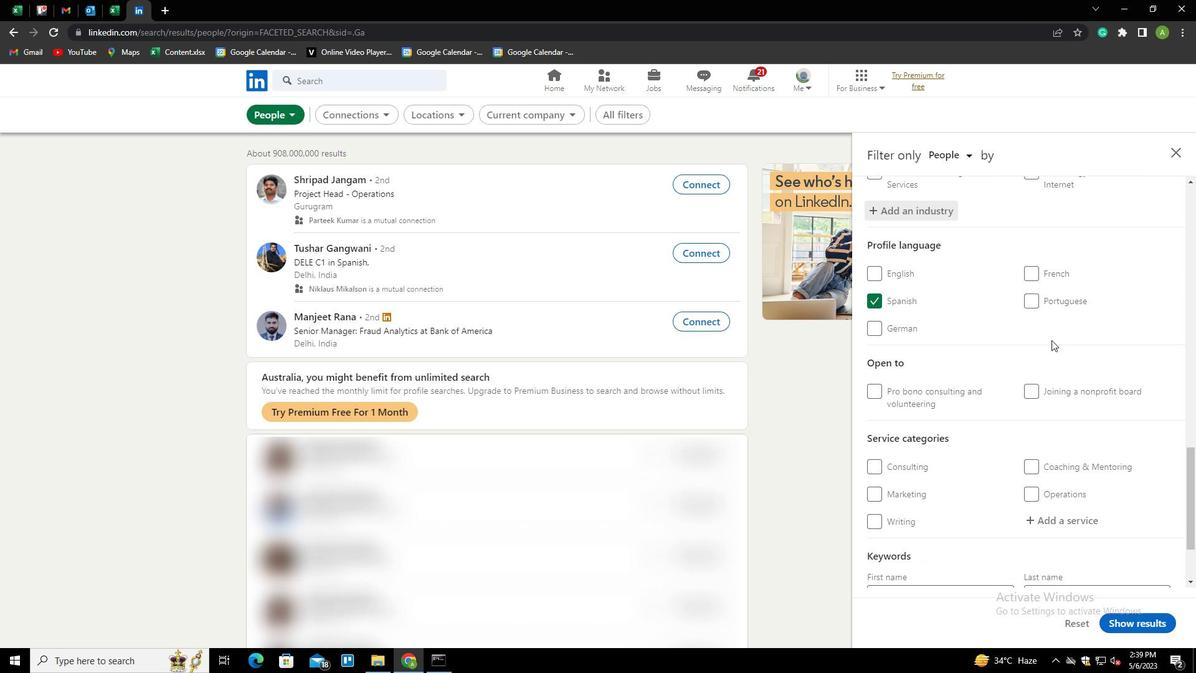 
Action: Mouse scrolled (1052, 339) with delta (0, 0)
Screenshot: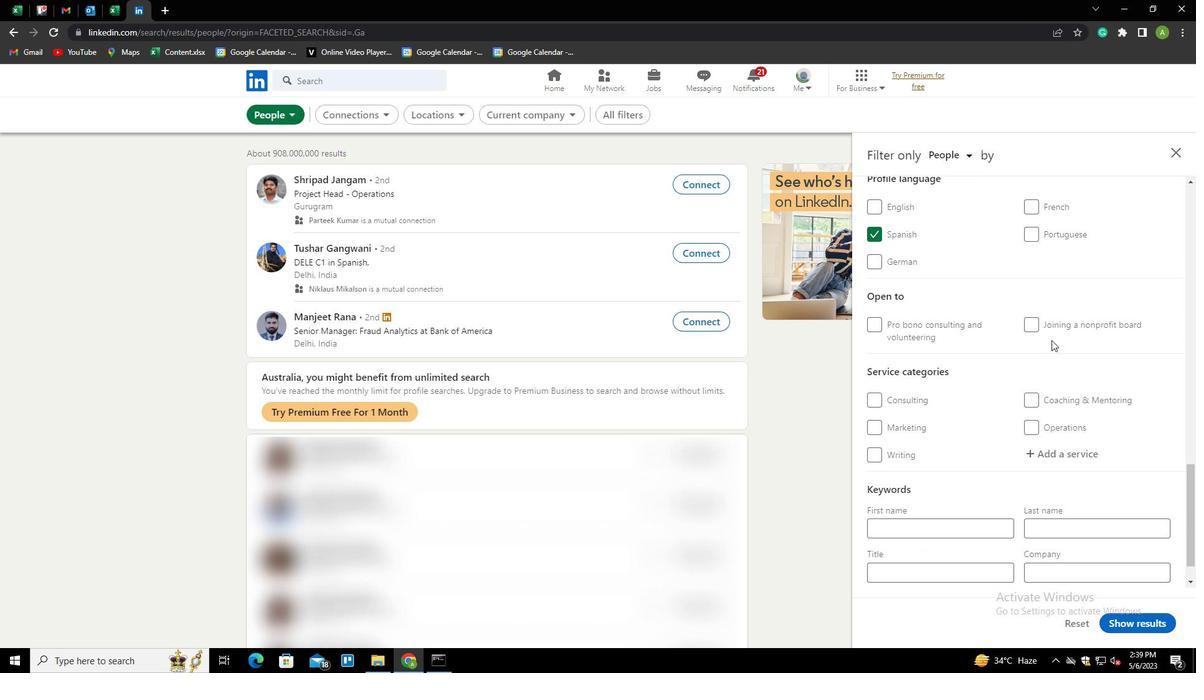 
Action: Mouse moved to (1064, 421)
Screenshot: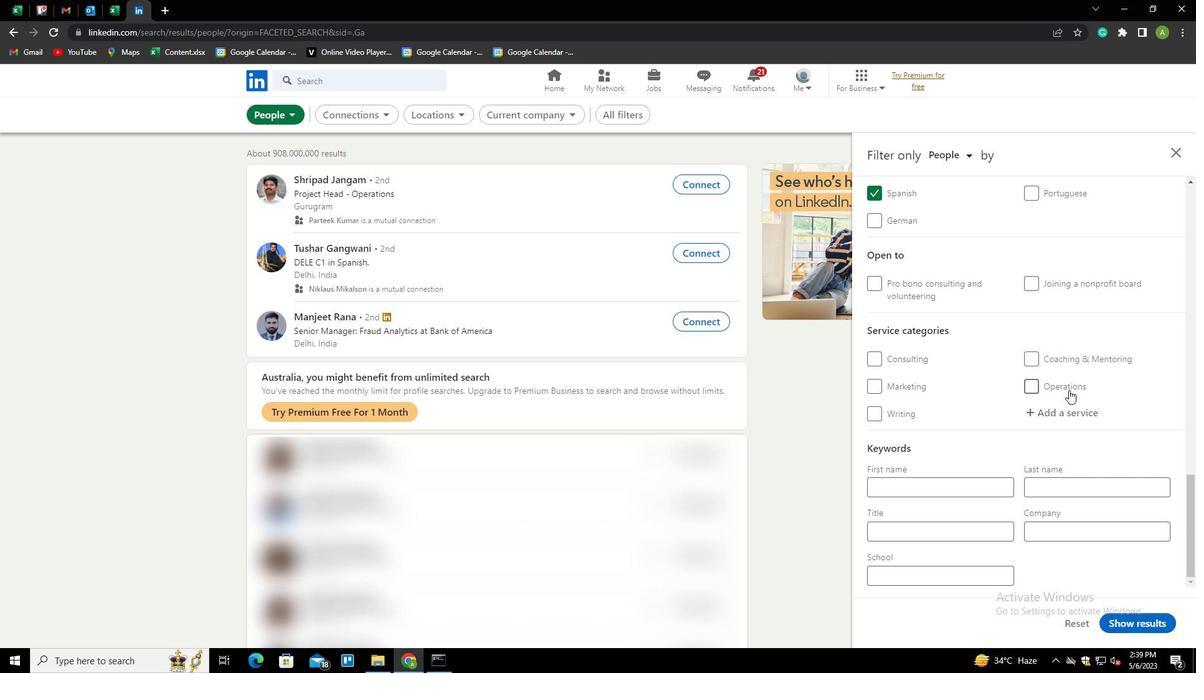 
Action: Mouse pressed left at (1064, 421)
Screenshot: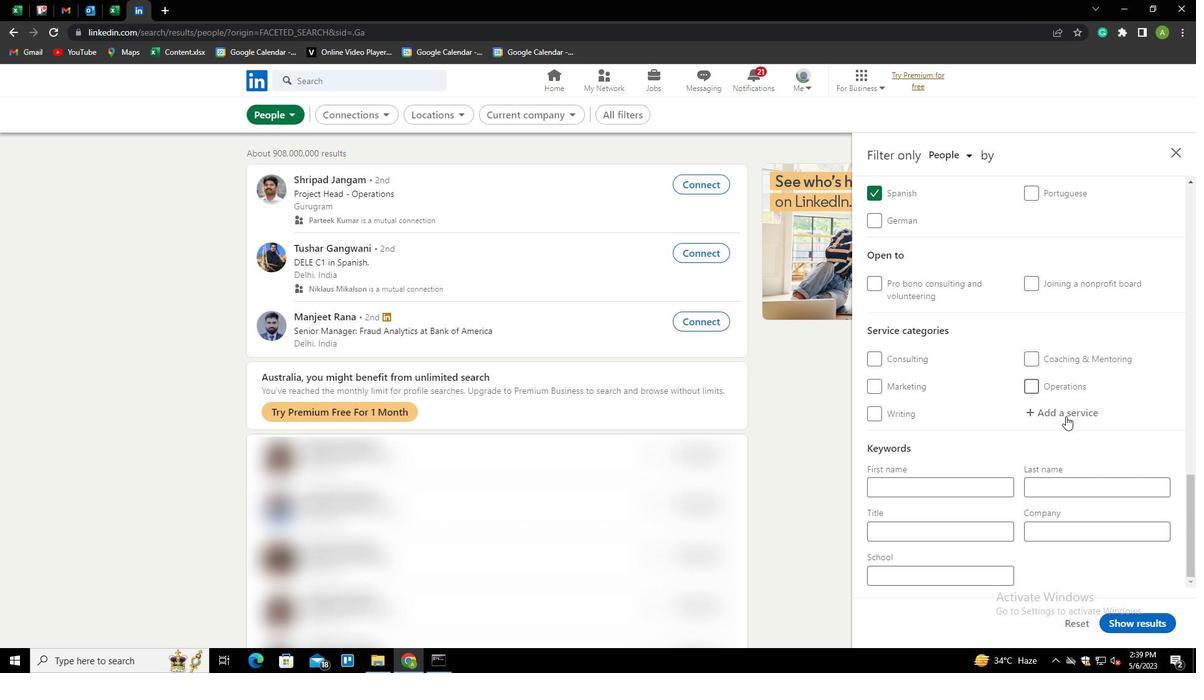 
Action: Mouse moved to (1058, 382)
Screenshot: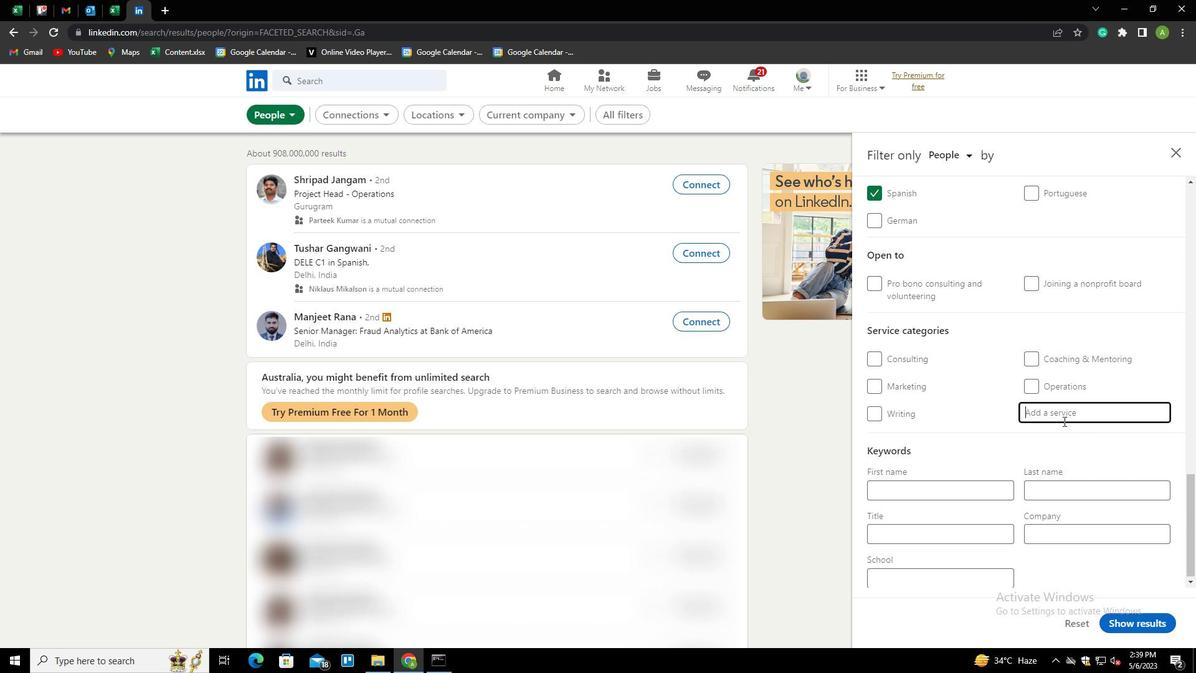 
Action: Key pressed <Key.shift><Key.shift><Key.shift><Key.shift><Key.shift><Key.shift><Key.shift><Key.shift><Key.shift><Key.shift><Key.shift><Key.shift><Key.shift><Key.shift><Key.shift><Key.shift><Key.shift><Key.shift><Key.shift><Key.shift><Key.shift><Key.shift><Key.shift><Key.shift><Key.shift>HEADSHOT<Key.space><Key.shift>PHOTOS<Key.backspace>GRAPHY<Key.down><Key.enter>
Screenshot: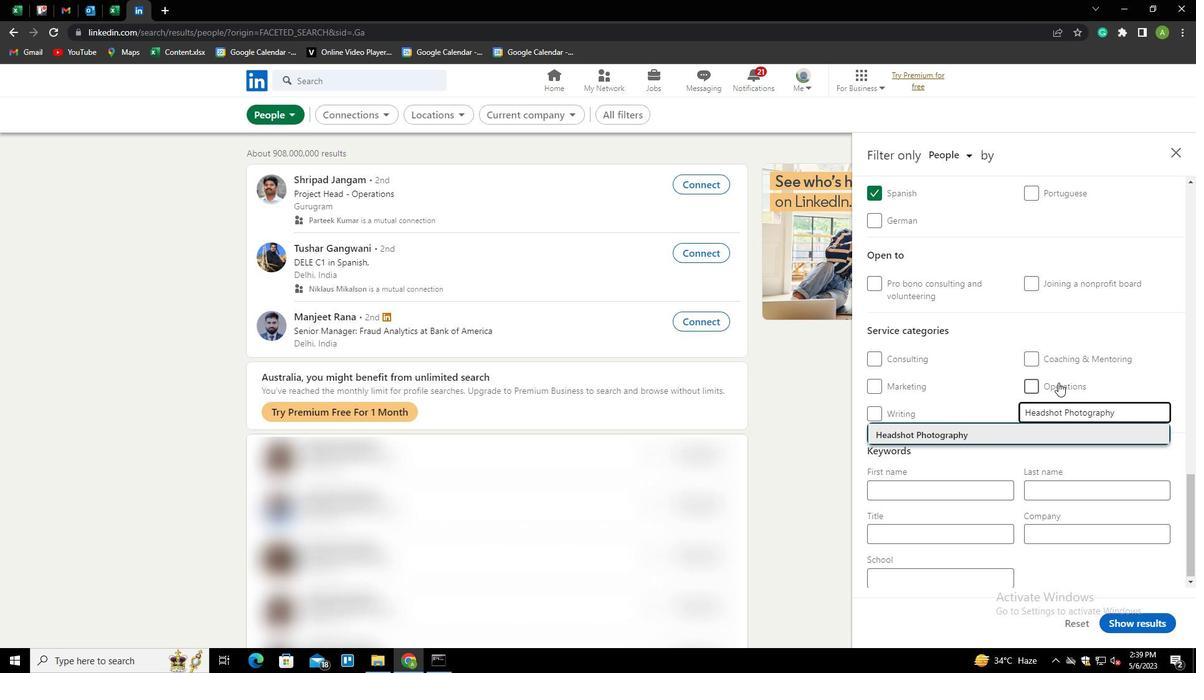 
Action: Mouse scrolled (1058, 382) with delta (0, 0)
Screenshot: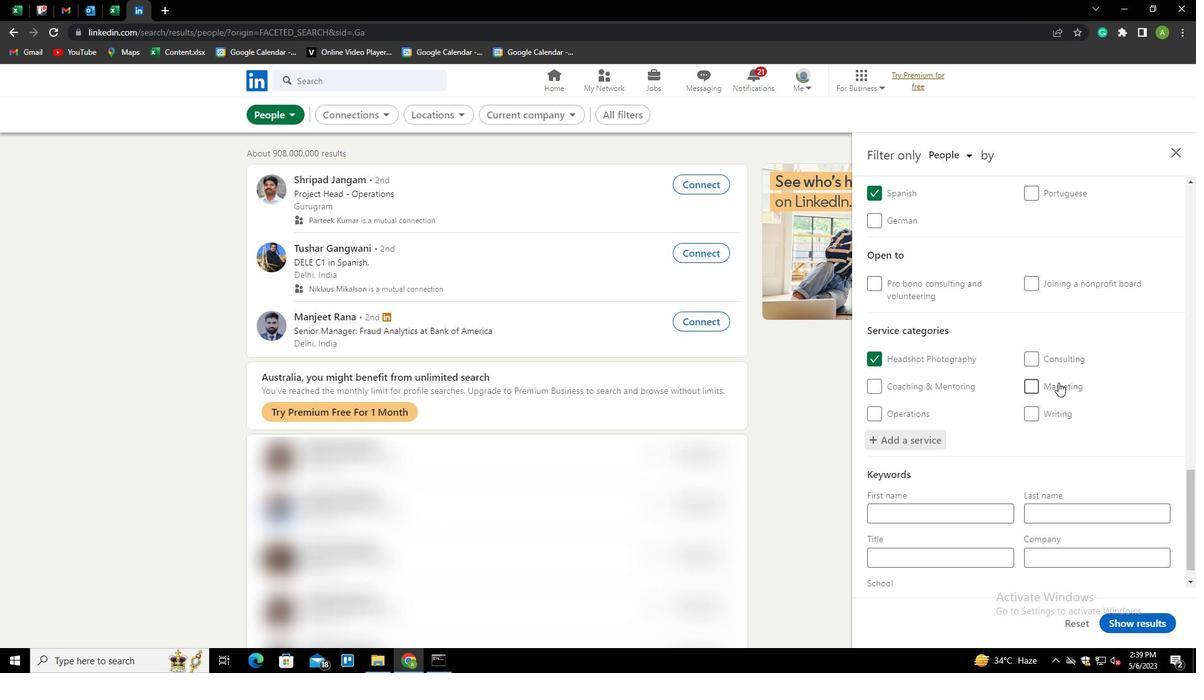 
Action: Mouse scrolled (1058, 382) with delta (0, 0)
Screenshot: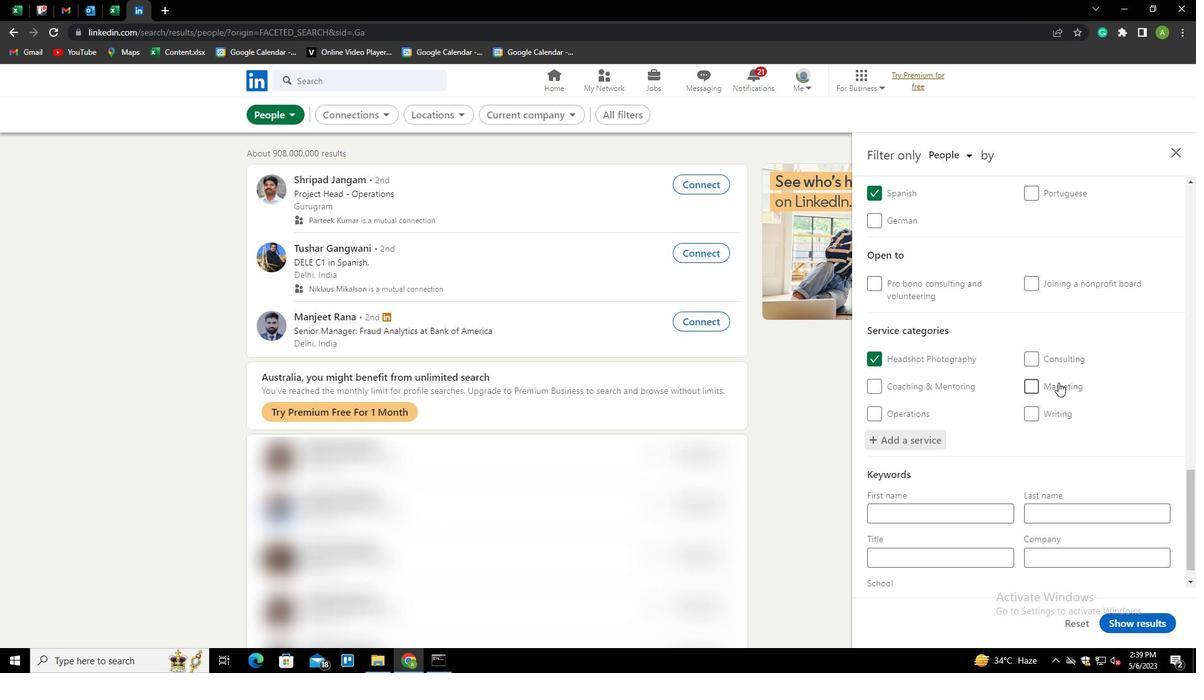 
Action: Mouse scrolled (1058, 382) with delta (0, 0)
Screenshot: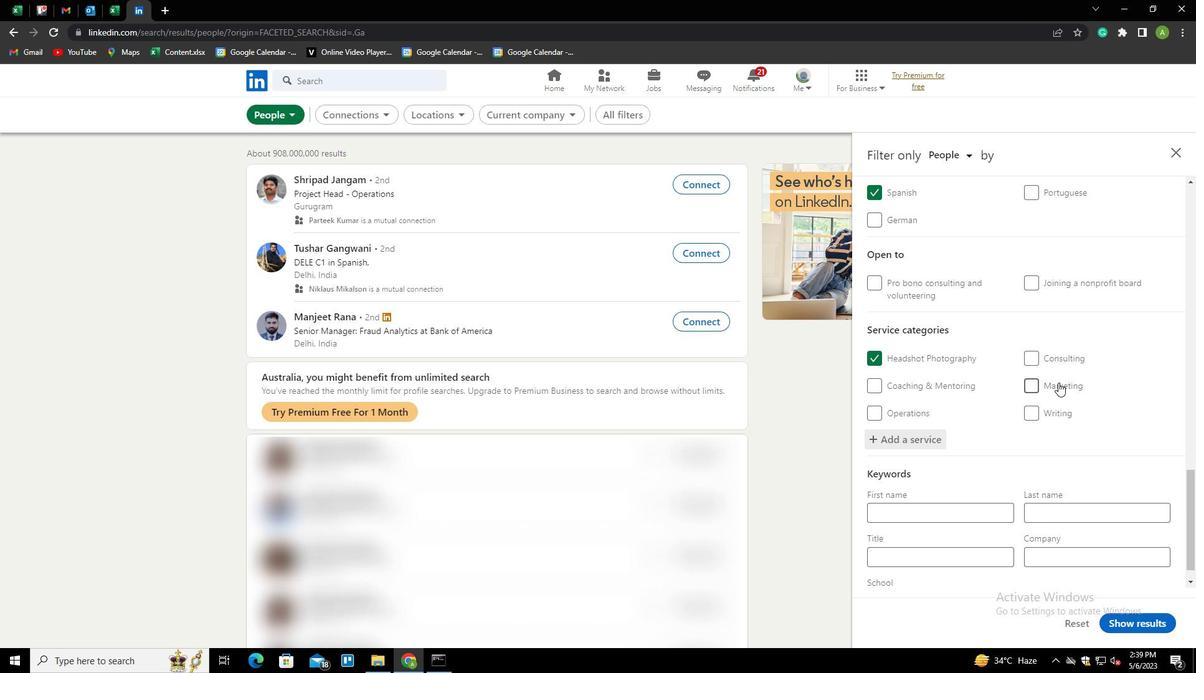 
Action: Mouse scrolled (1058, 382) with delta (0, 0)
Screenshot: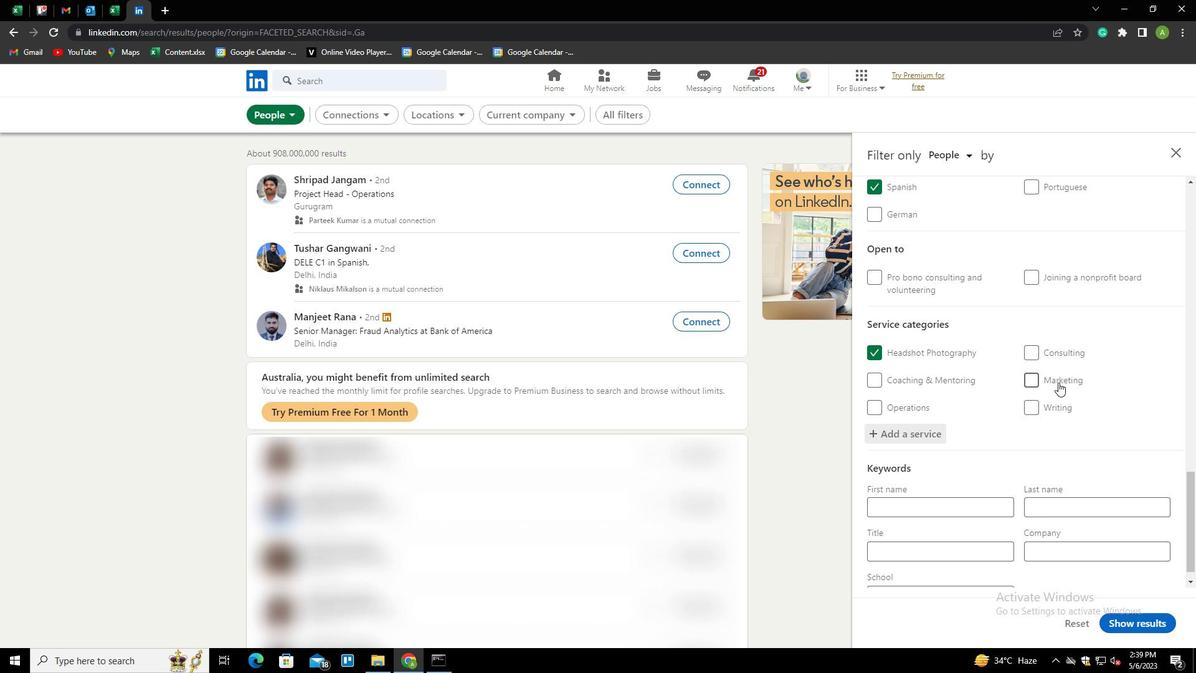
Action: Mouse moved to (970, 526)
Screenshot: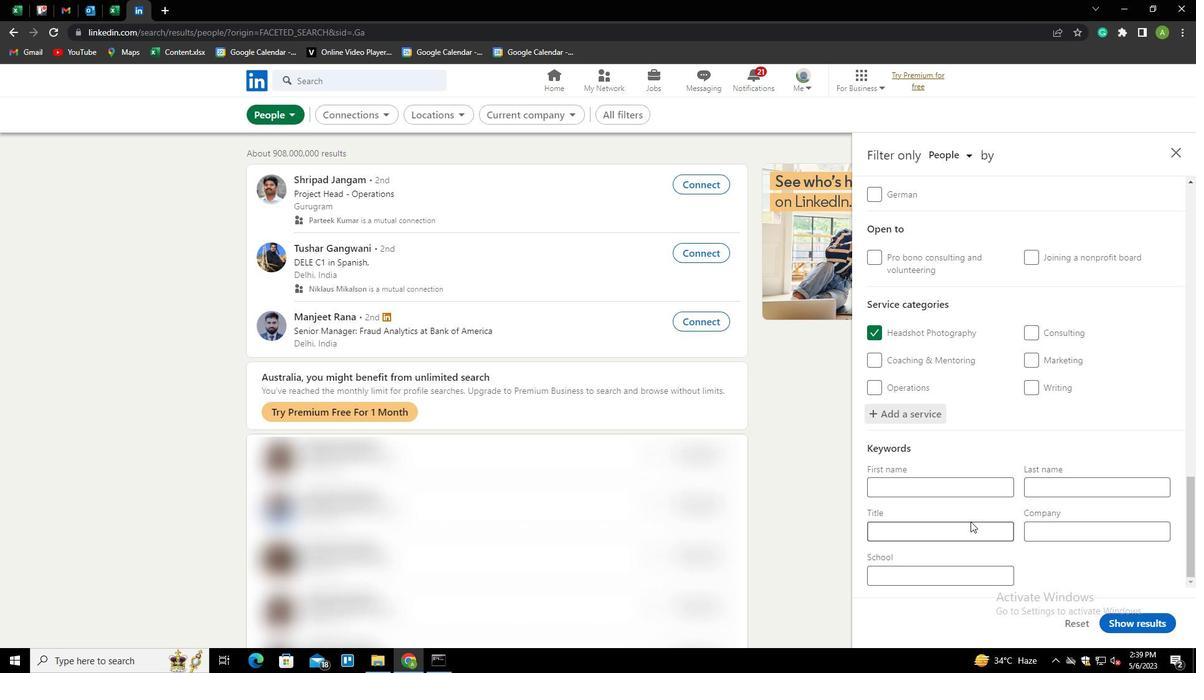 
Action: Mouse pressed left at (970, 526)
Screenshot: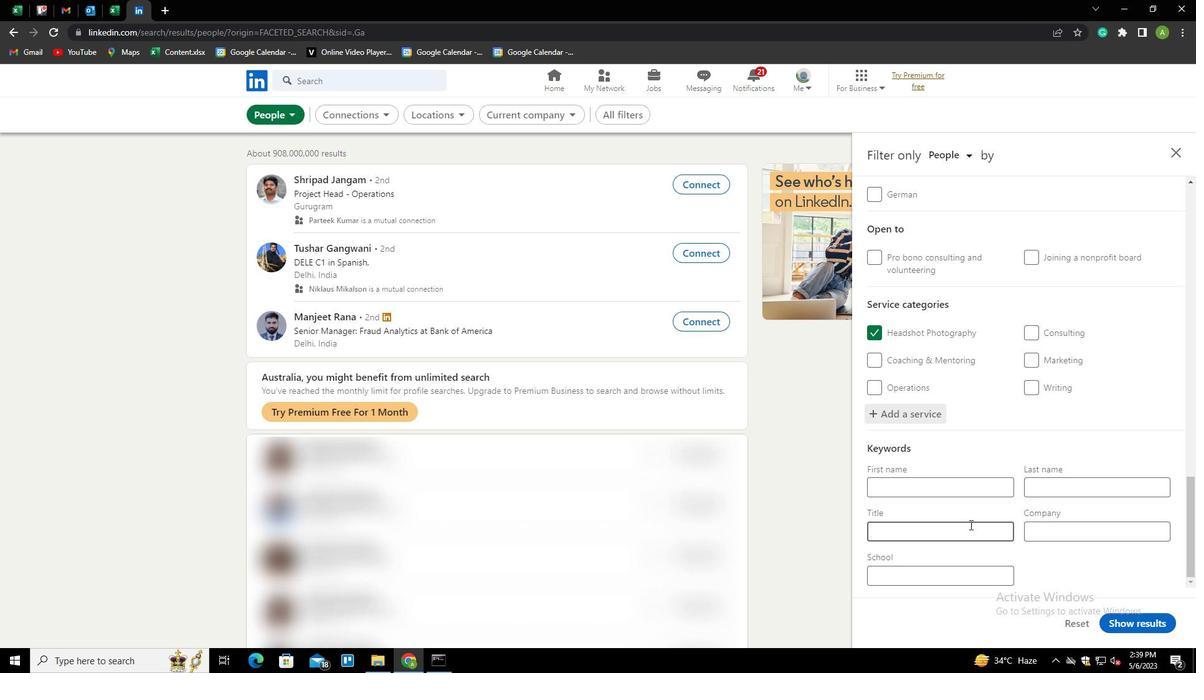 
Action: Key pressed <Key.shift>A
Screenshot: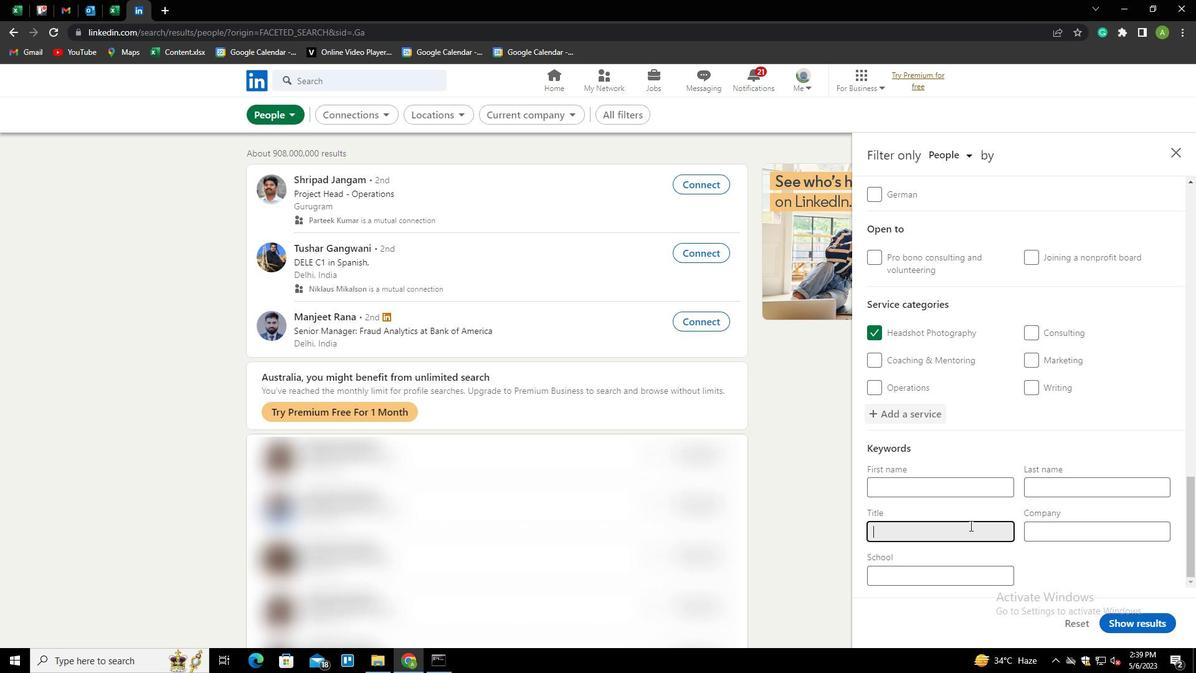 
Action: Mouse moved to (962, 498)
Screenshot: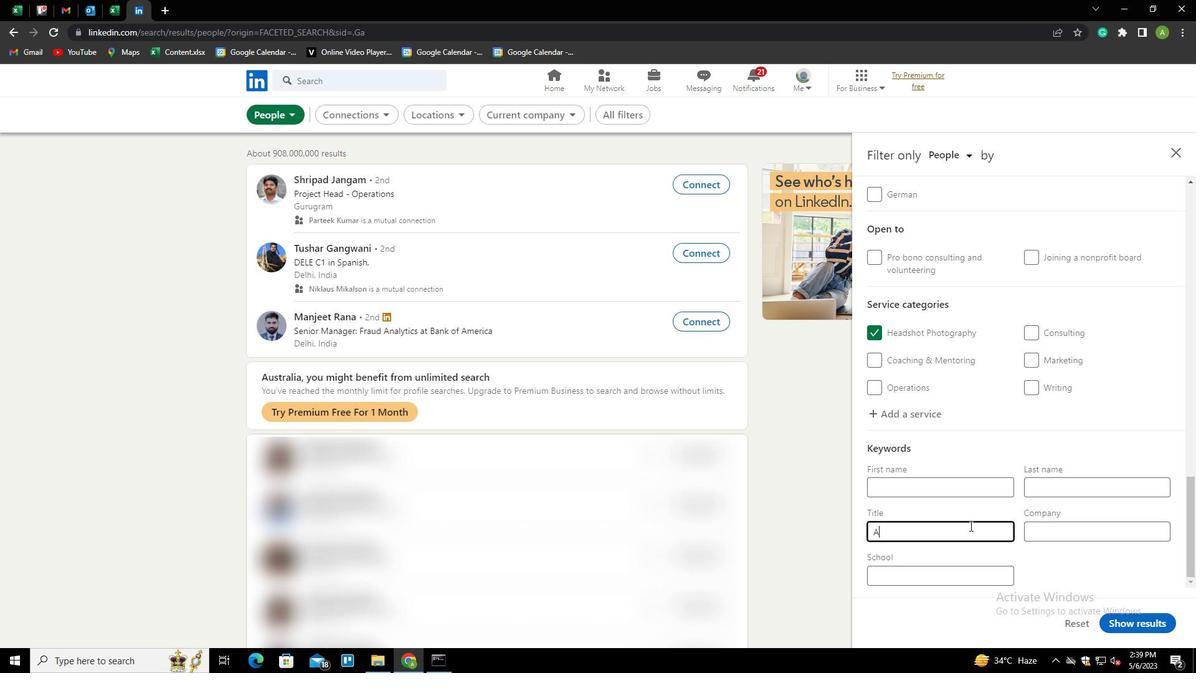 
Action: Key pressed DMINISTR
Screenshot: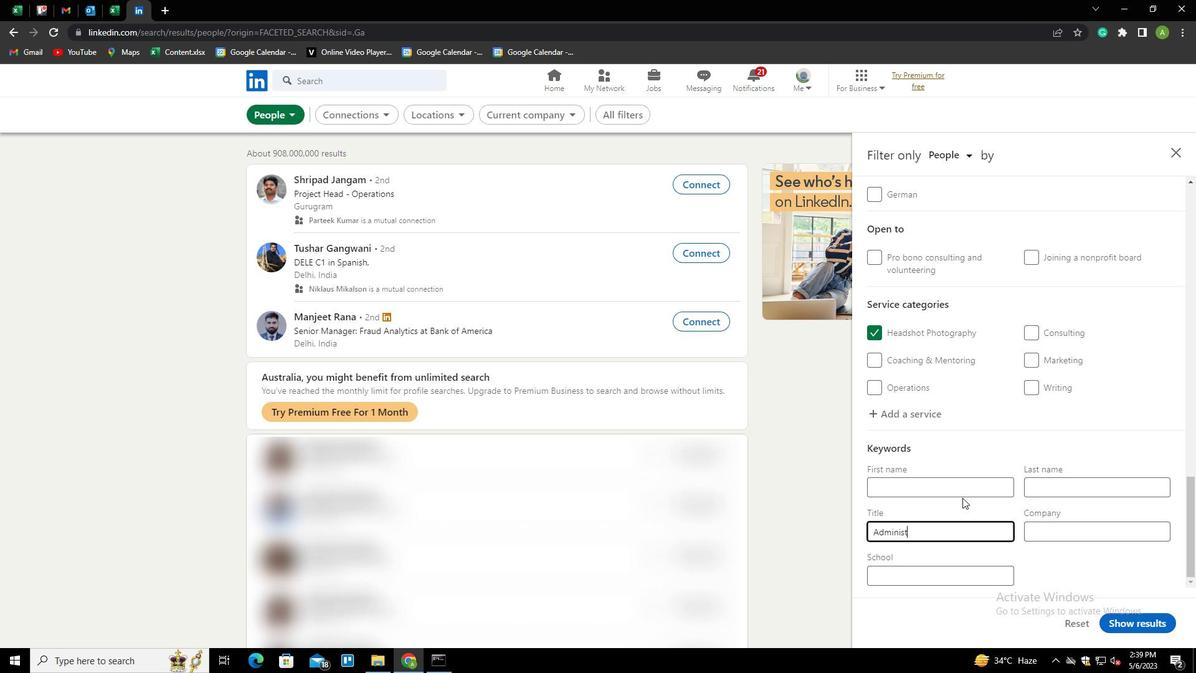 
Action: Mouse moved to (962, 498)
Screenshot: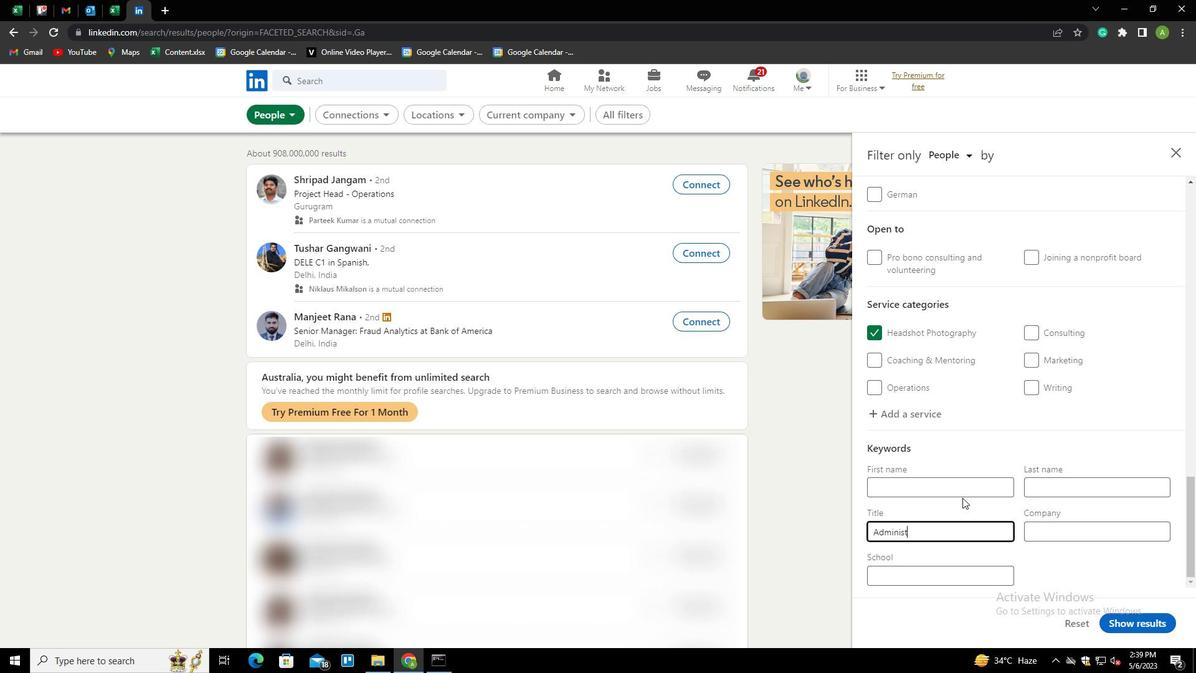 
Action: Key pressed ATOR
Screenshot: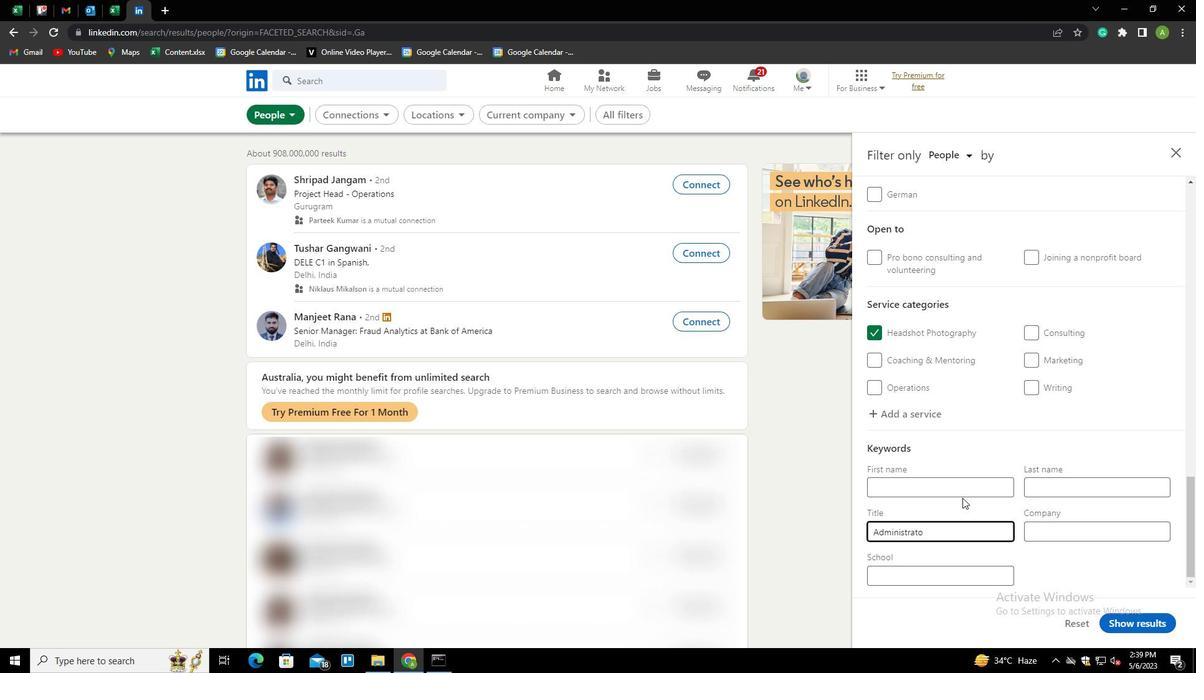 
Action: Mouse moved to (1097, 575)
Screenshot: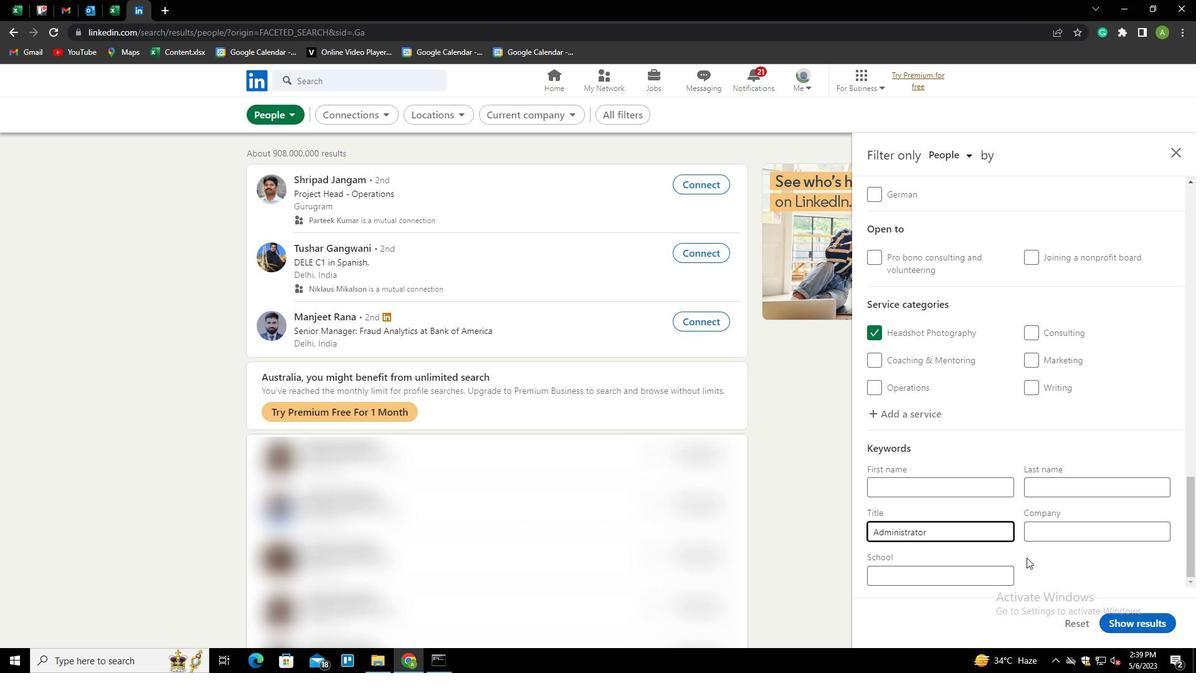
Action: Mouse pressed left at (1097, 575)
Screenshot: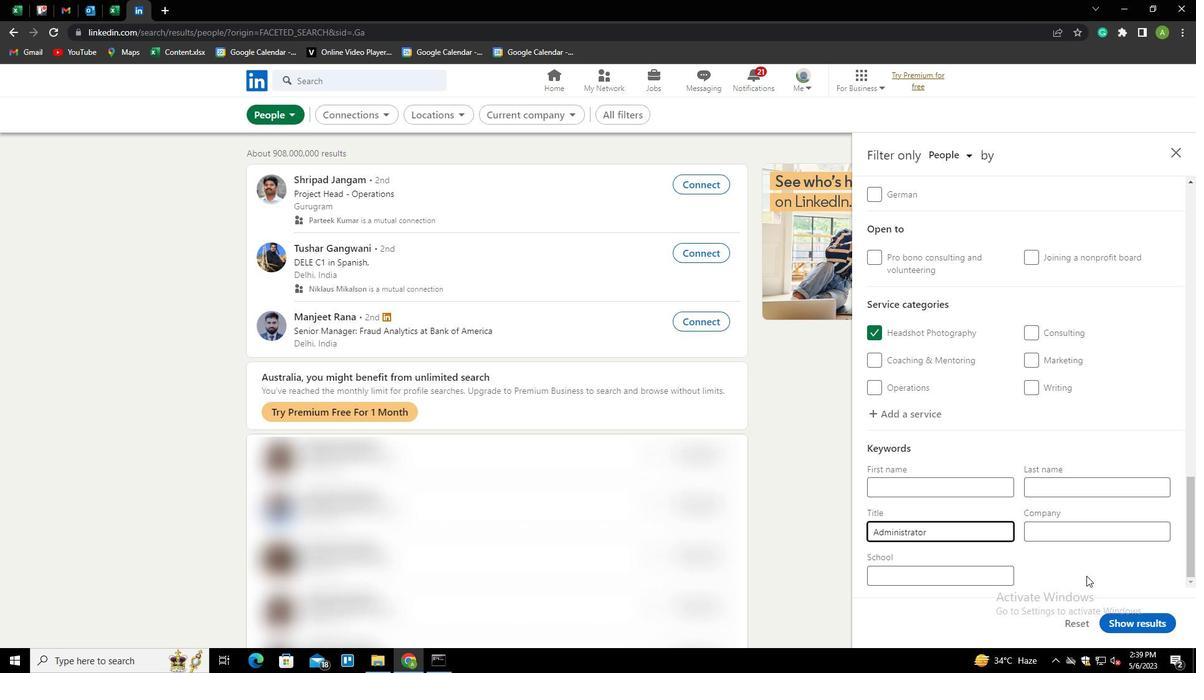 
Action: Mouse moved to (1119, 620)
Screenshot: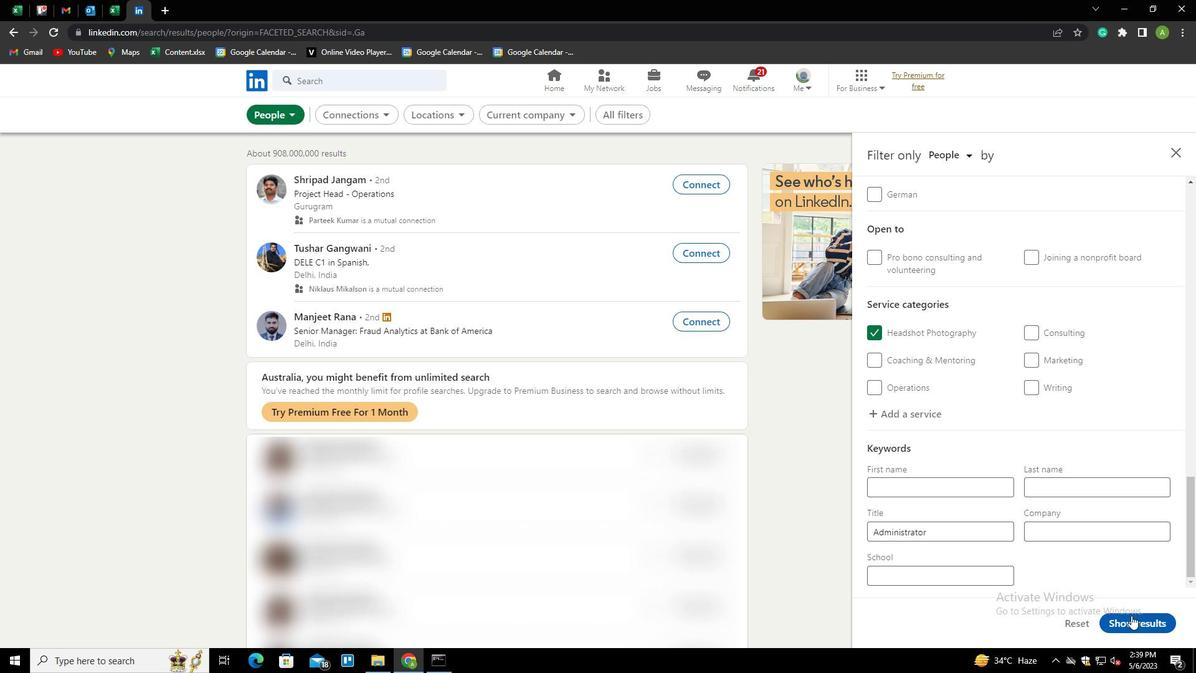 
Action: Mouse pressed left at (1119, 620)
Screenshot: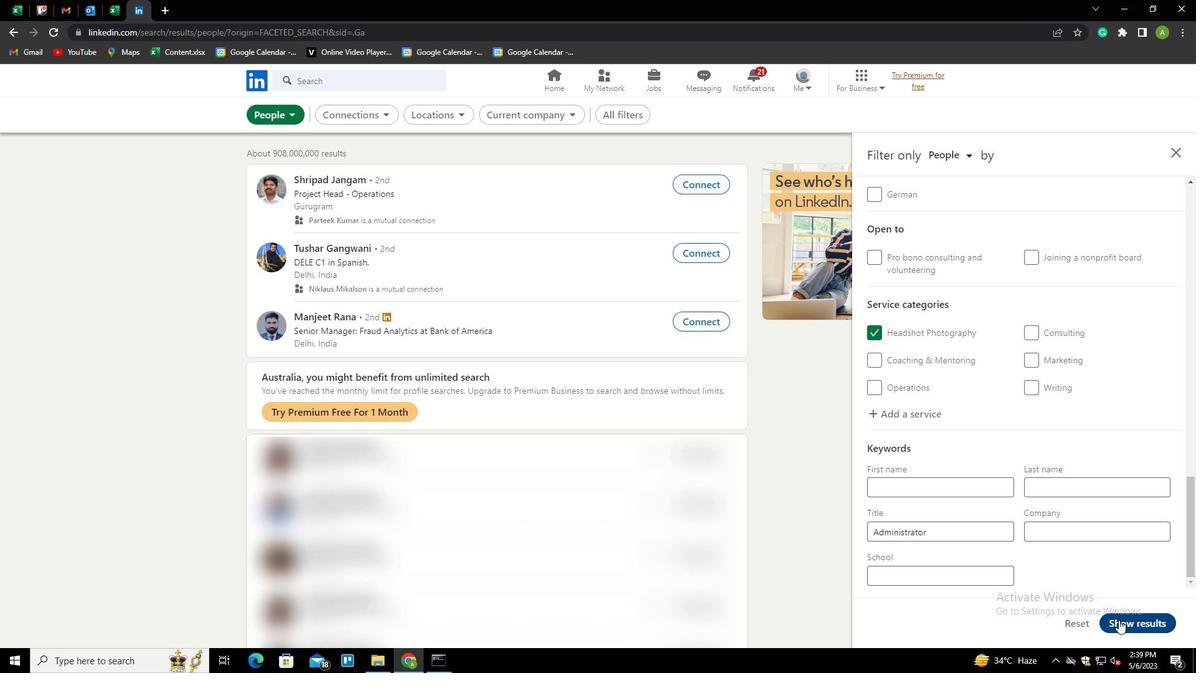 
Action: Mouse moved to (1096, 433)
Screenshot: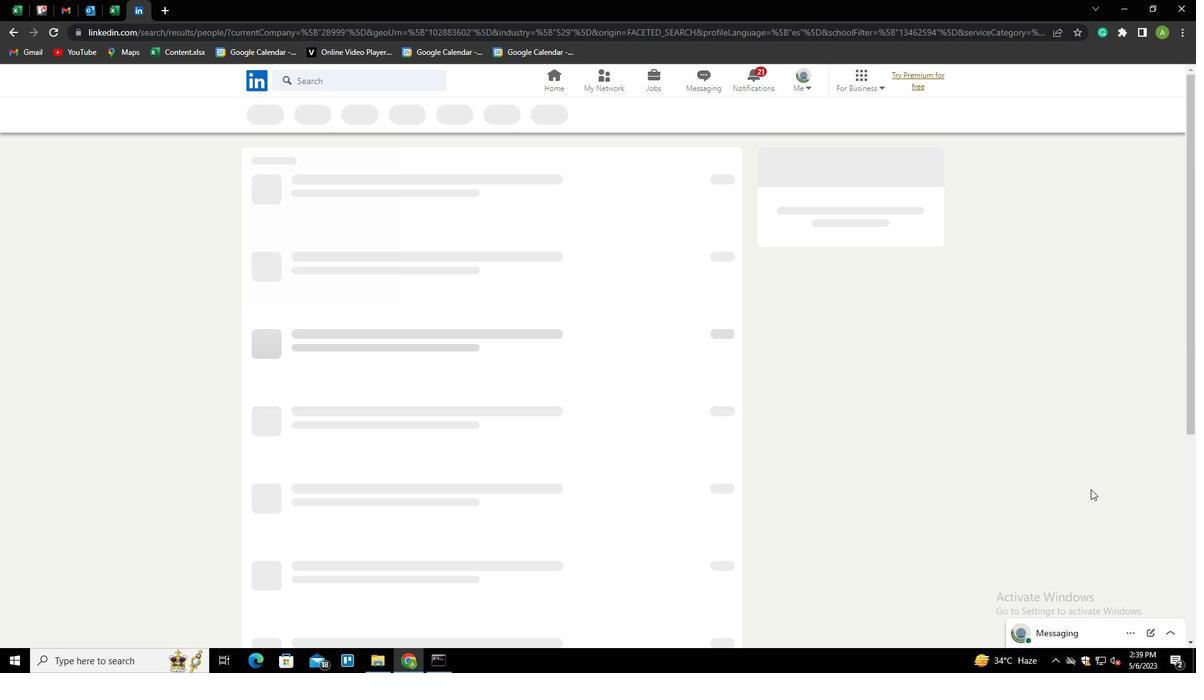 
